 Task: Look for space in Fillmore, United States from 8th August, 2023 to 15th August, 2023 for 9 adults in price range Rs.10000 to Rs.14000. Place can be shared room with 5 bedrooms having 9 beds and 5 bathrooms. Property type can be house, flat, guest house. Amenities needed are: wifi, TV, free parkinig on premises, gym, breakfast. Booking option can be shelf check-in. Required host language is English.
Action: Mouse moved to (500, 110)
Screenshot: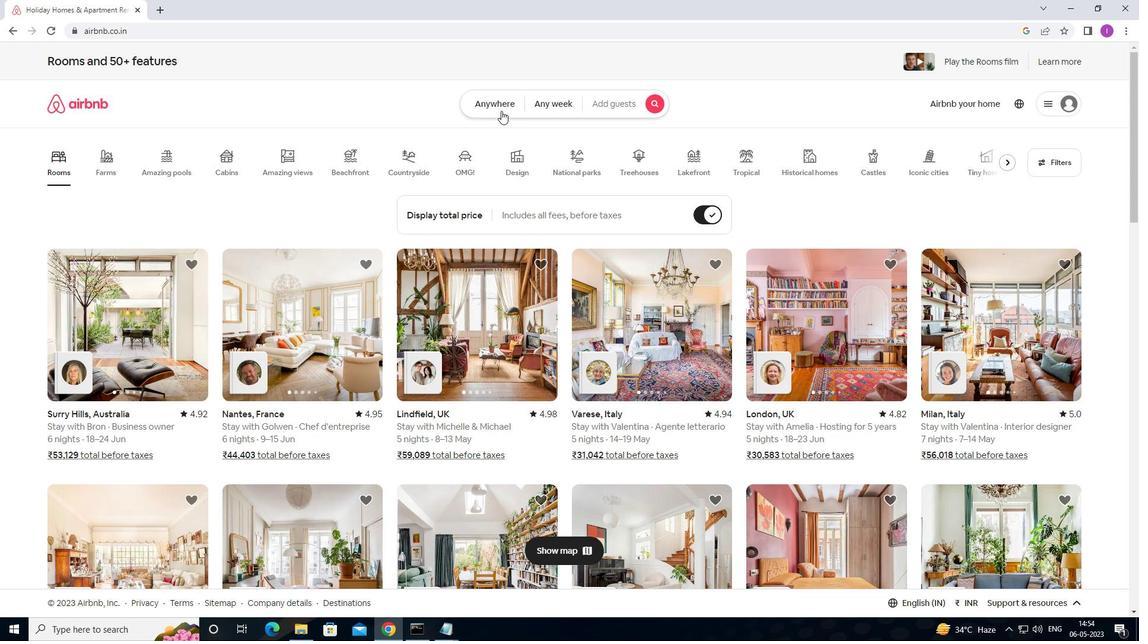 
Action: Mouse pressed left at (500, 110)
Screenshot: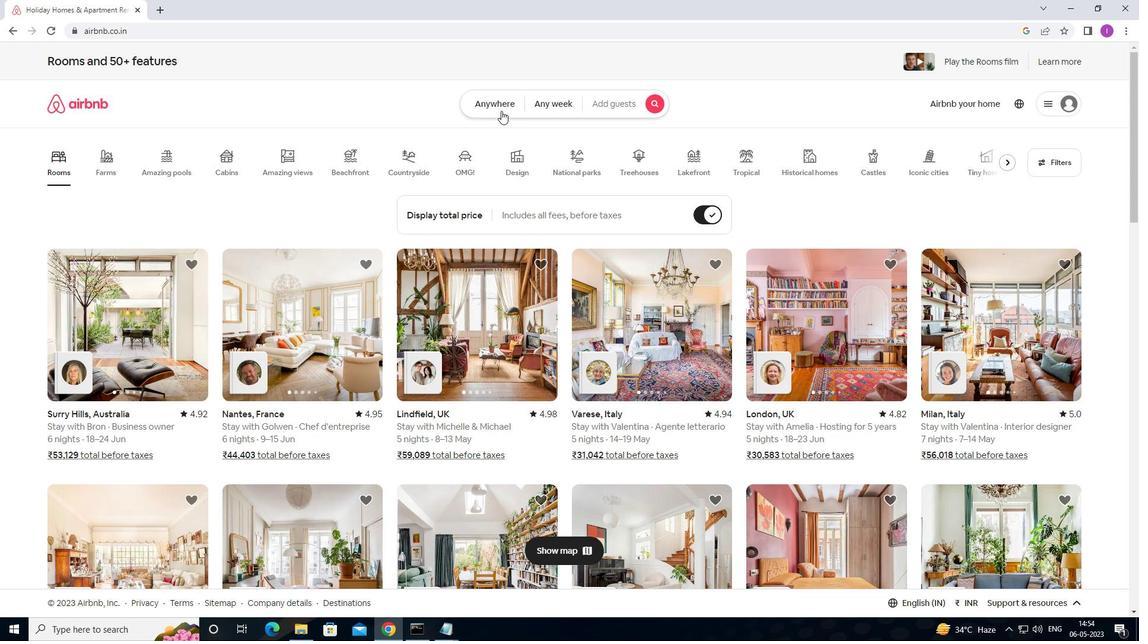 
Action: Mouse moved to (389, 156)
Screenshot: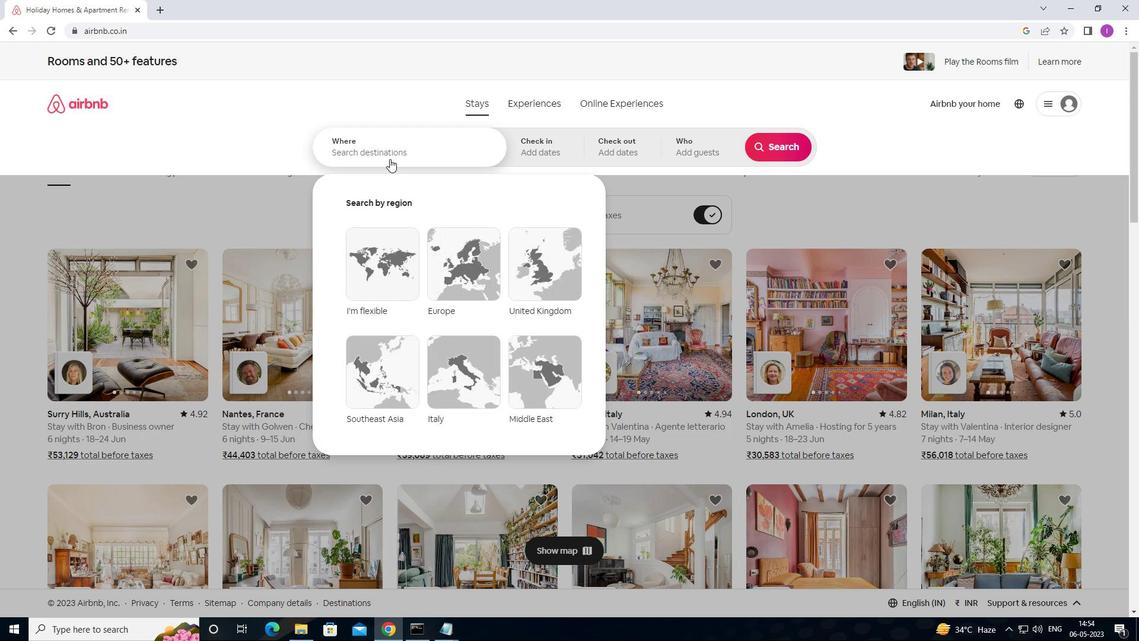 
Action: Mouse pressed left at (389, 156)
Screenshot: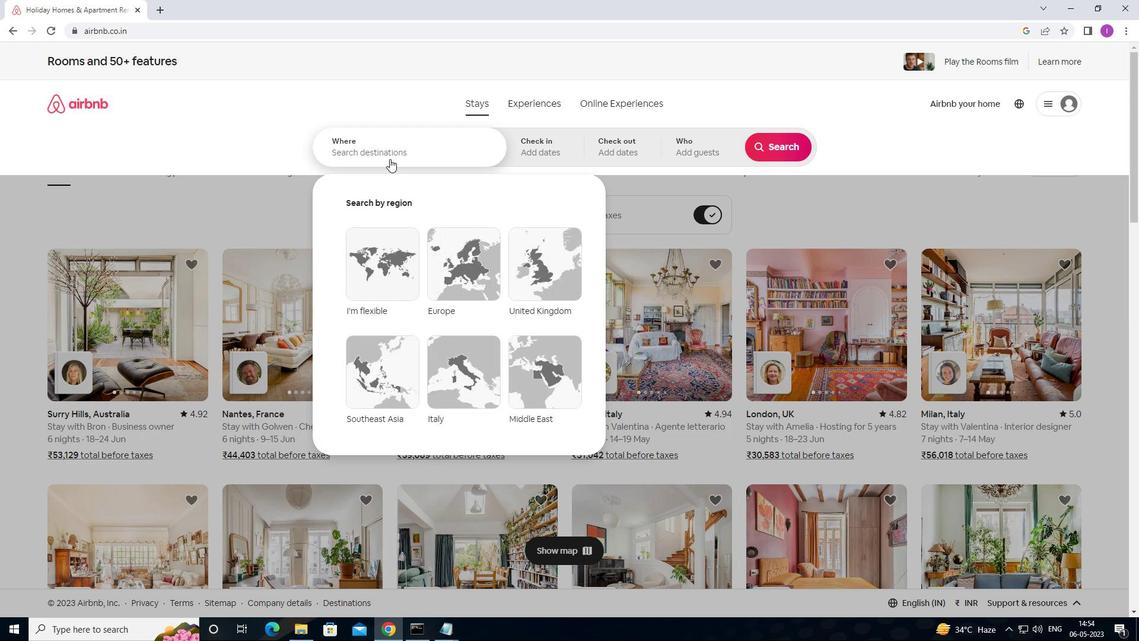 
Action: Mouse moved to (623, 124)
Screenshot: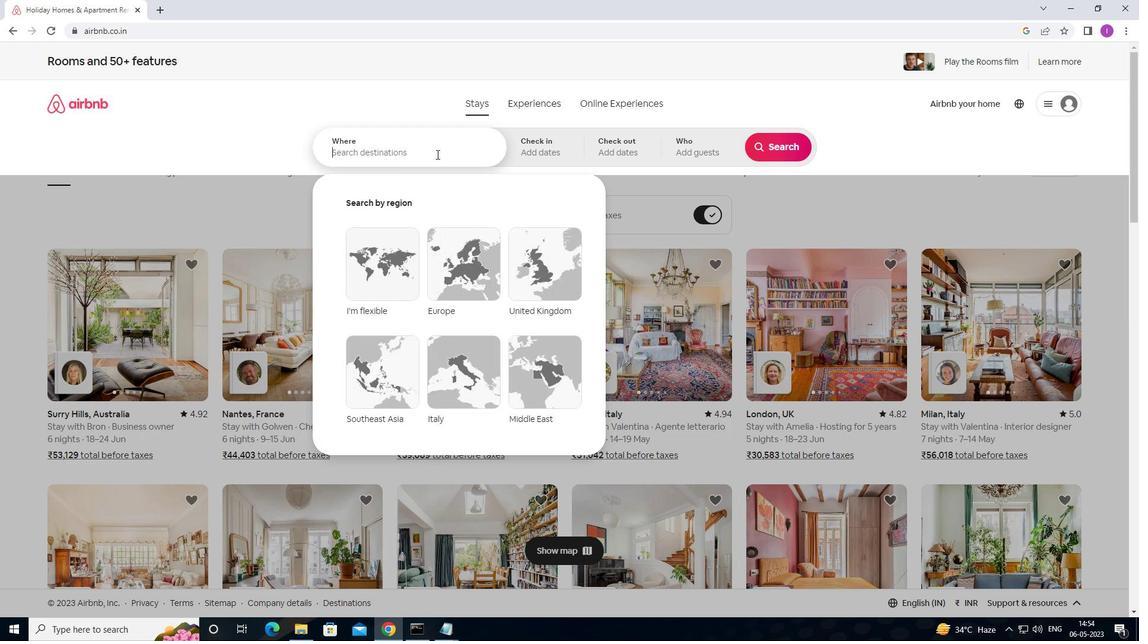 
Action: Key pressed <Key.shift><Key.shift><Key.shift><Key.shift><Key.shift><Key.shift><Key.shift><Key.shift><Key.shift><Key.shift><Key.shift>FILLMORE,<Key.shift>UNITED<Key.space>STATES
Screenshot: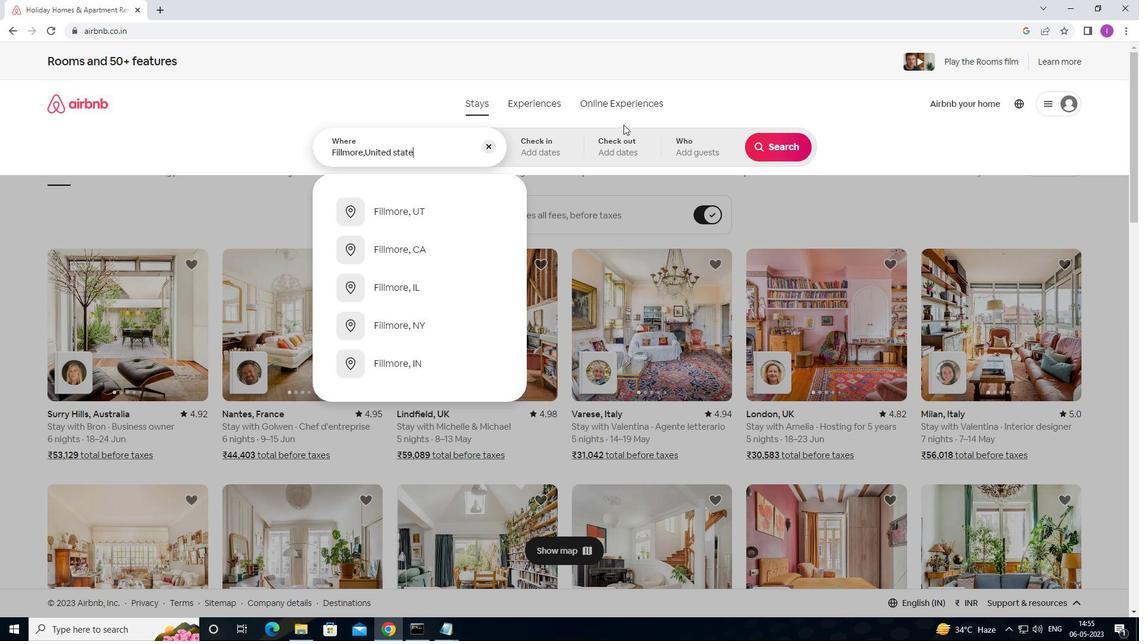 
Action: Mouse moved to (545, 151)
Screenshot: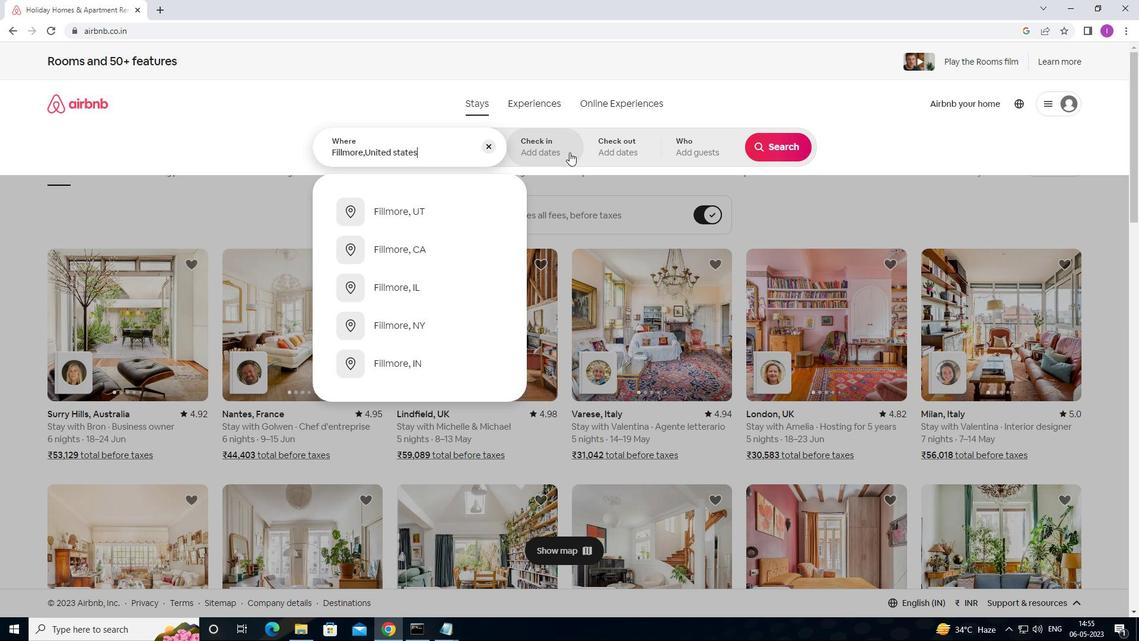 
Action: Mouse pressed left at (545, 151)
Screenshot: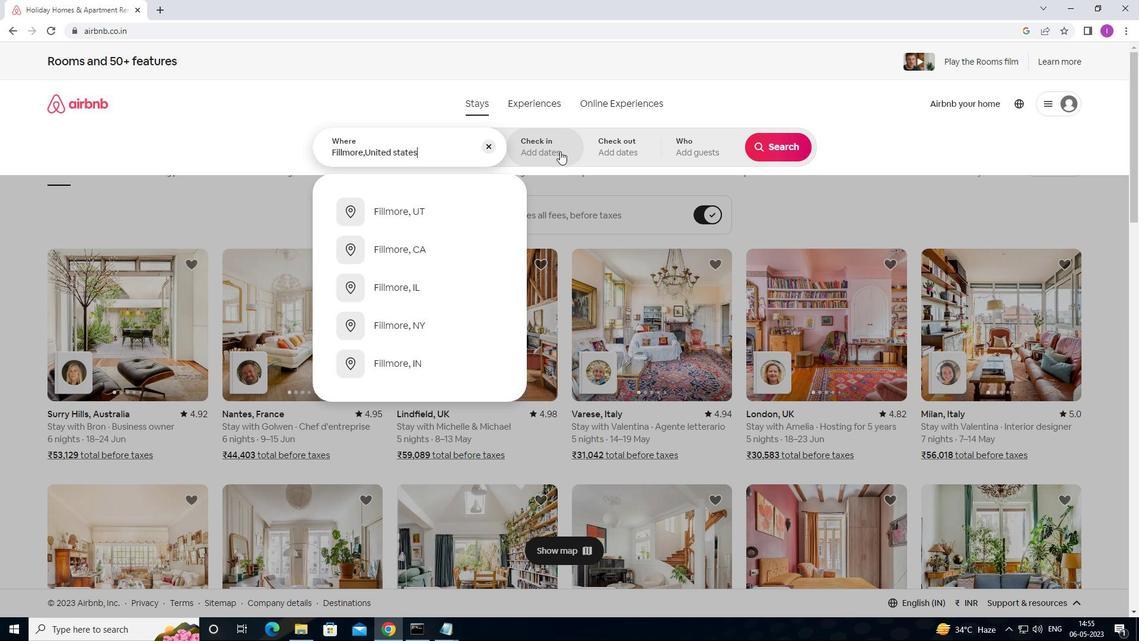 
Action: Mouse moved to (766, 245)
Screenshot: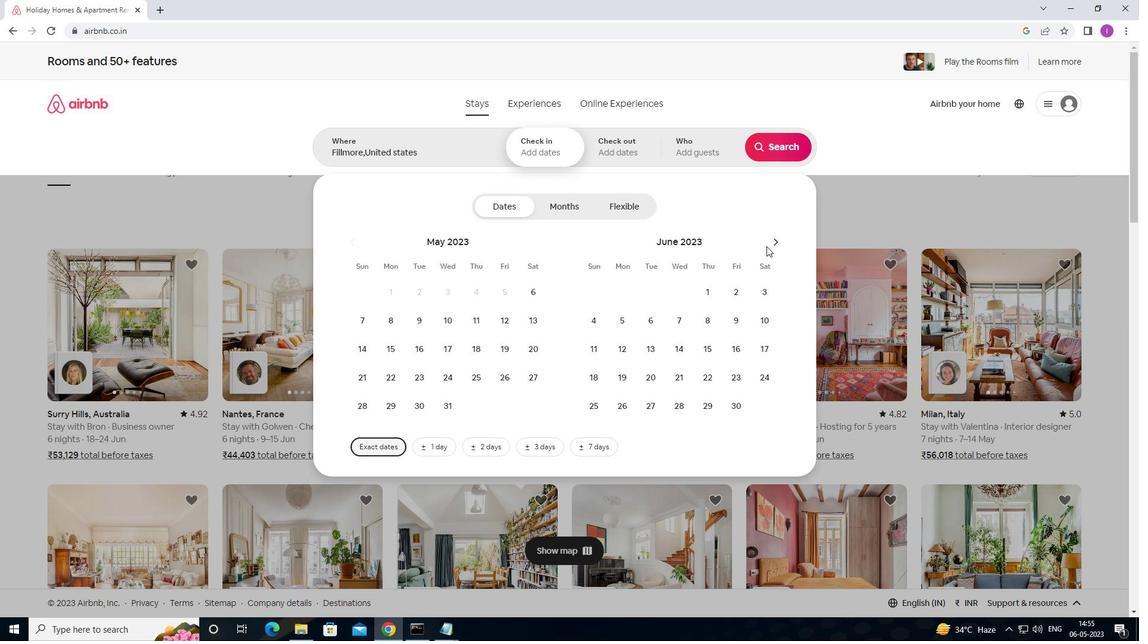 
Action: Mouse pressed left at (766, 245)
Screenshot: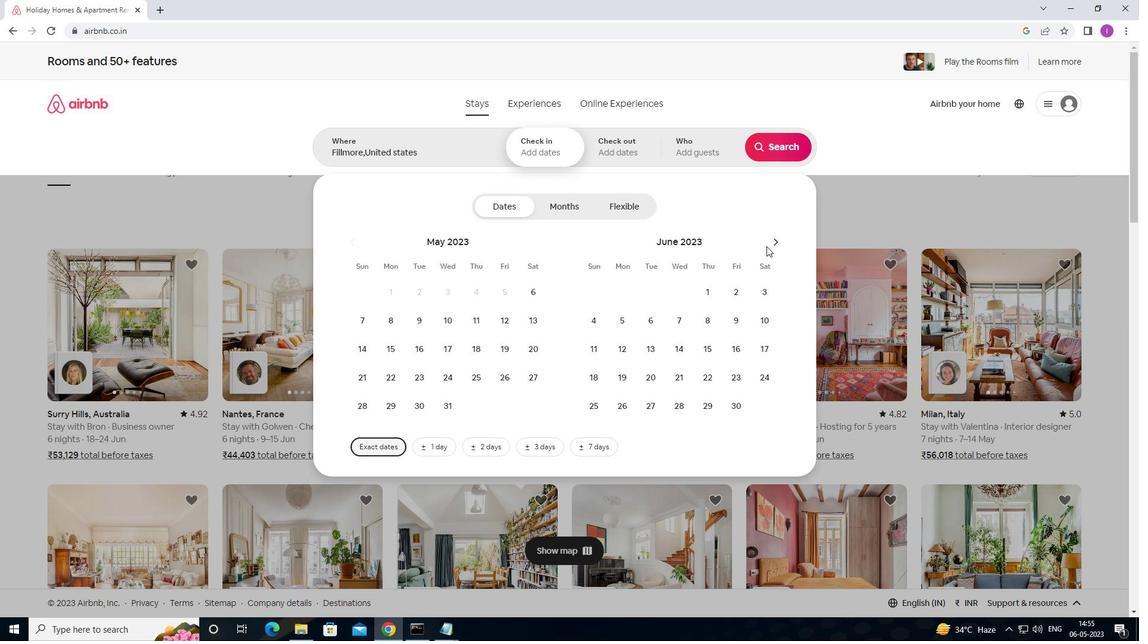
Action: Mouse moved to (769, 244)
Screenshot: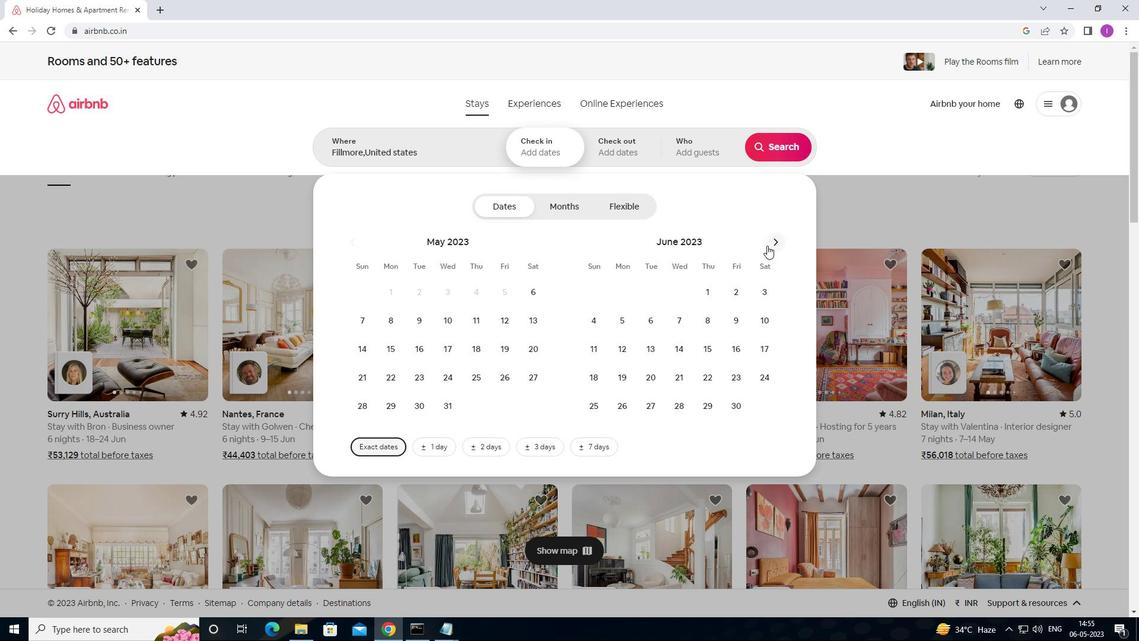 
Action: Mouse pressed left at (769, 244)
Screenshot: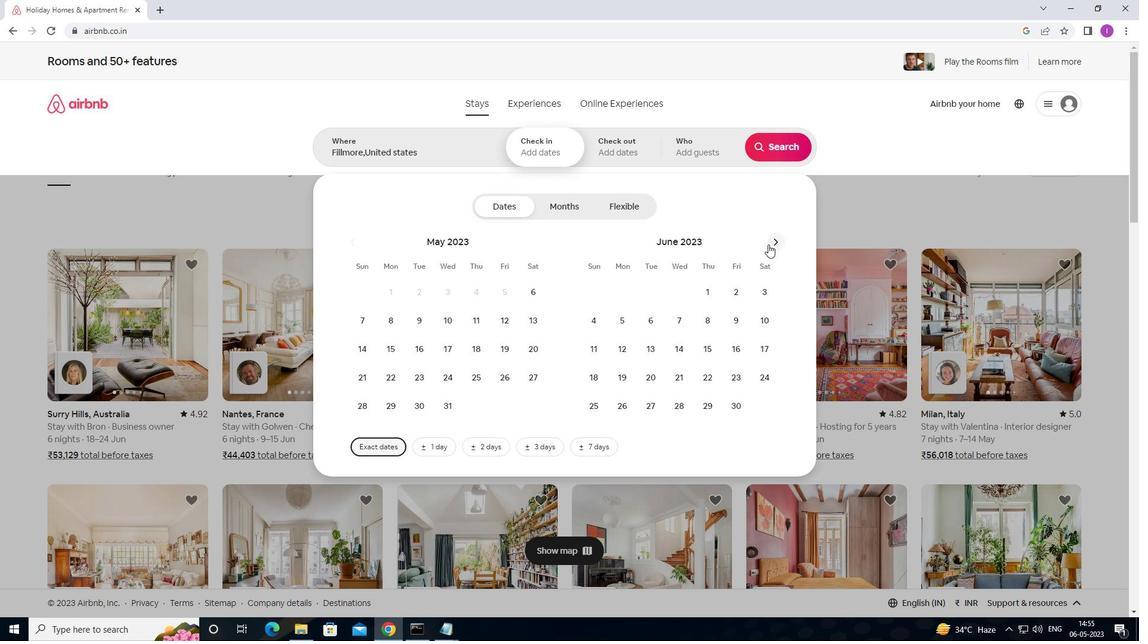 
Action: Mouse moved to (765, 239)
Screenshot: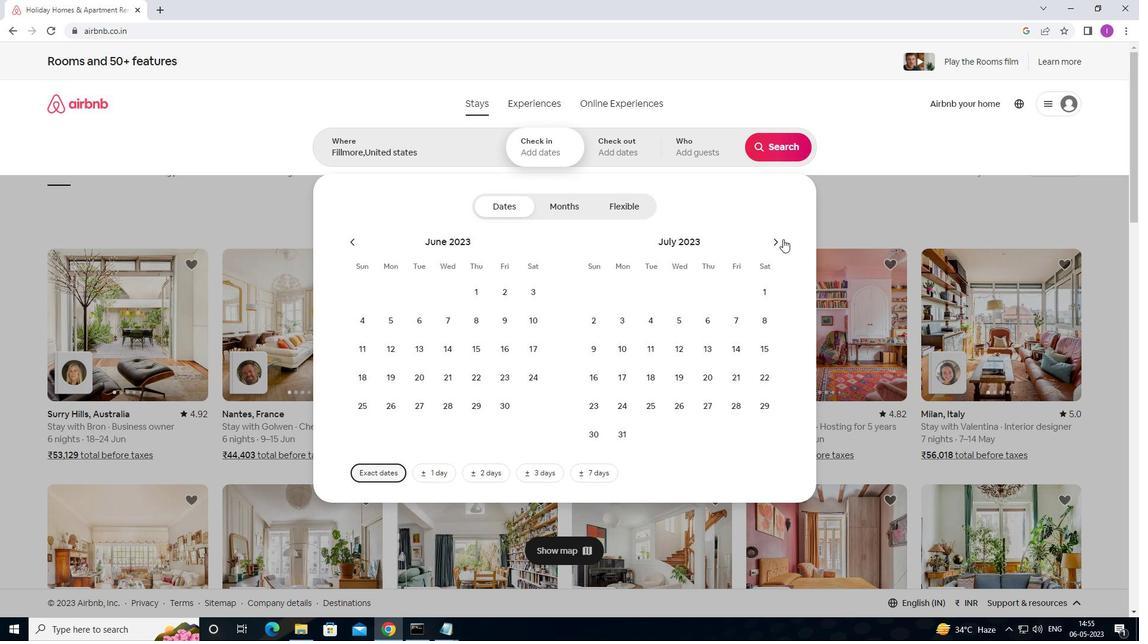 
Action: Mouse pressed left at (765, 239)
Screenshot: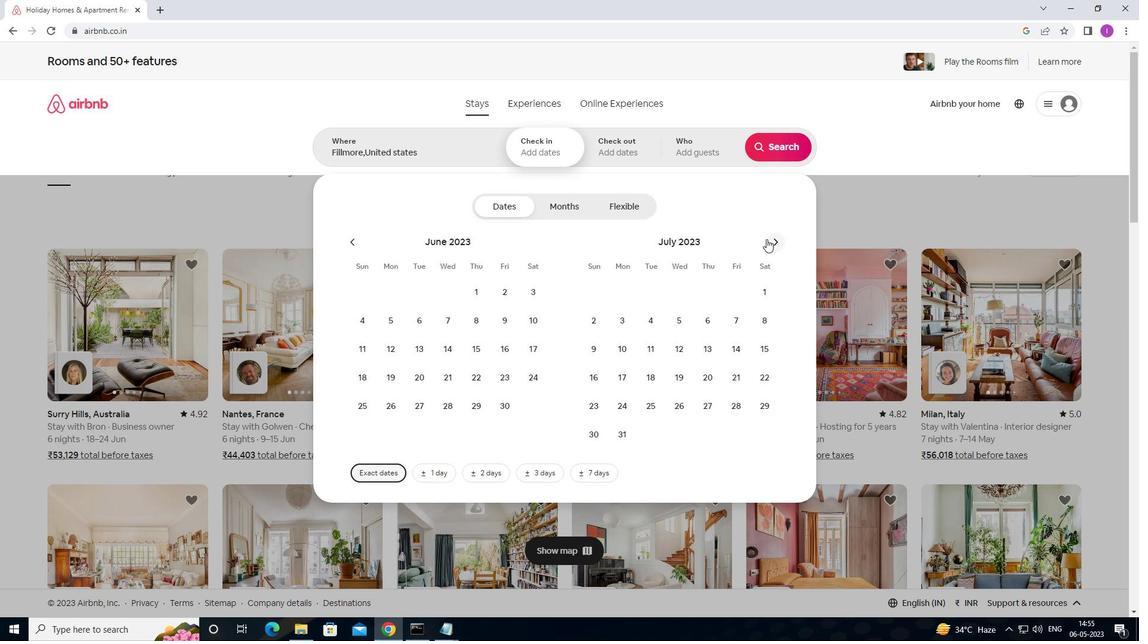 
Action: Mouse moved to (777, 240)
Screenshot: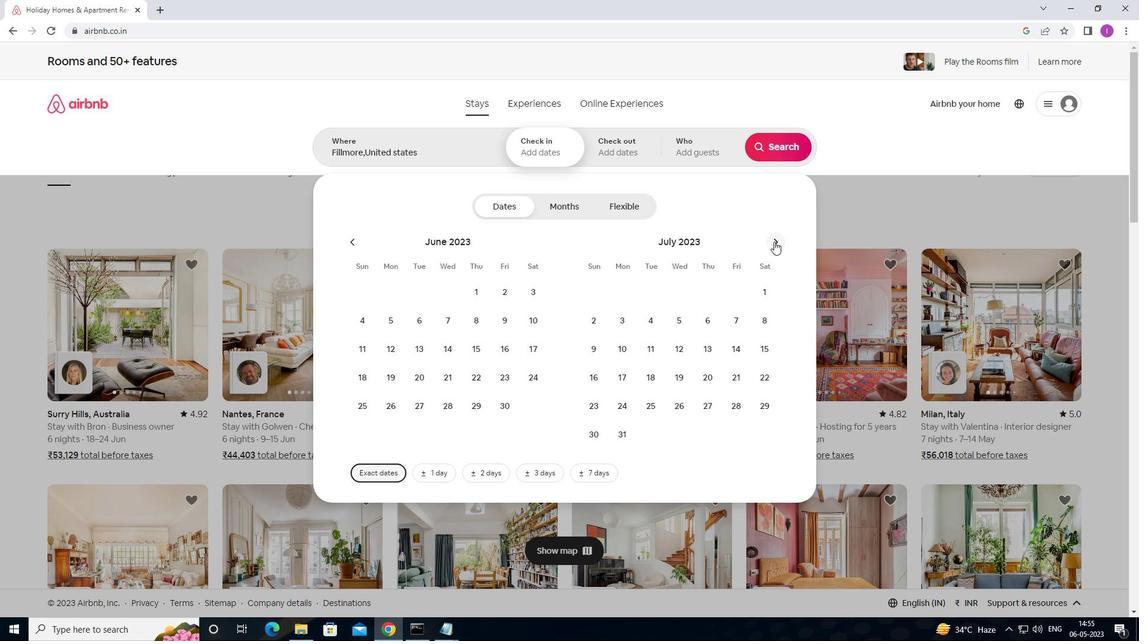
Action: Mouse pressed left at (777, 240)
Screenshot: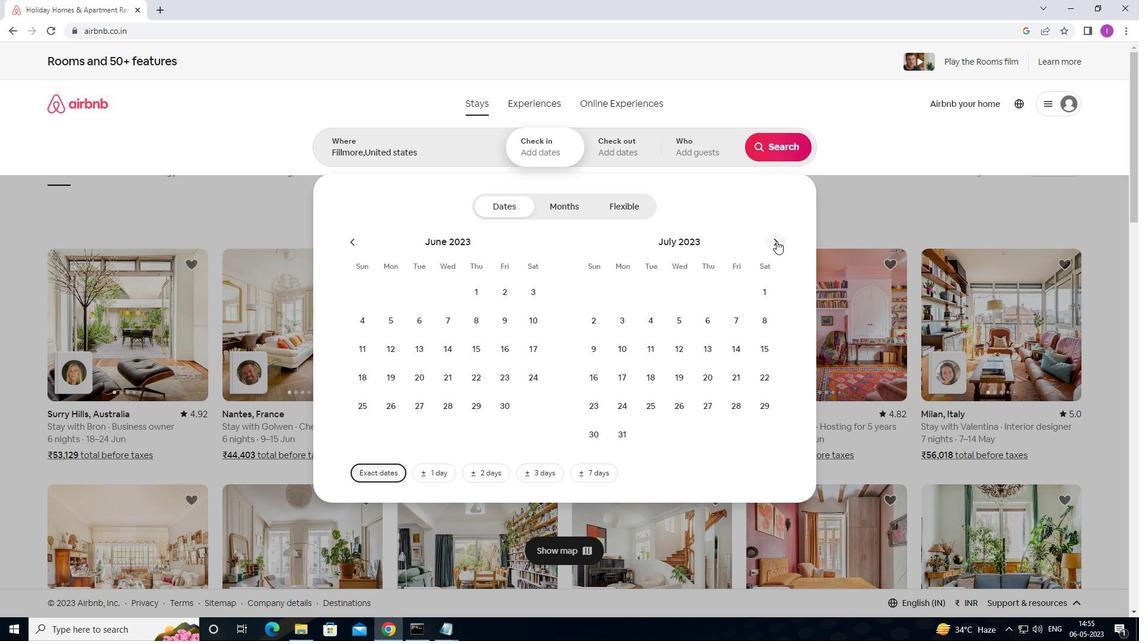 
Action: Mouse moved to (649, 324)
Screenshot: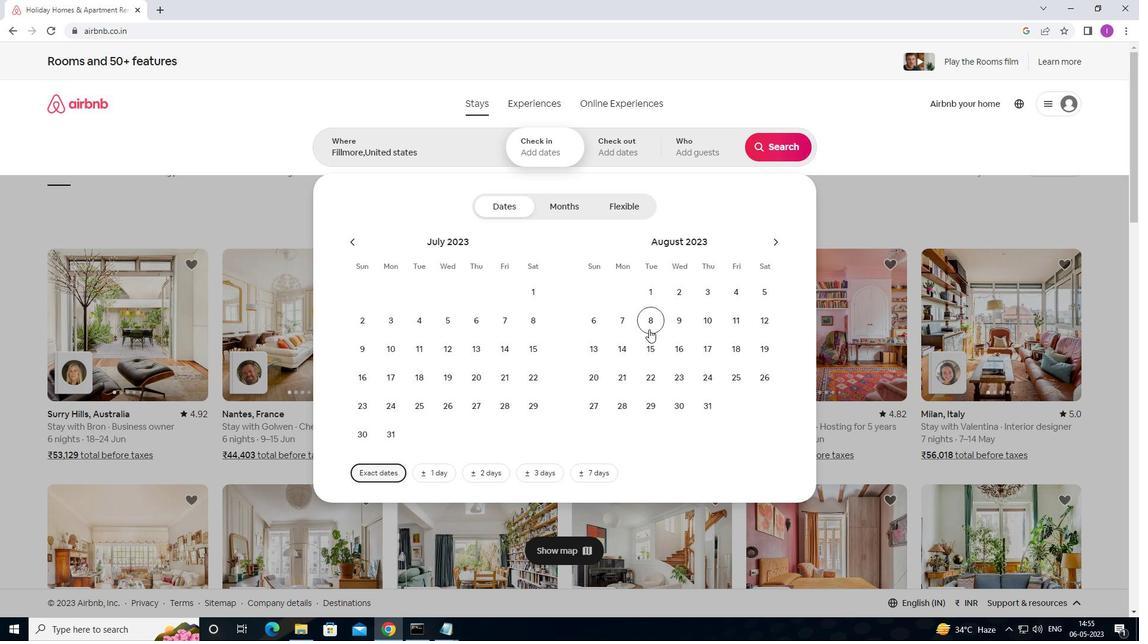 
Action: Mouse pressed left at (649, 324)
Screenshot: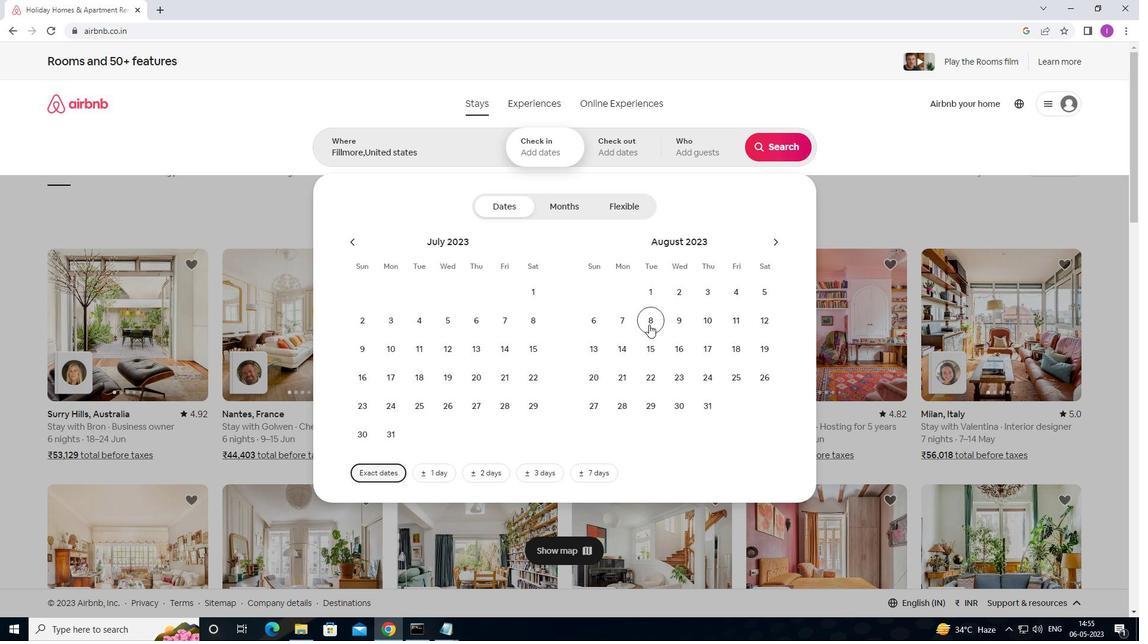 
Action: Mouse moved to (651, 354)
Screenshot: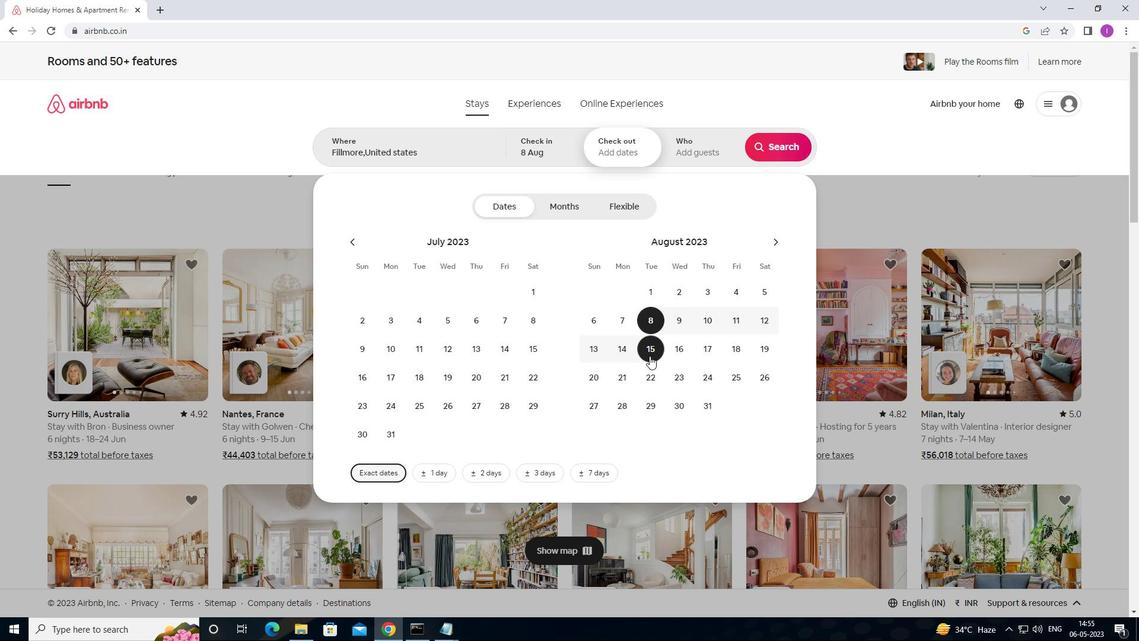 
Action: Mouse pressed left at (651, 354)
Screenshot: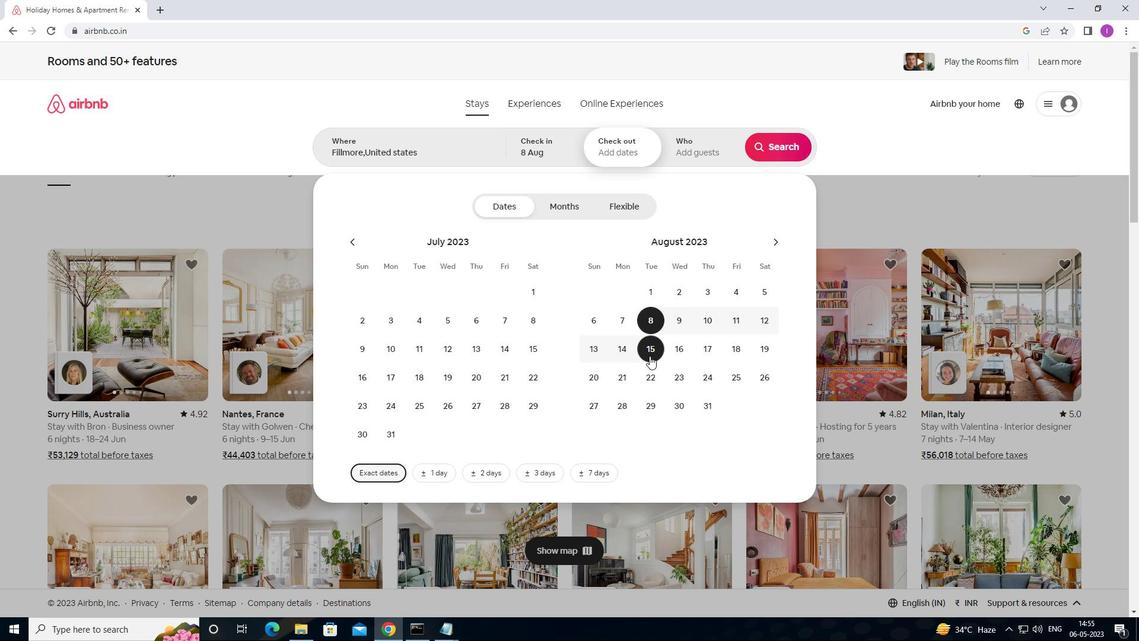 
Action: Mouse moved to (695, 153)
Screenshot: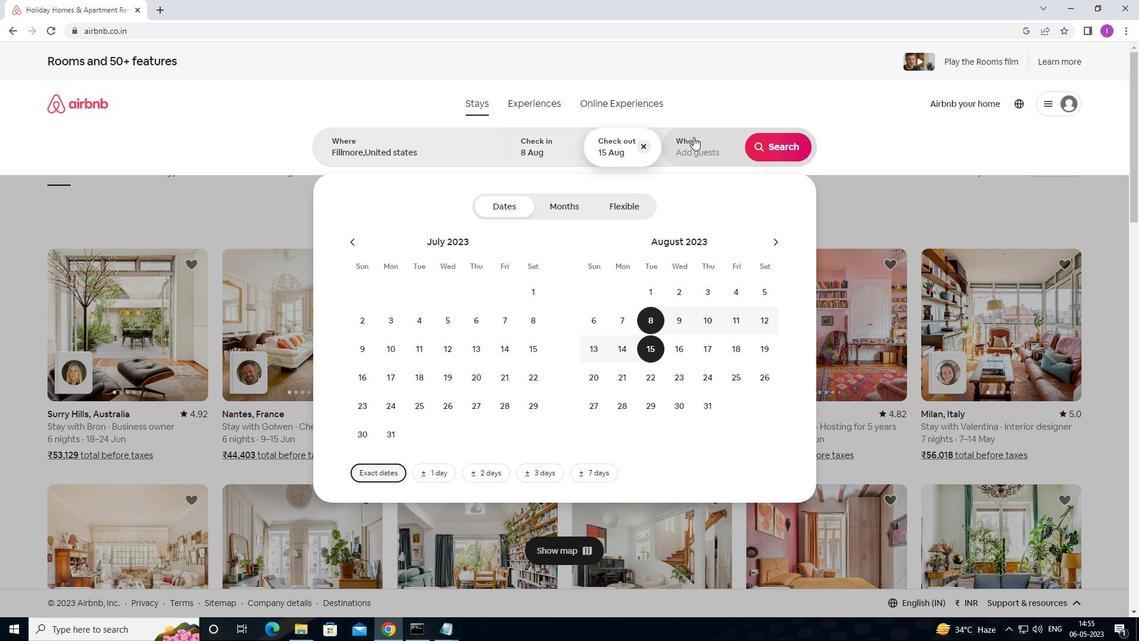 
Action: Mouse pressed left at (695, 153)
Screenshot: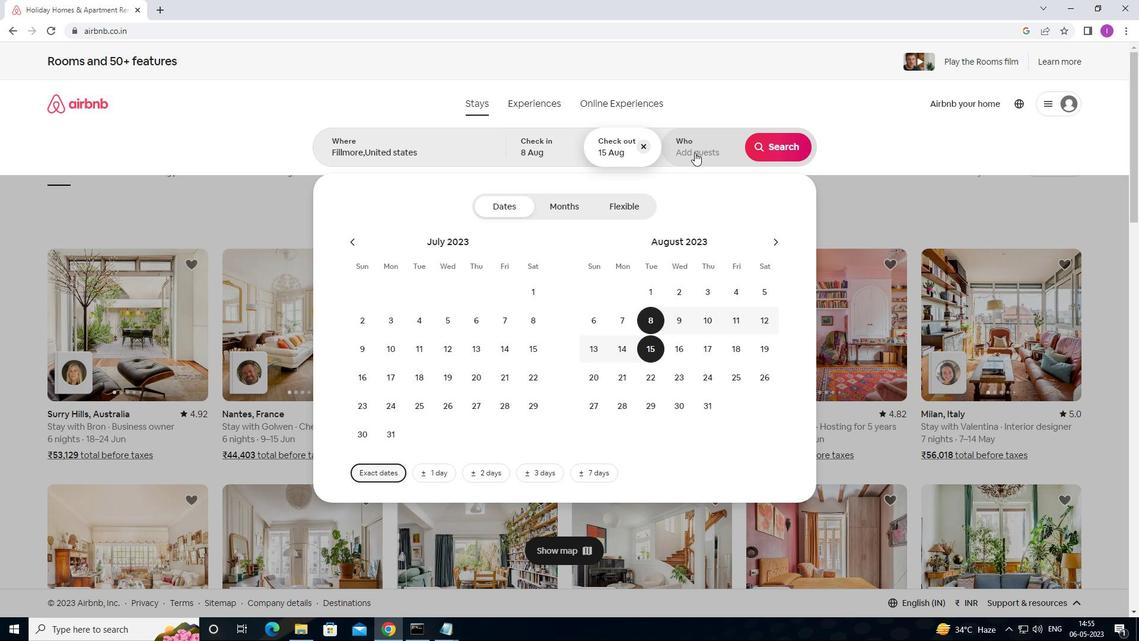 
Action: Mouse moved to (781, 208)
Screenshot: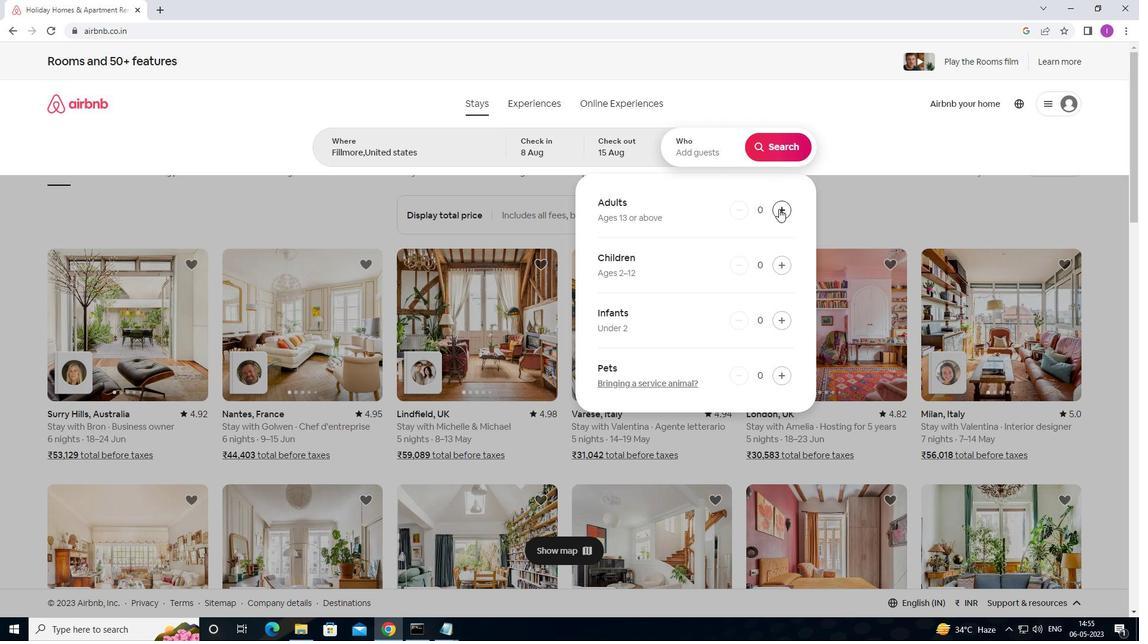 
Action: Mouse pressed left at (781, 208)
Screenshot: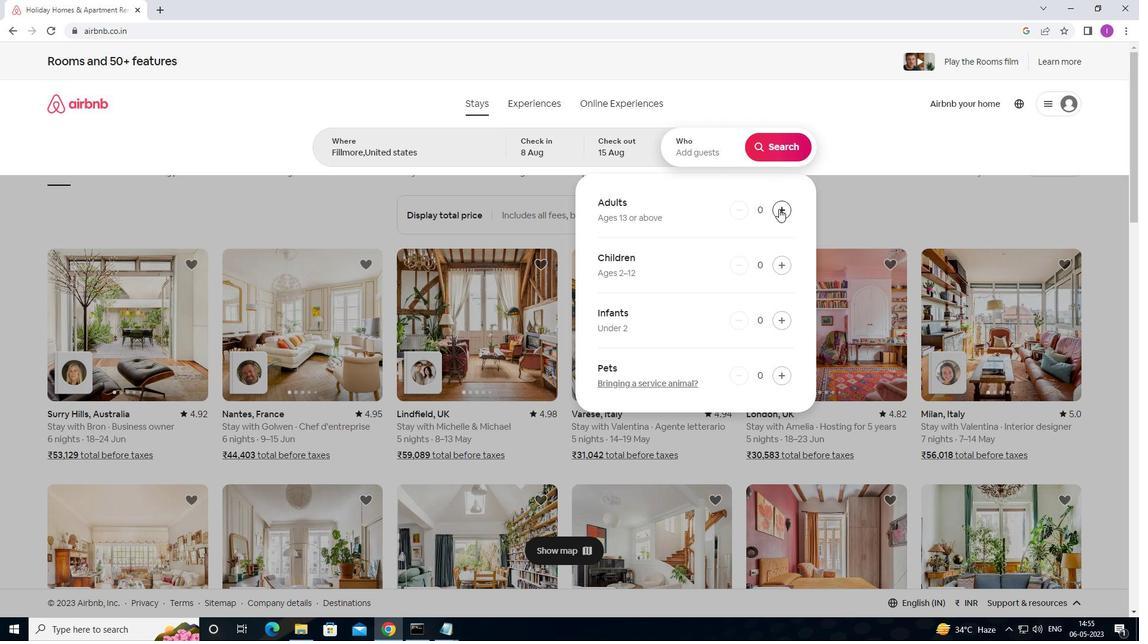 
Action: Mouse pressed left at (781, 208)
Screenshot: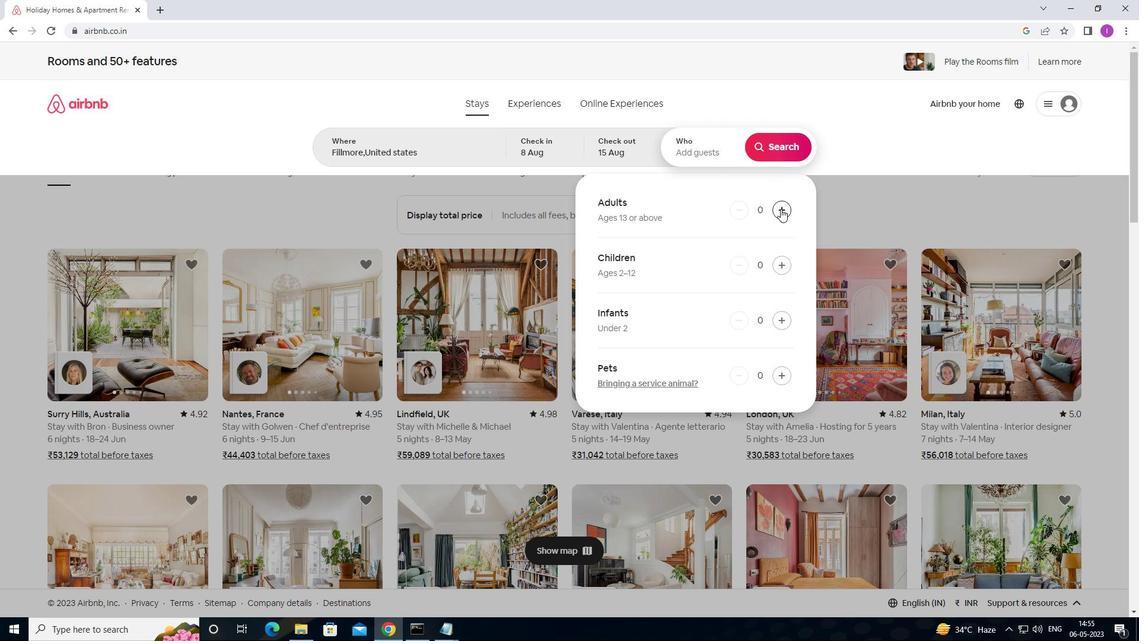 
Action: Mouse pressed left at (781, 208)
Screenshot: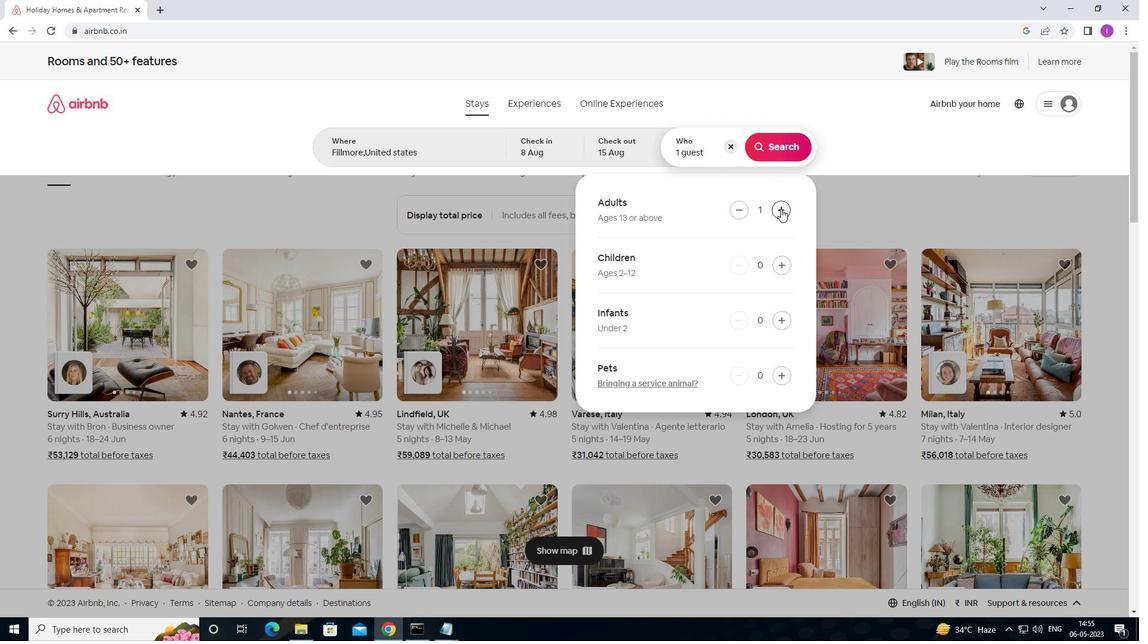
Action: Mouse pressed left at (781, 208)
Screenshot: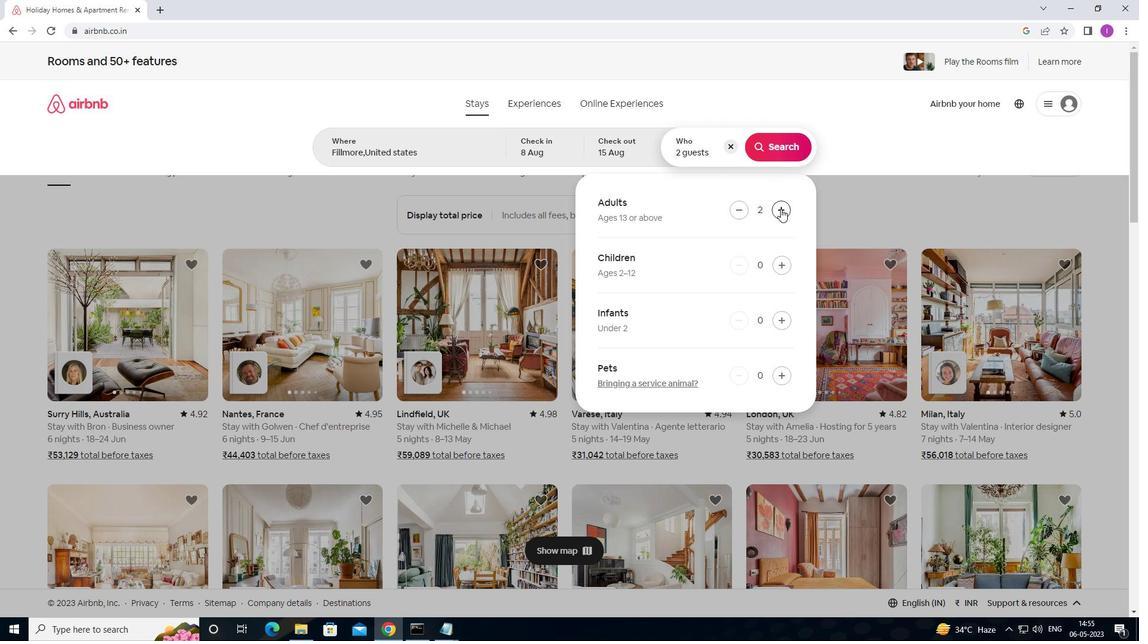 
Action: Mouse moved to (782, 207)
Screenshot: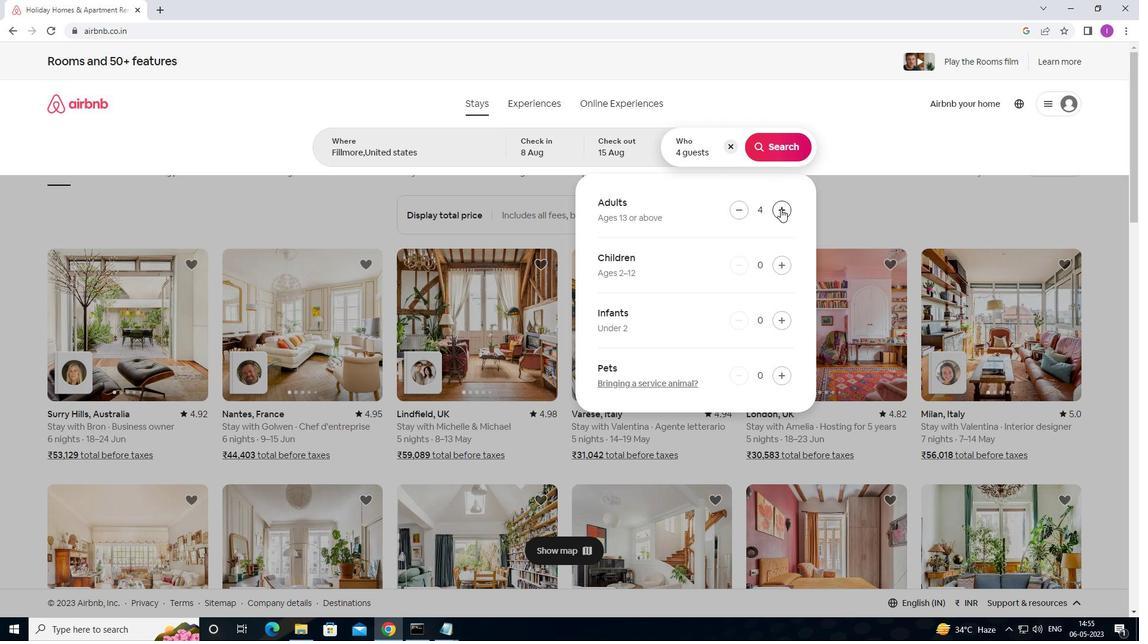 
Action: Mouse pressed left at (782, 207)
Screenshot: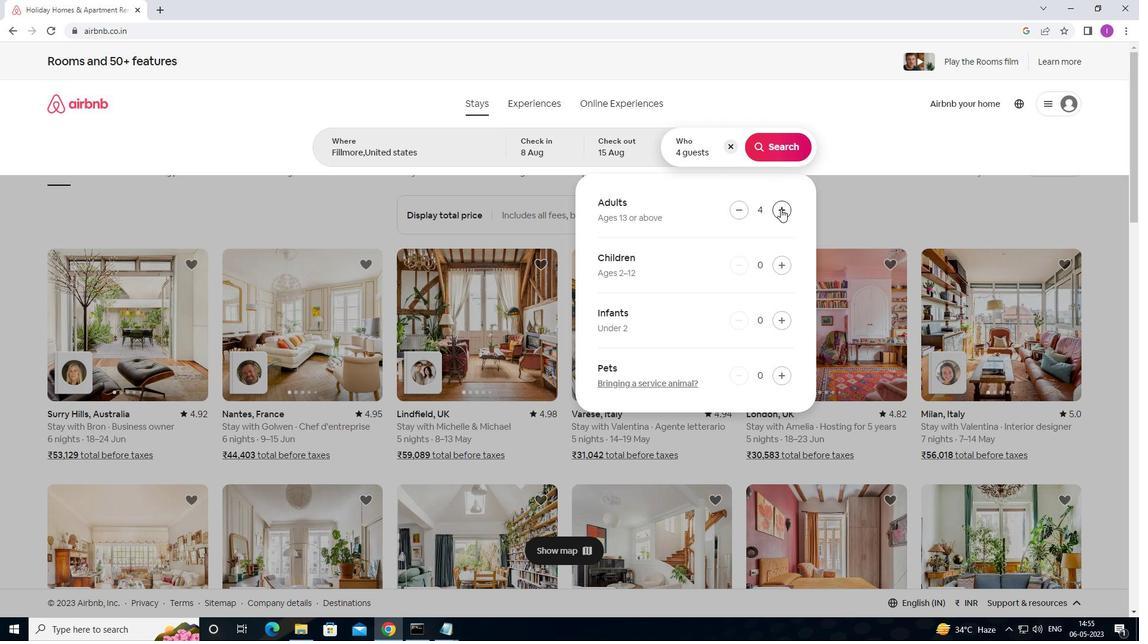
Action: Mouse pressed left at (782, 207)
Screenshot: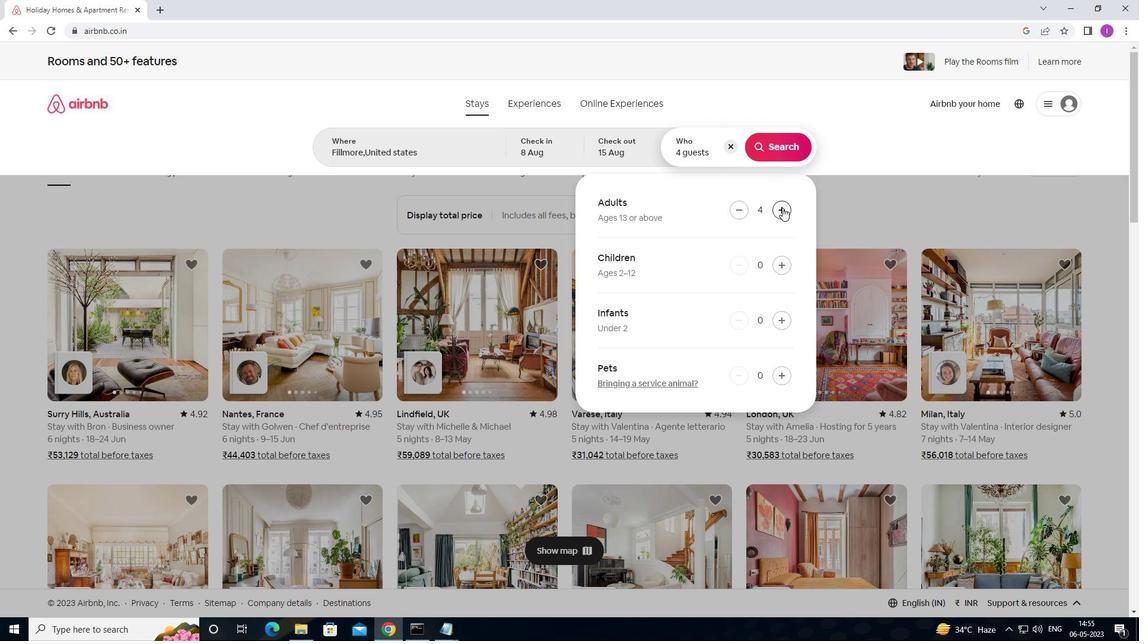 
Action: Mouse pressed left at (782, 207)
Screenshot: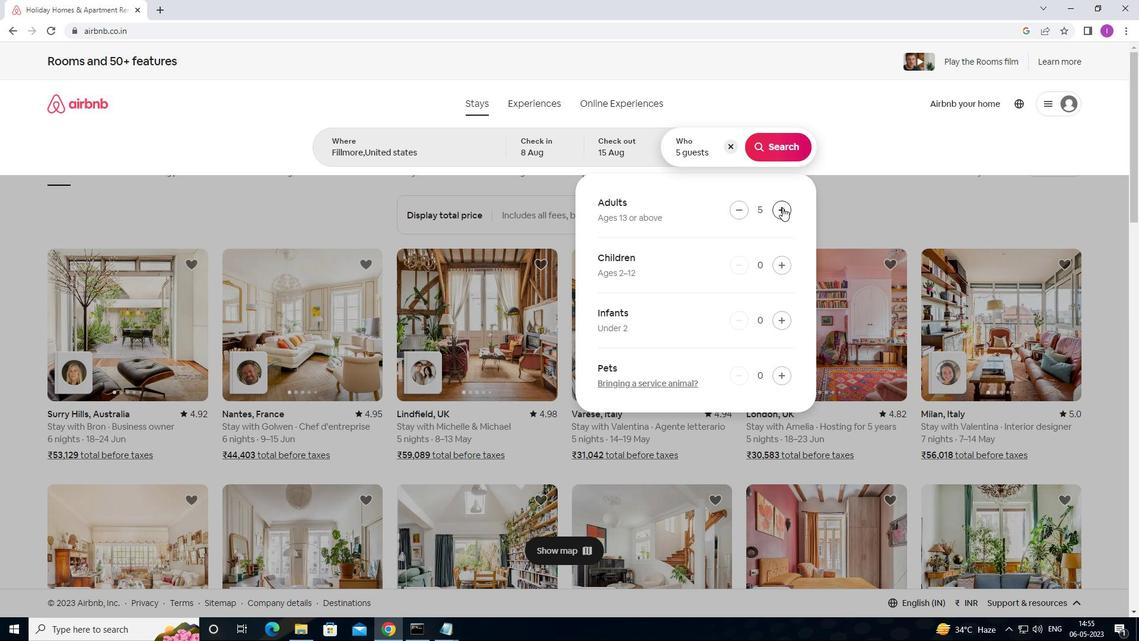 
Action: Mouse pressed left at (782, 207)
Screenshot: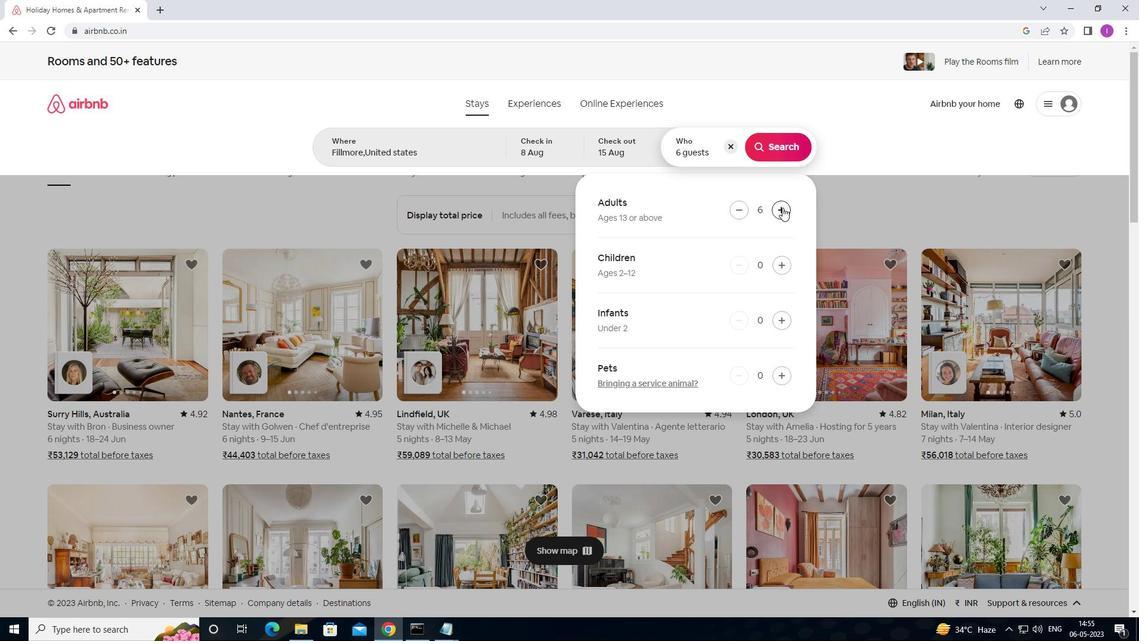 
Action: Mouse moved to (782, 205)
Screenshot: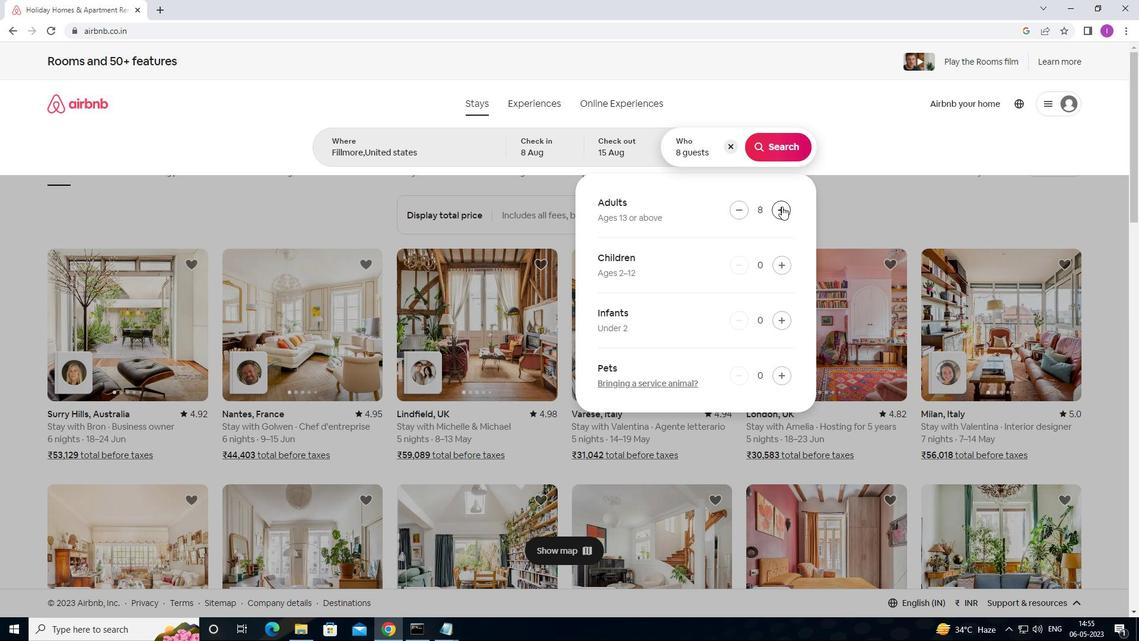 
Action: Mouse pressed left at (782, 205)
Screenshot: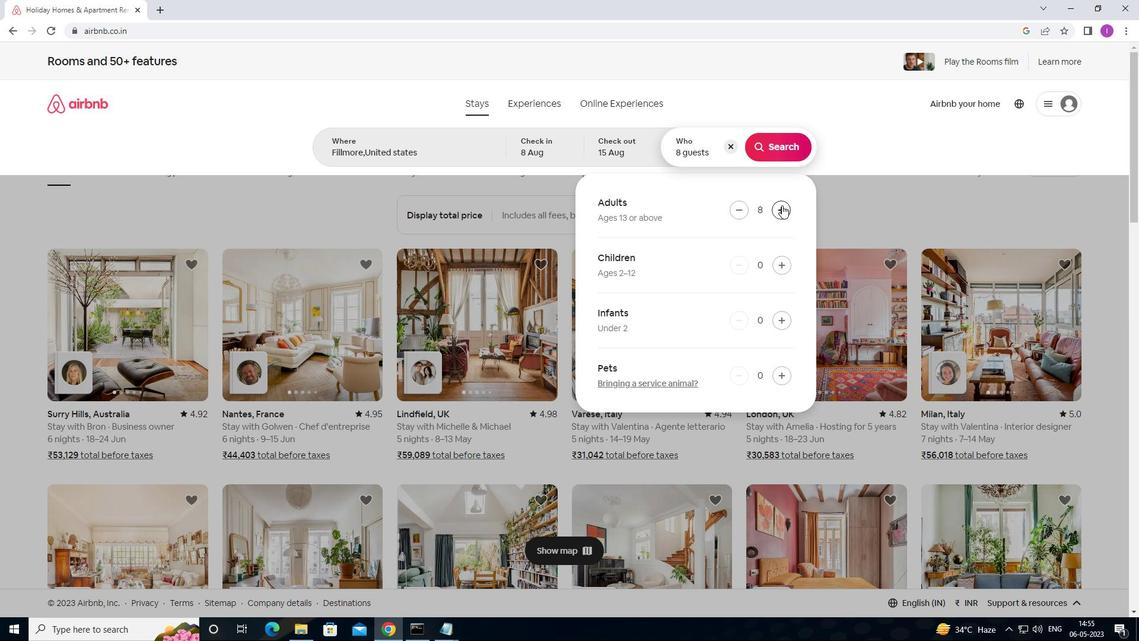 
Action: Mouse moved to (779, 156)
Screenshot: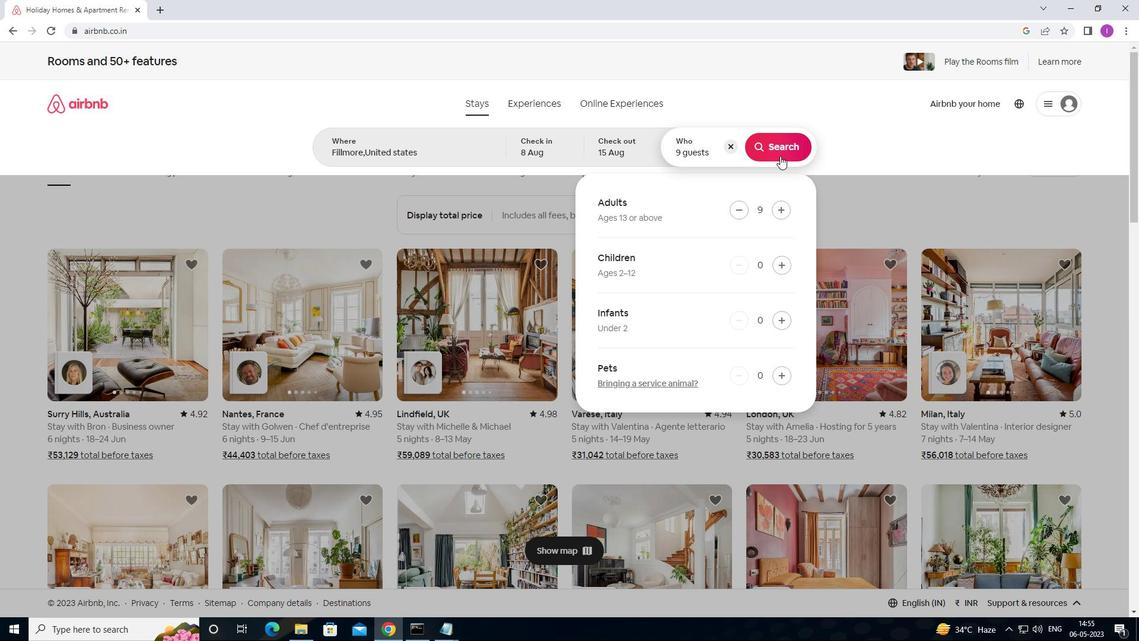 
Action: Mouse pressed left at (779, 156)
Screenshot: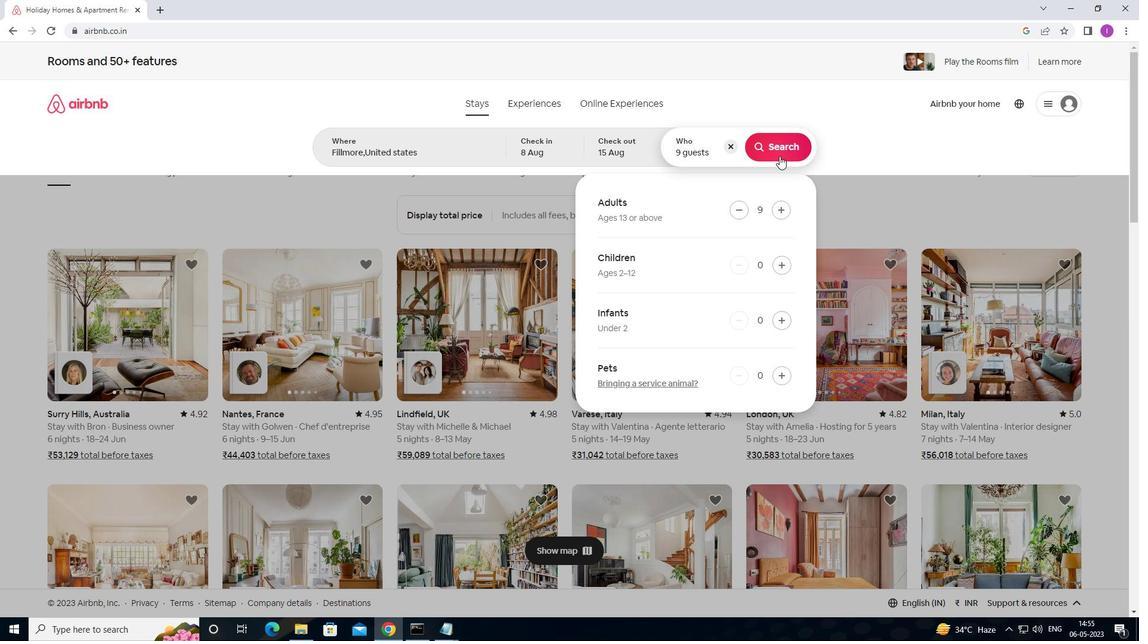 
Action: Mouse moved to (1083, 112)
Screenshot: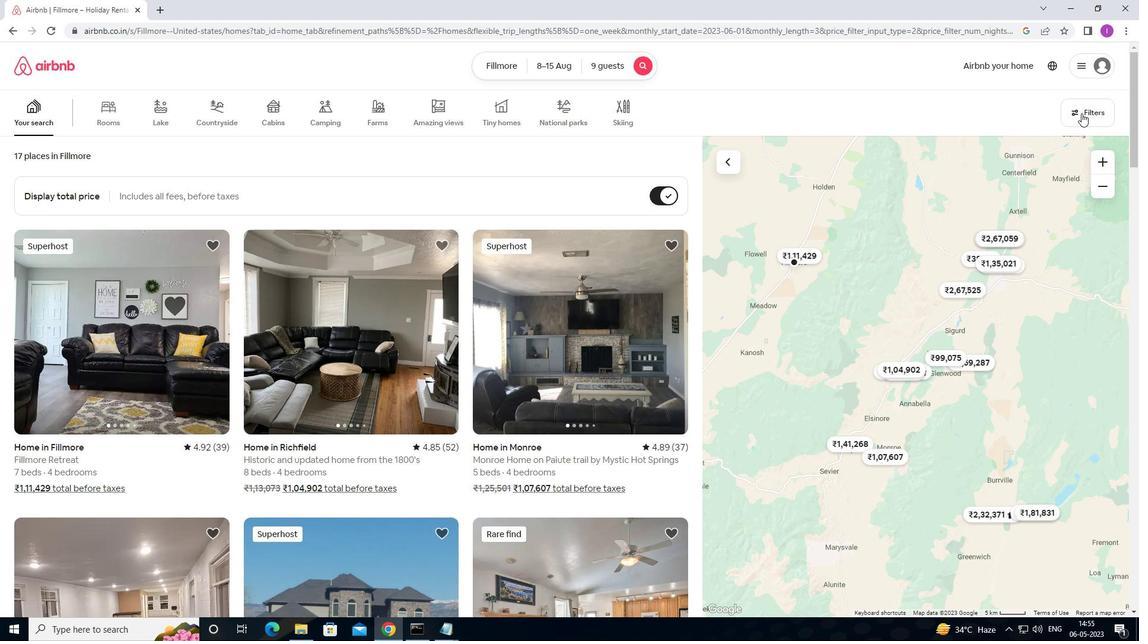 
Action: Mouse pressed left at (1083, 112)
Screenshot: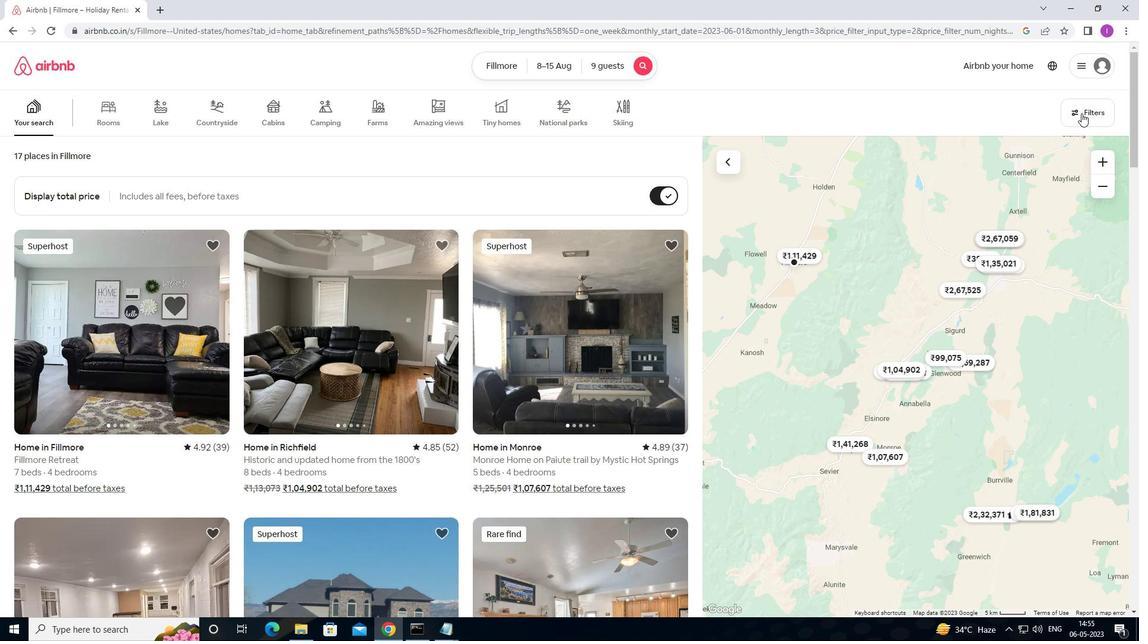 
Action: Mouse moved to (425, 404)
Screenshot: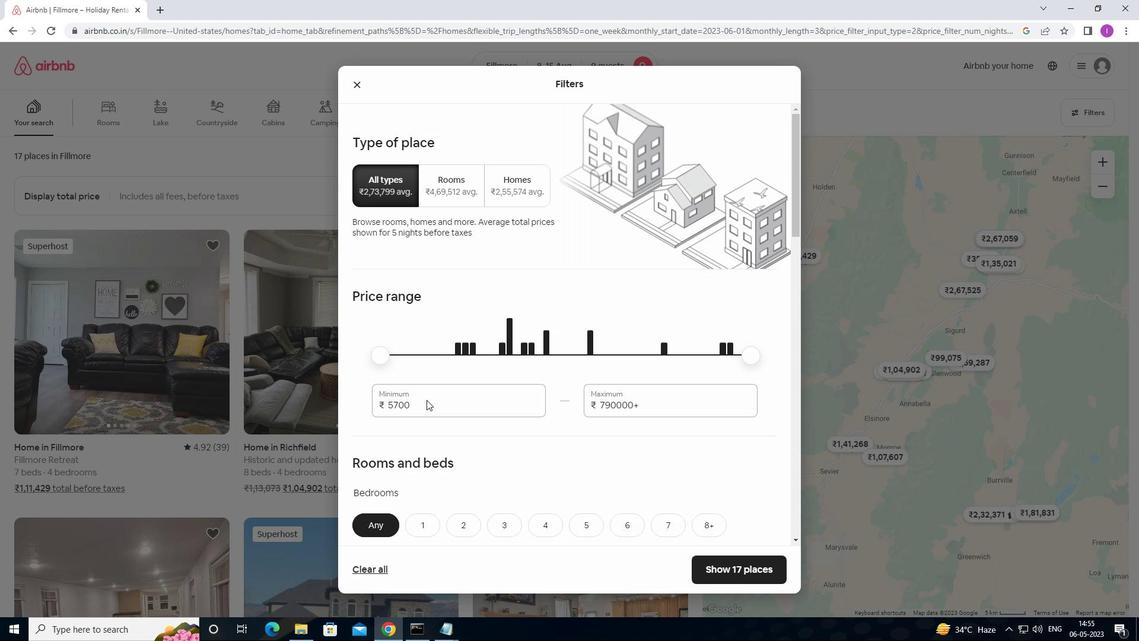 
Action: Mouse pressed left at (425, 404)
Screenshot: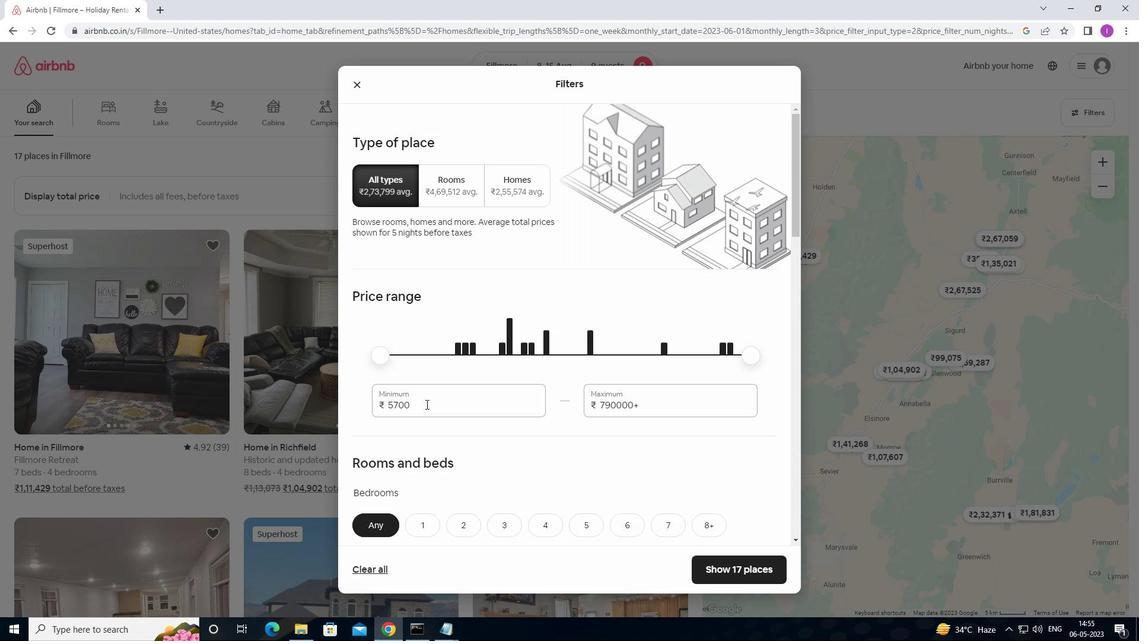 
Action: Mouse moved to (579, 387)
Screenshot: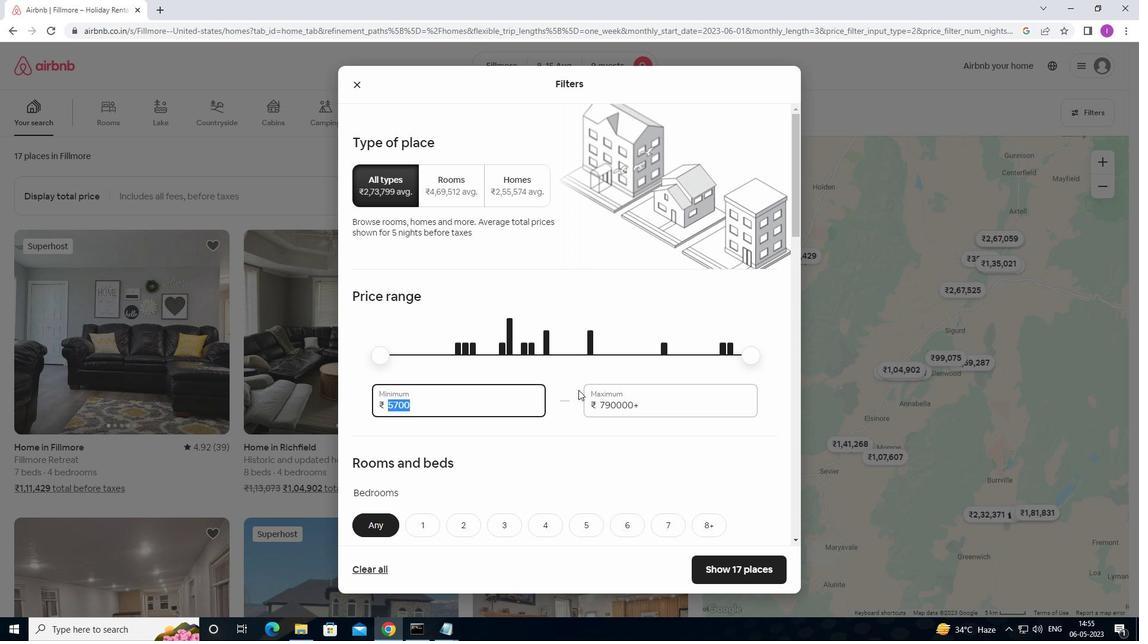 
Action: Key pressed 1
Screenshot: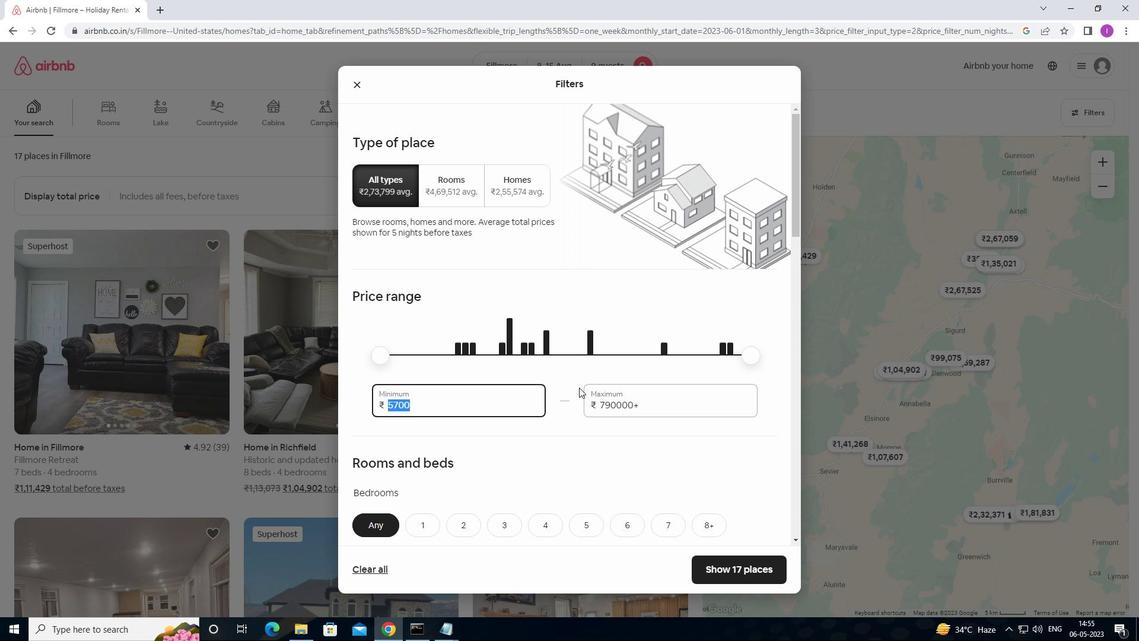 
Action: Mouse moved to (583, 382)
Screenshot: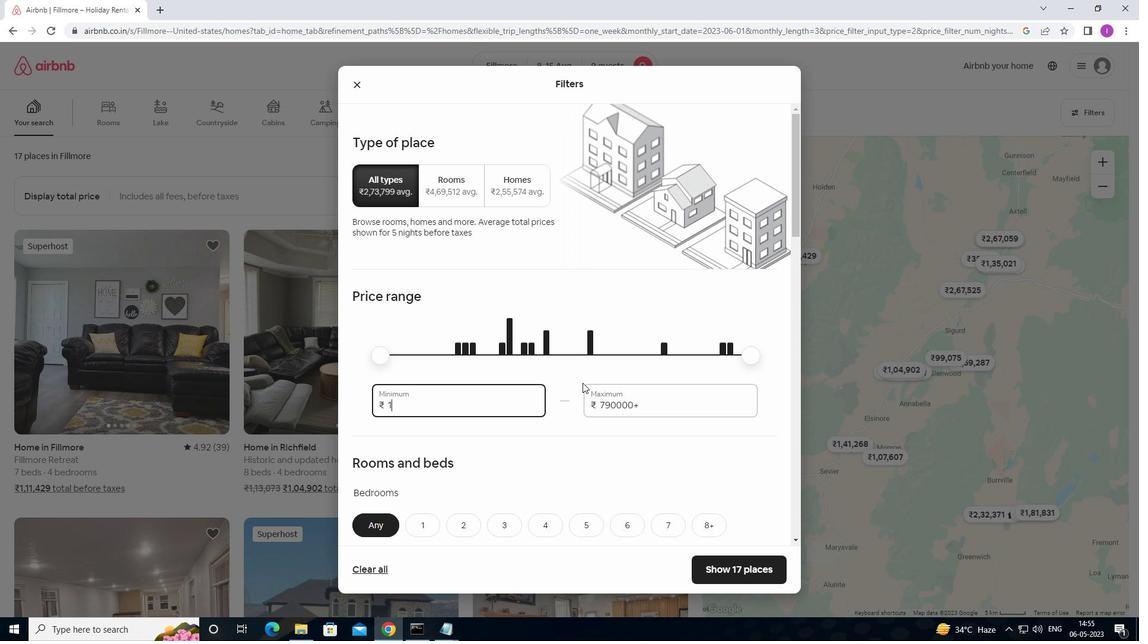 
Action: Key pressed 00
Screenshot: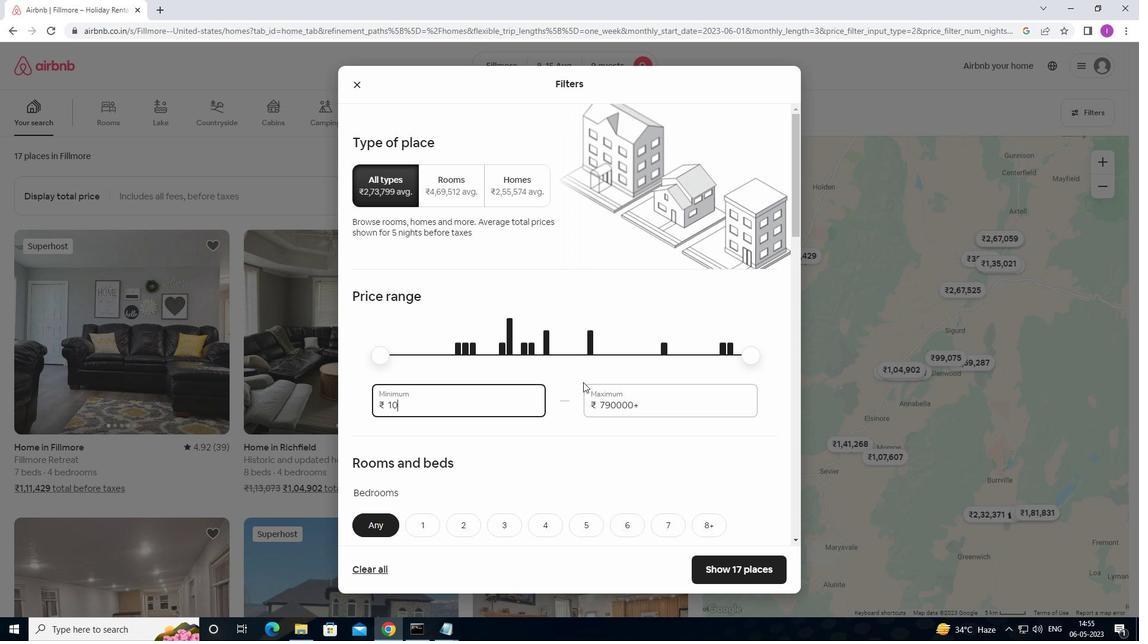
Action: Mouse moved to (584, 381)
Screenshot: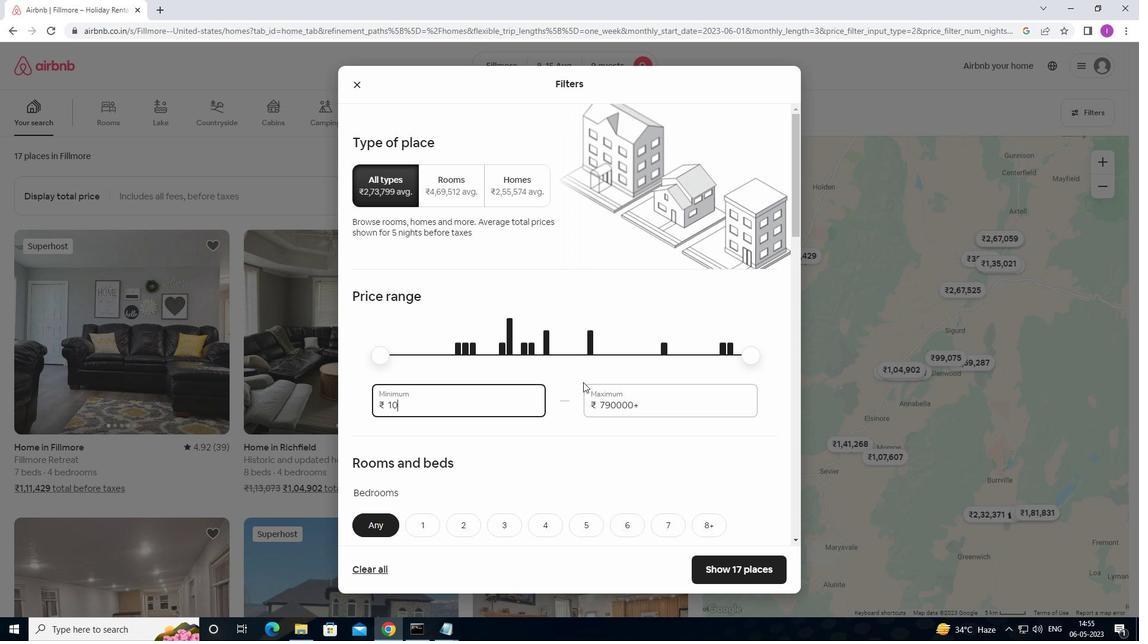 
Action: Key pressed 0
Screenshot: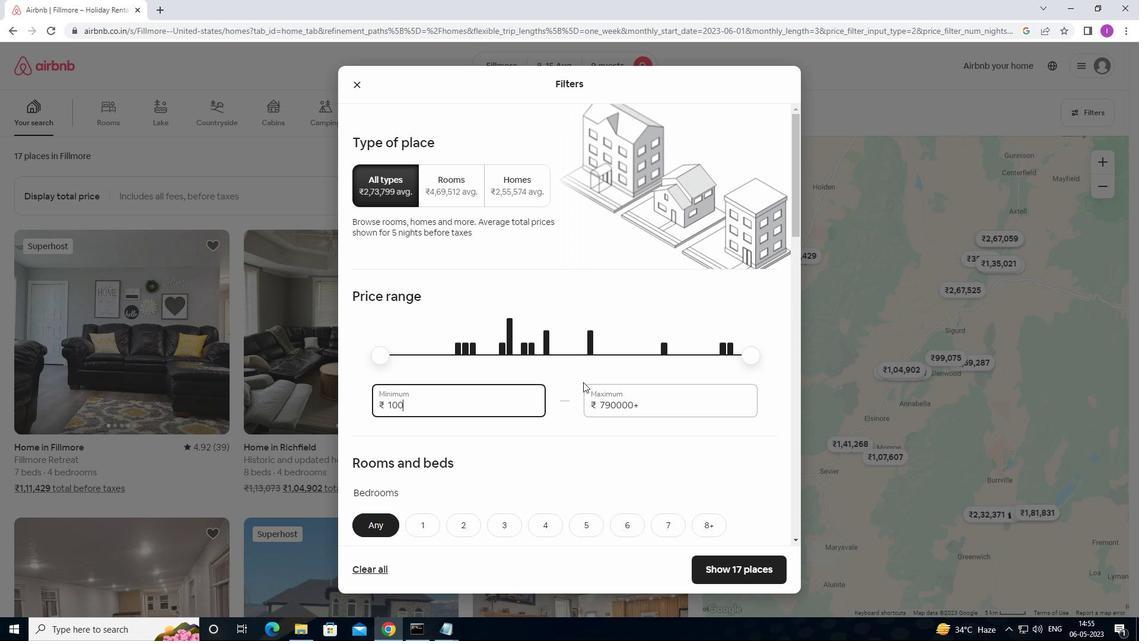 
Action: Mouse moved to (635, 394)
Screenshot: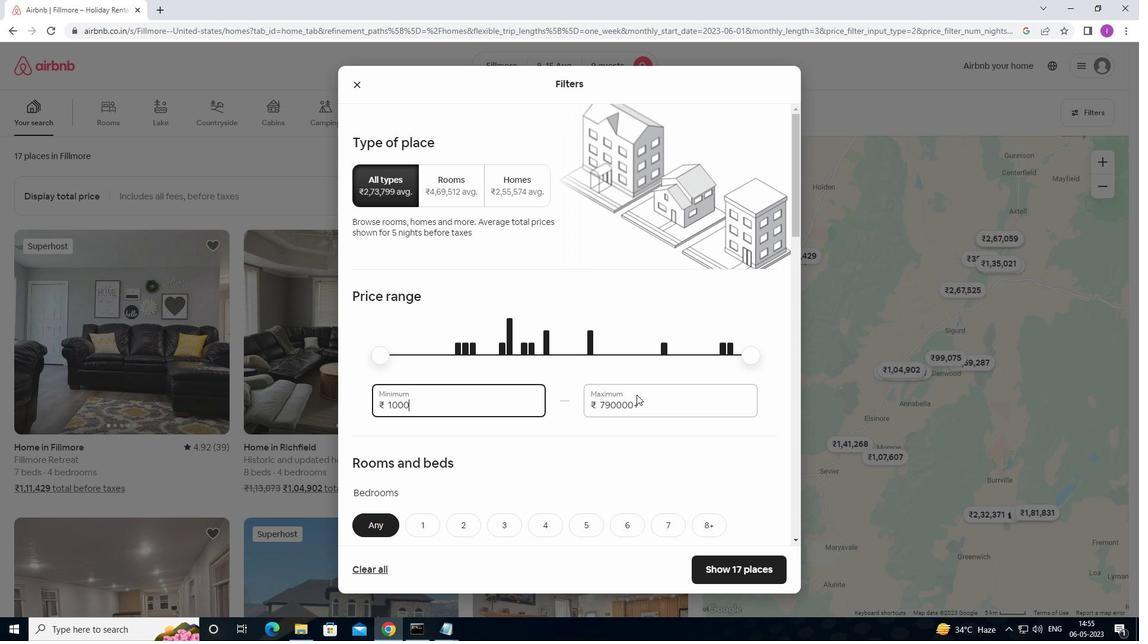 
Action: Key pressed 0
Screenshot: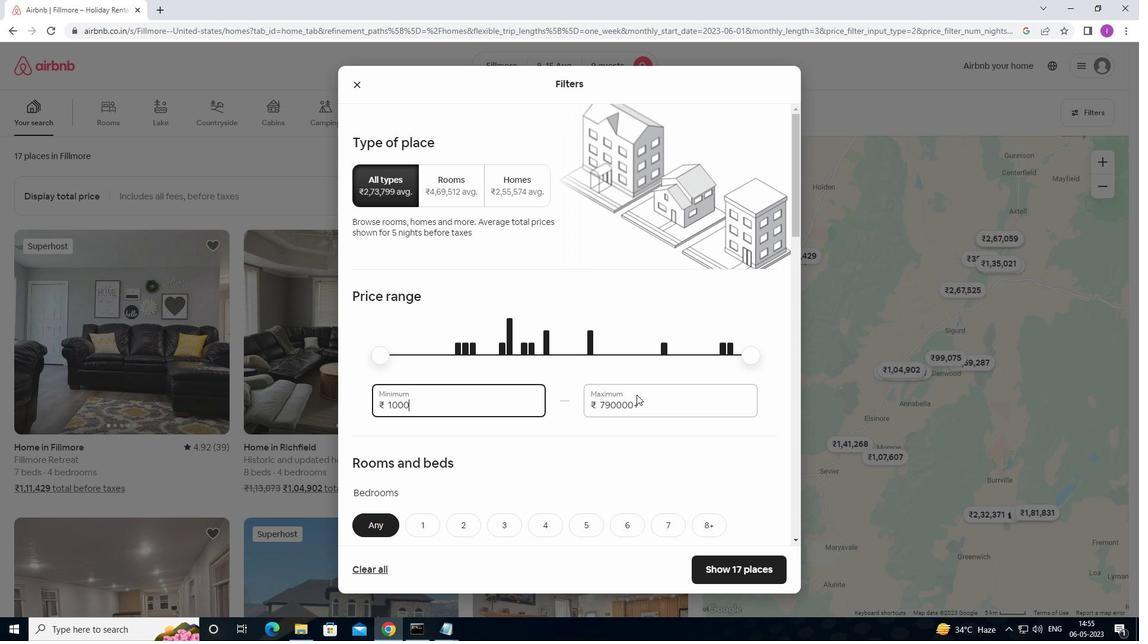 
Action: Mouse moved to (654, 404)
Screenshot: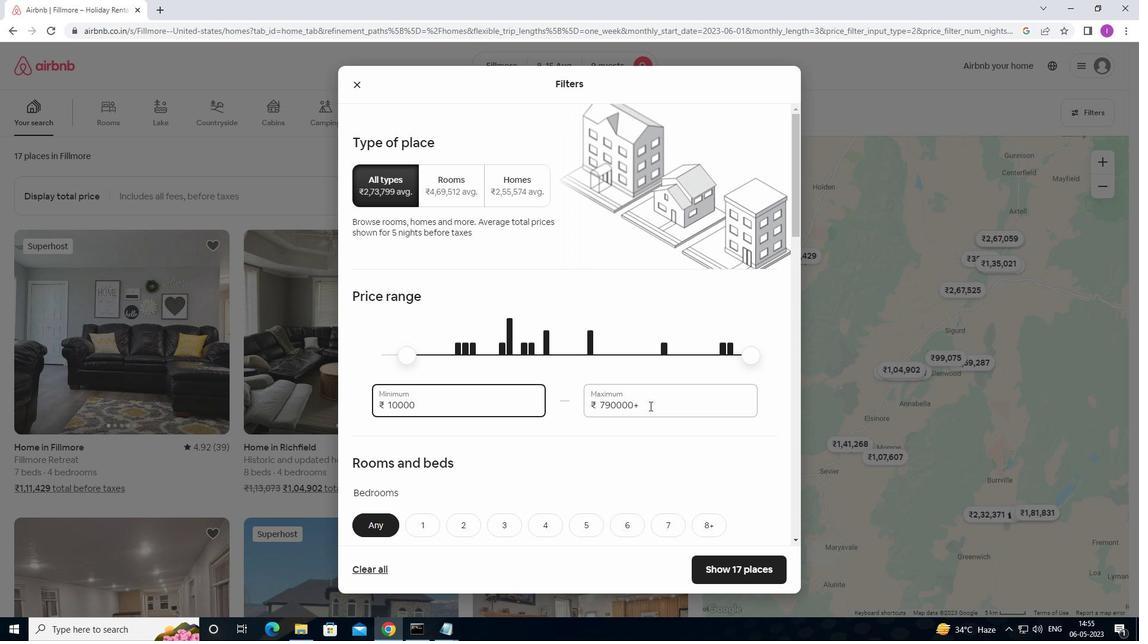 
Action: Mouse pressed left at (654, 404)
Screenshot: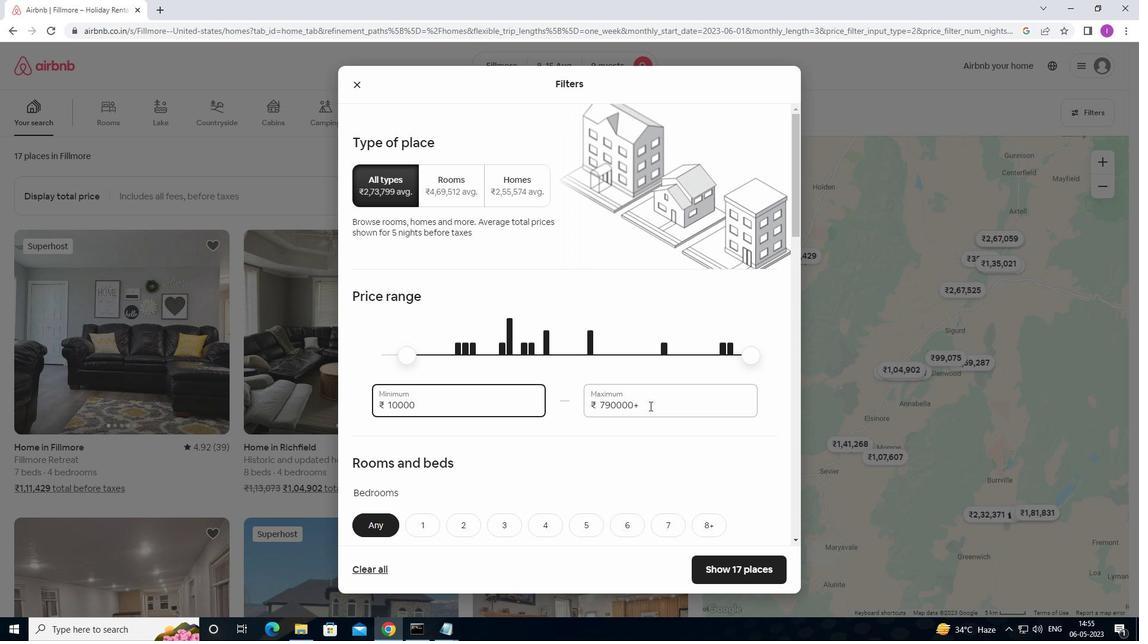 
Action: Mouse moved to (585, 399)
Screenshot: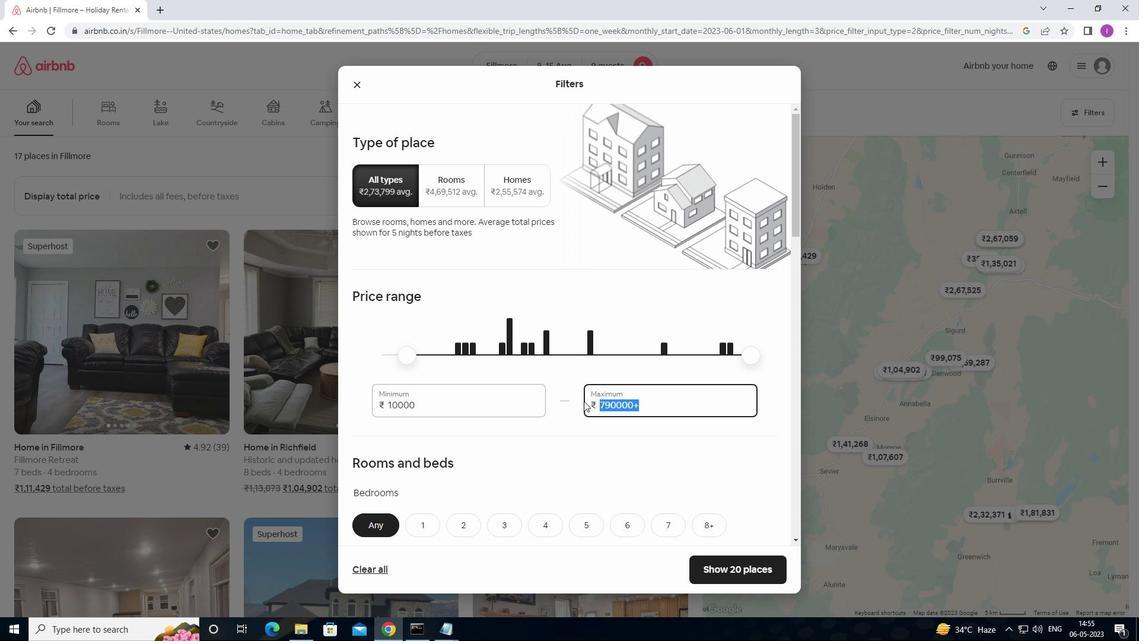 
Action: Key pressed 1
Screenshot: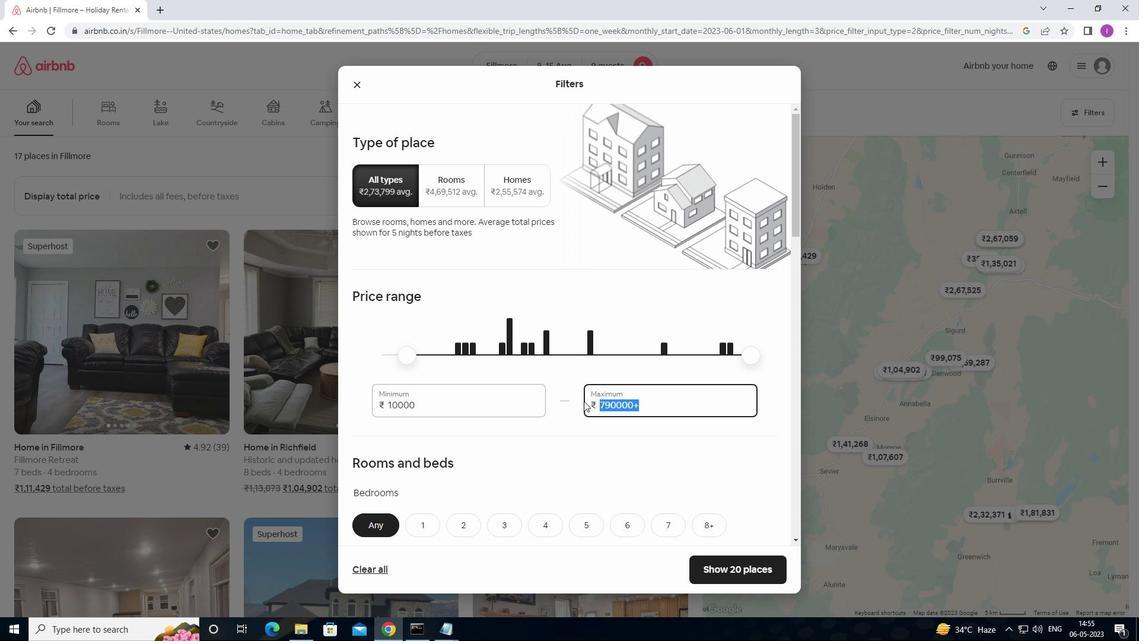 
Action: Mouse moved to (586, 398)
Screenshot: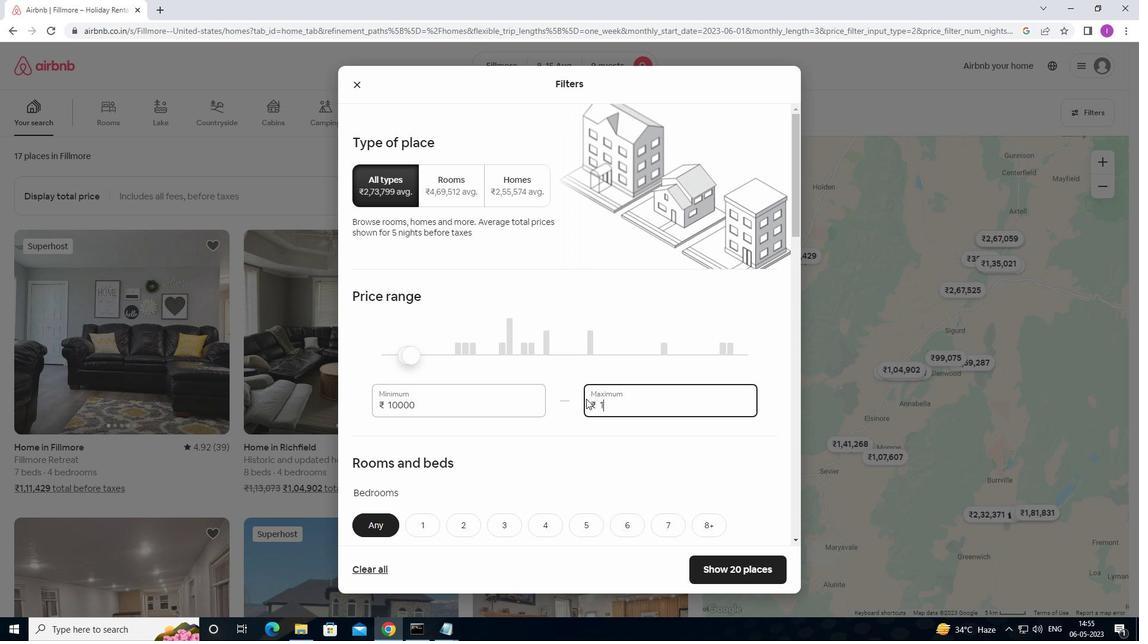 
Action: Key pressed 4
Screenshot: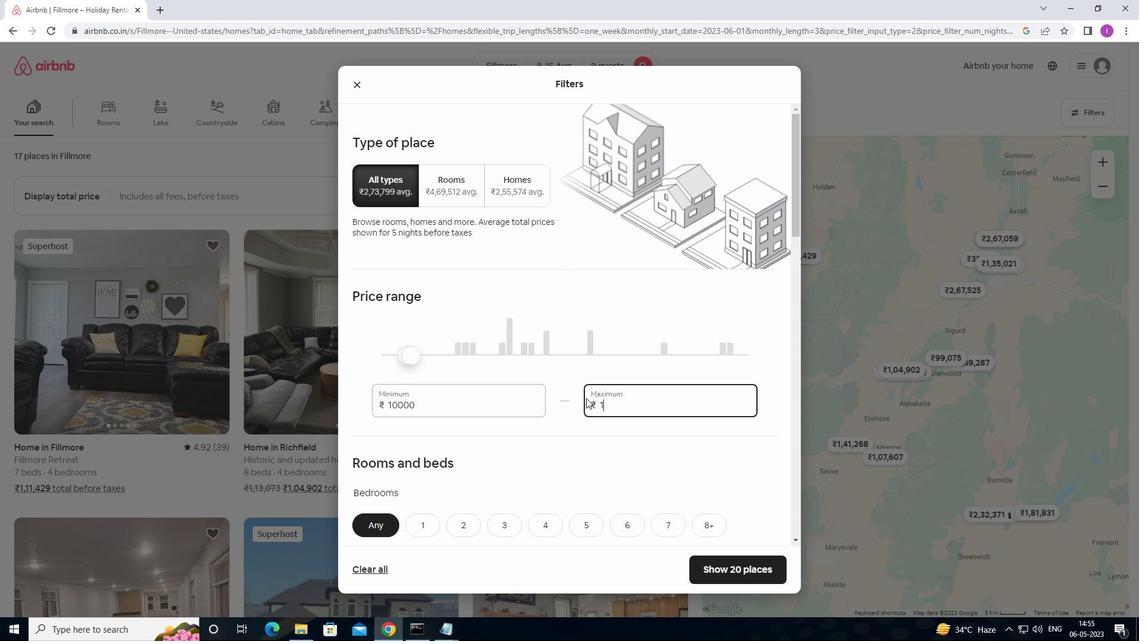 
Action: Mouse moved to (585, 395)
Screenshot: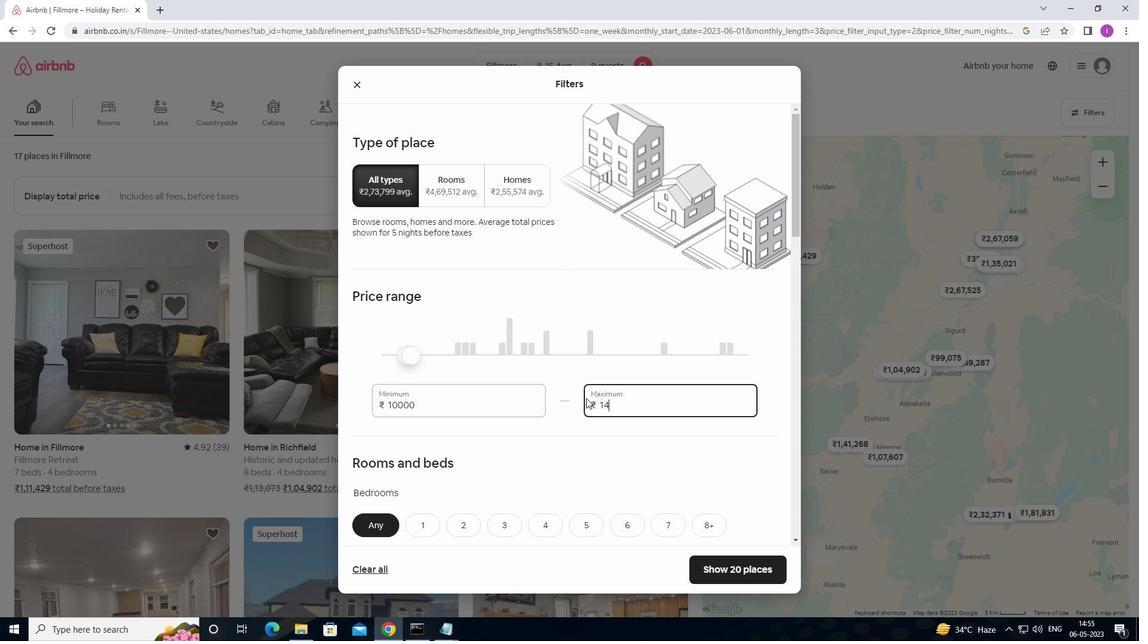 
Action: Key pressed 00
Screenshot: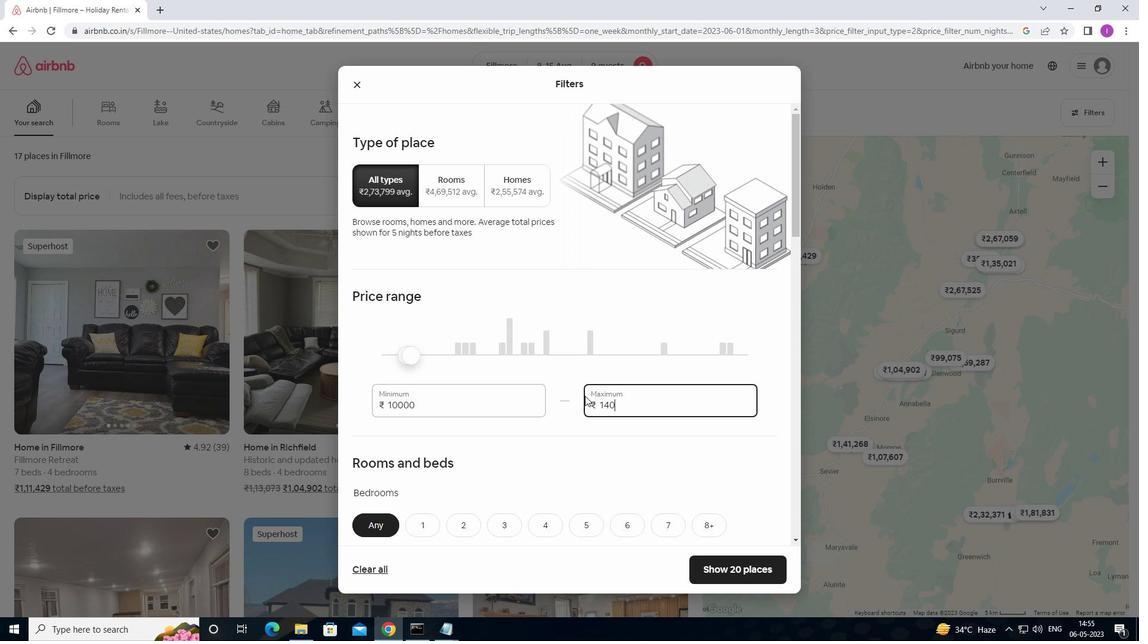 
Action: Mouse moved to (587, 394)
Screenshot: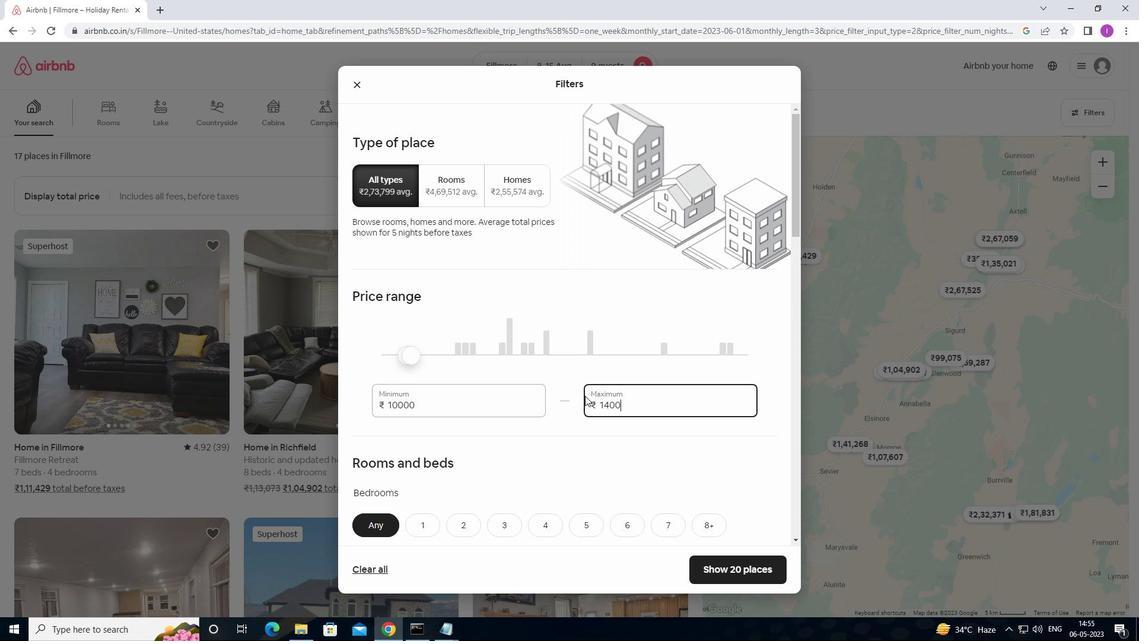 
Action: Key pressed 0
Screenshot: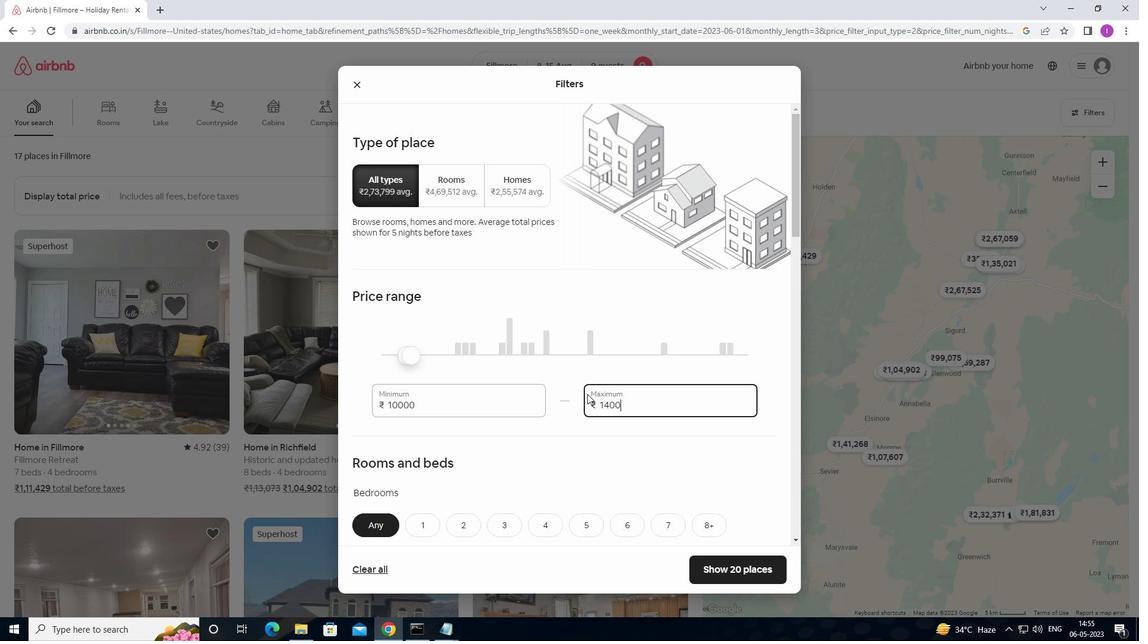 
Action: Mouse moved to (614, 492)
Screenshot: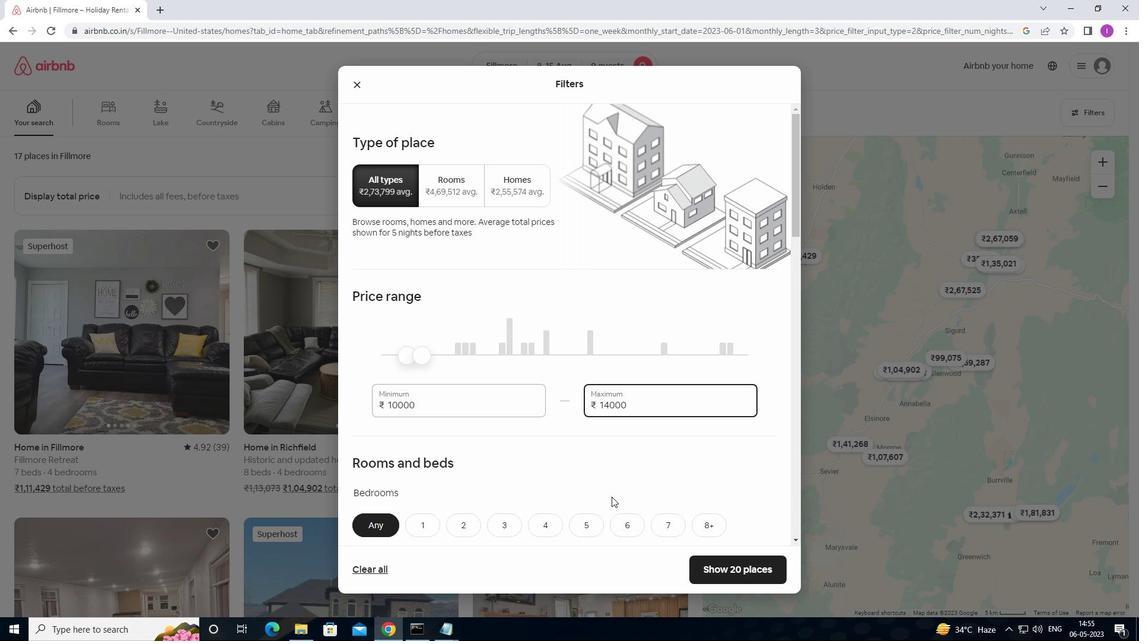 
Action: Mouse scrolled (614, 491) with delta (0, 0)
Screenshot: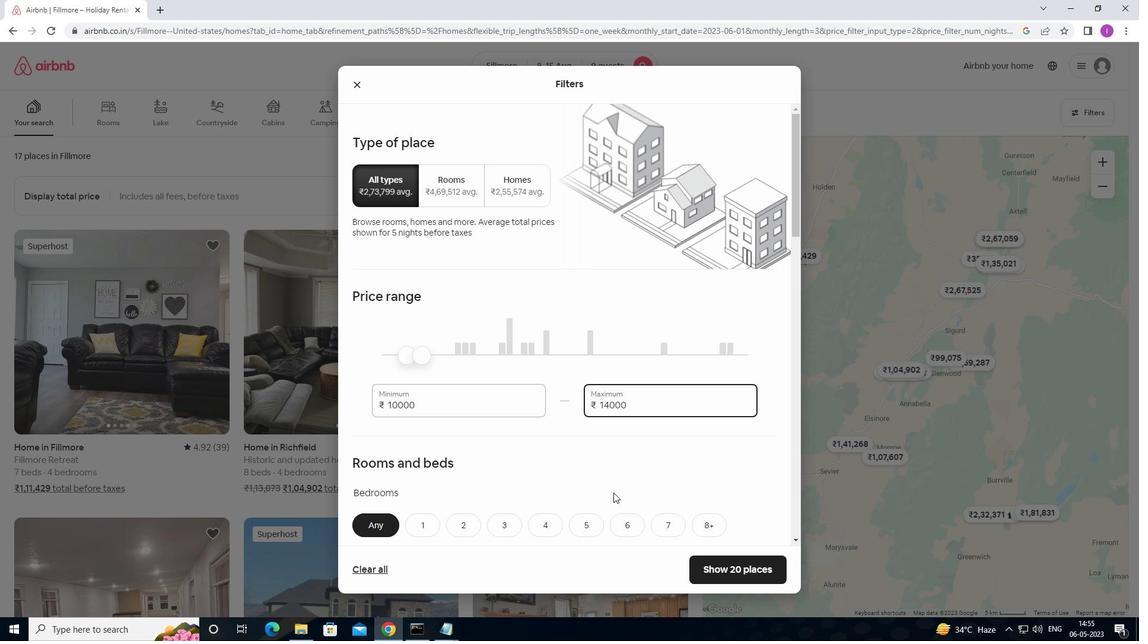 
Action: Mouse moved to (617, 489)
Screenshot: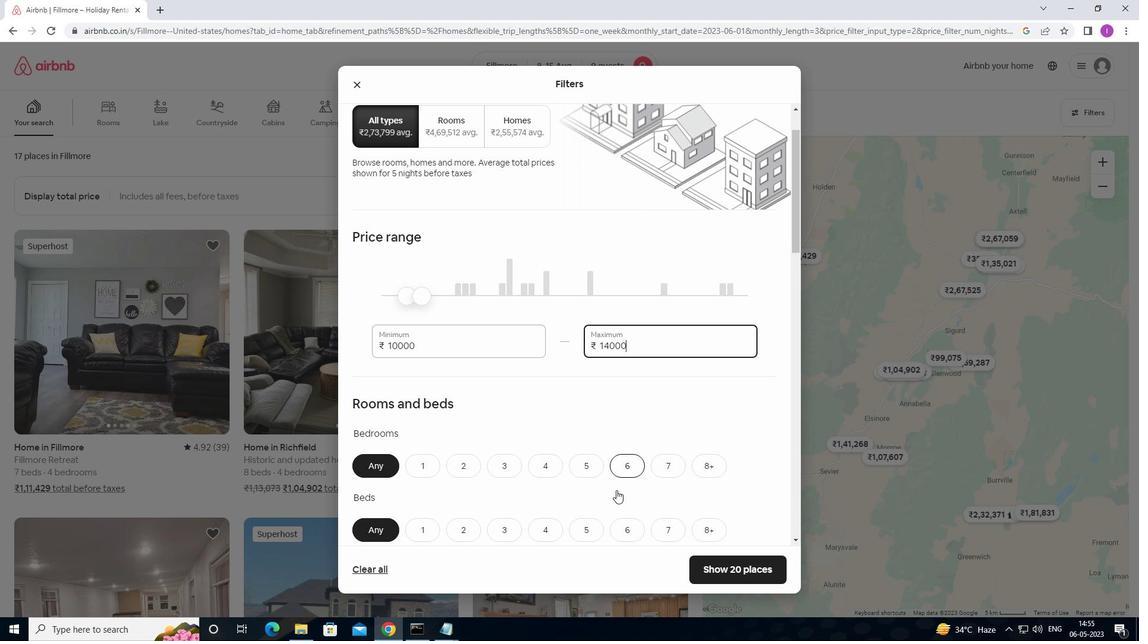 
Action: Mouse scrolled (617, 489) with delta (0, 0)
Screenshot: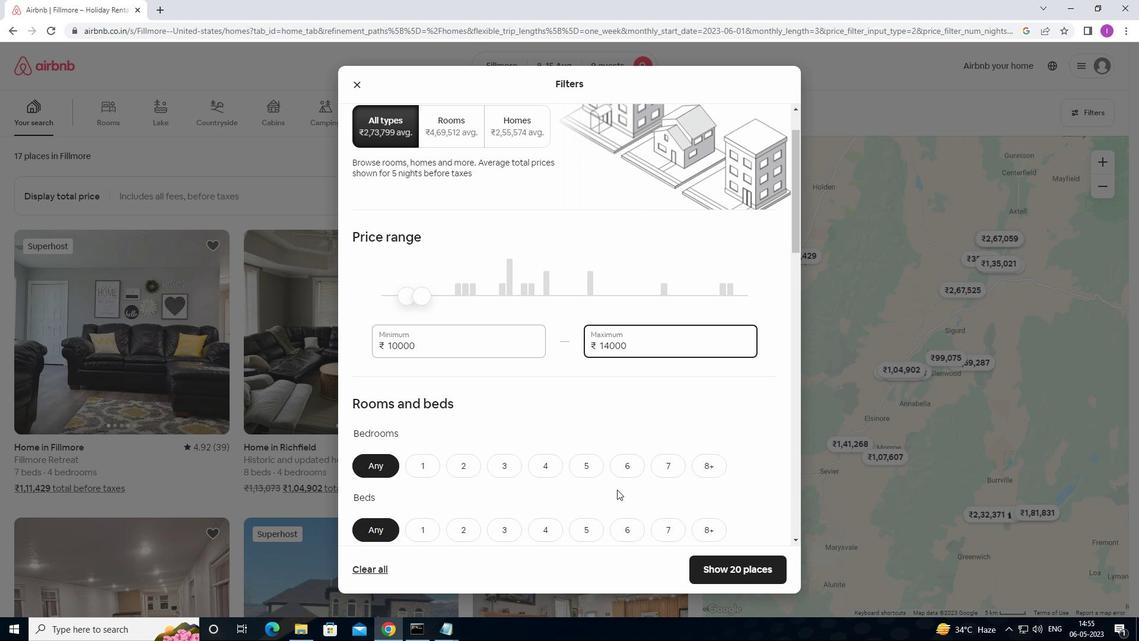 
Action: Mouse moved to (639, 477)
Screenshot: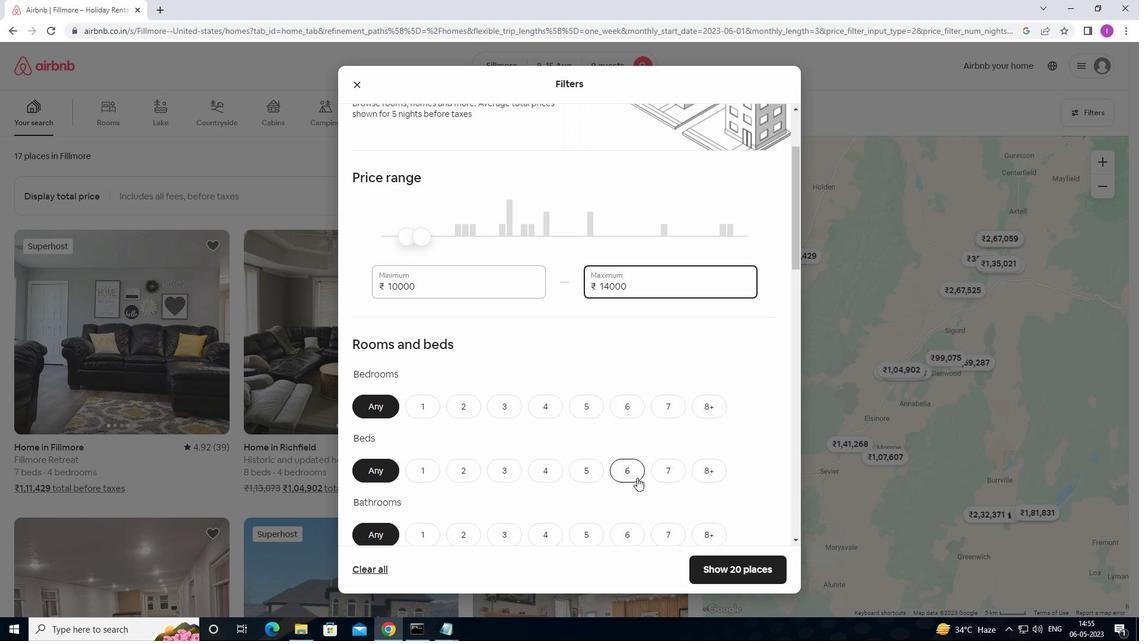 
Action: Mouse scrolled (639, 477) with delta (0, 0)
Screenshot: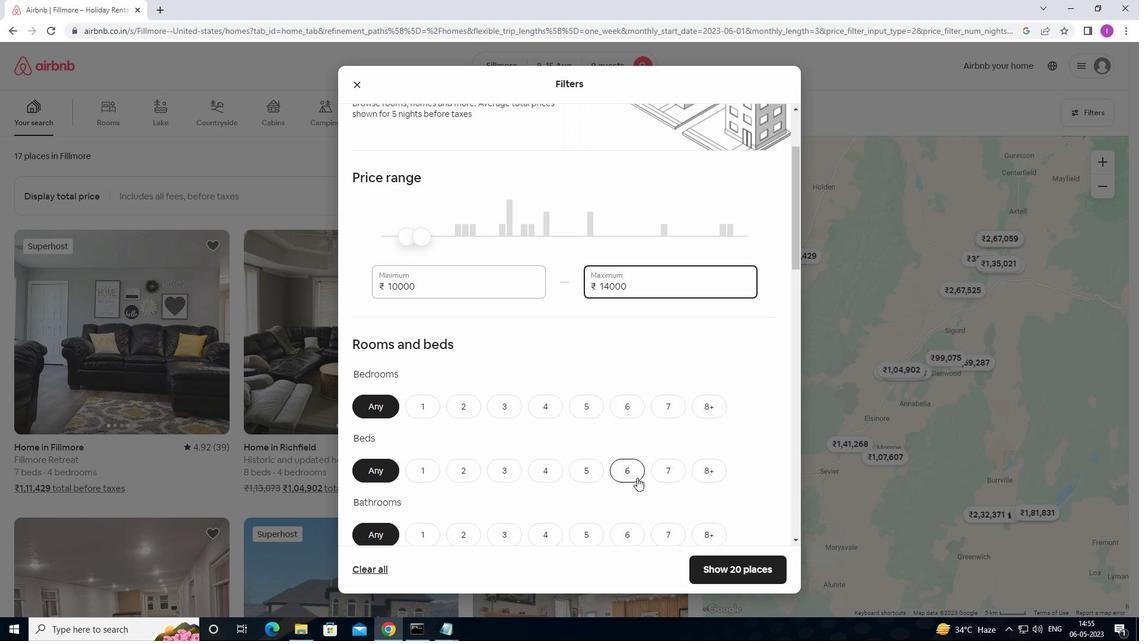 
Action: Mouse moved to (588, 349)
Screenshot: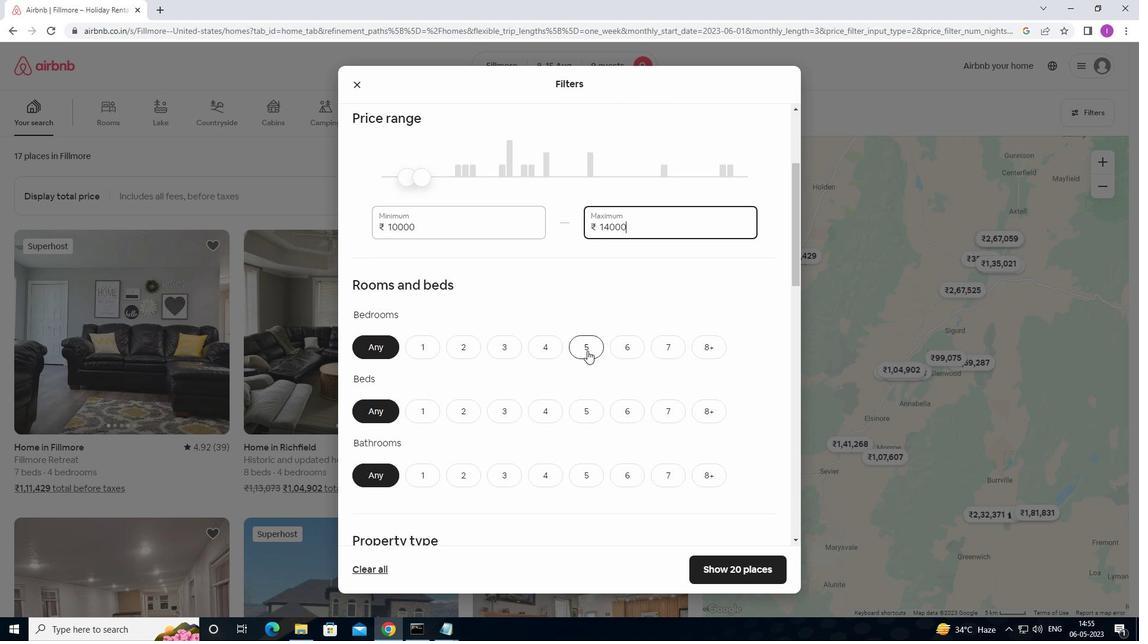 
Action: Mouse pressed left at (588, 349)
Screenshot: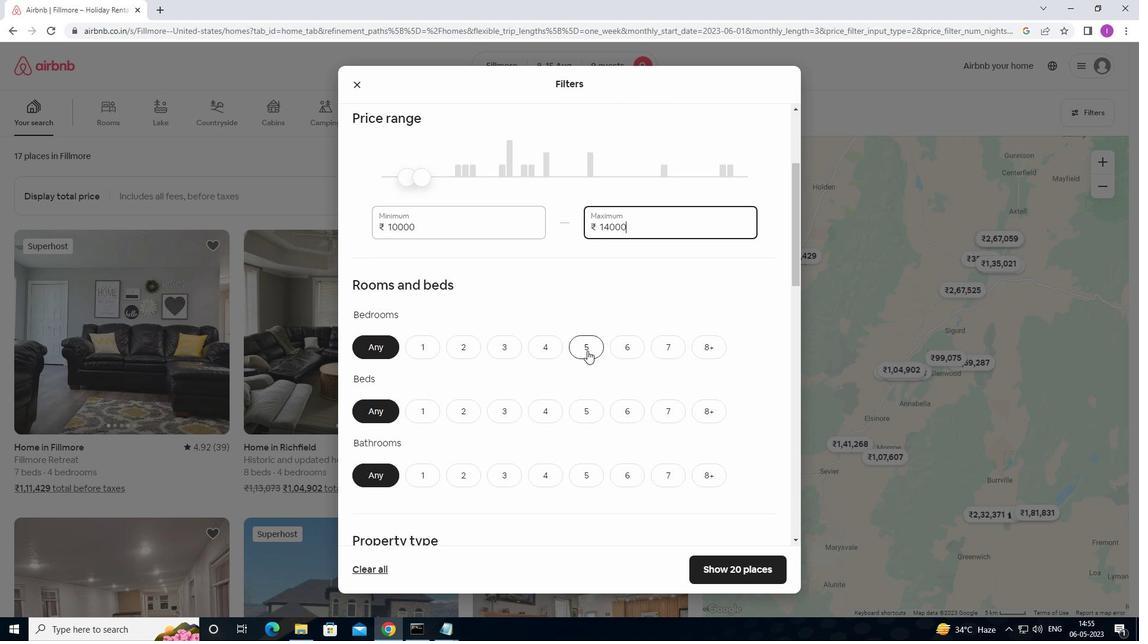 
Action: Mouse moved to (724, 412)
Screenshot: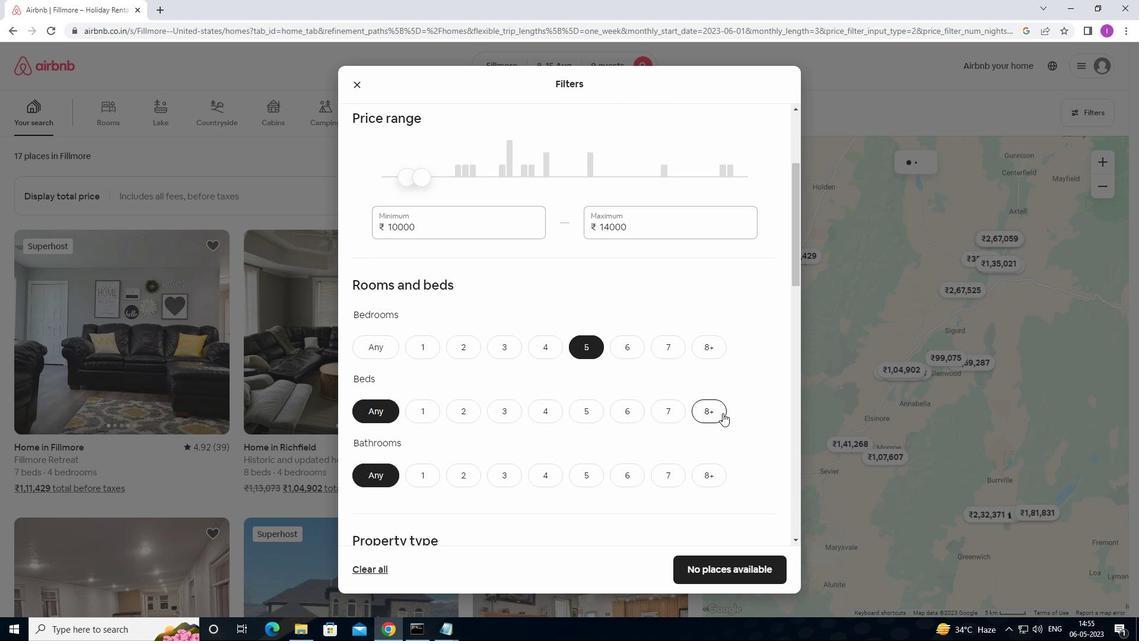 
Action: Mouse pressed left at (724, 412)
Screenshot: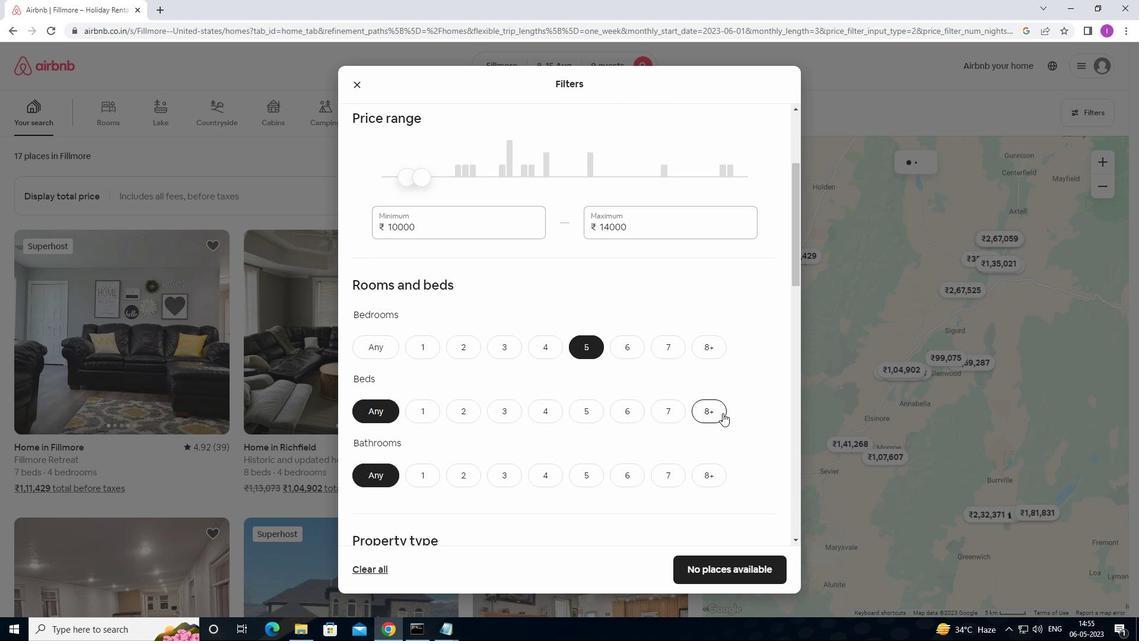 
Action: Mouse moved to (585, 480)
Screenshot: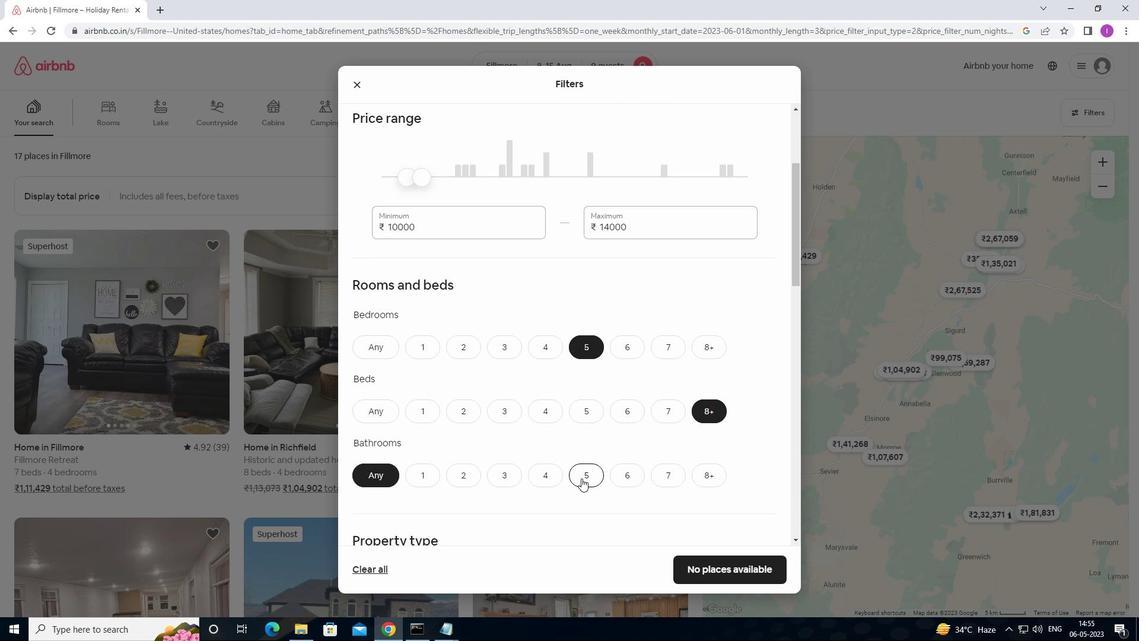 
Action: Mouse pressed left at (585, 480)
Screenshot: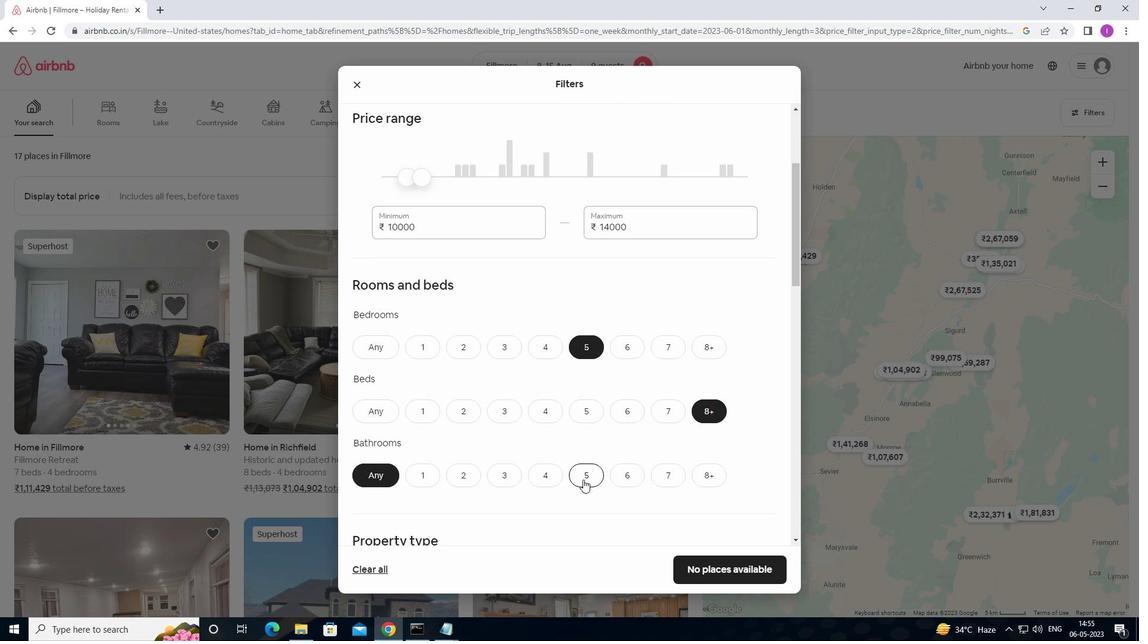 
Action: Mouse moved to (613, 439)
Screenshot: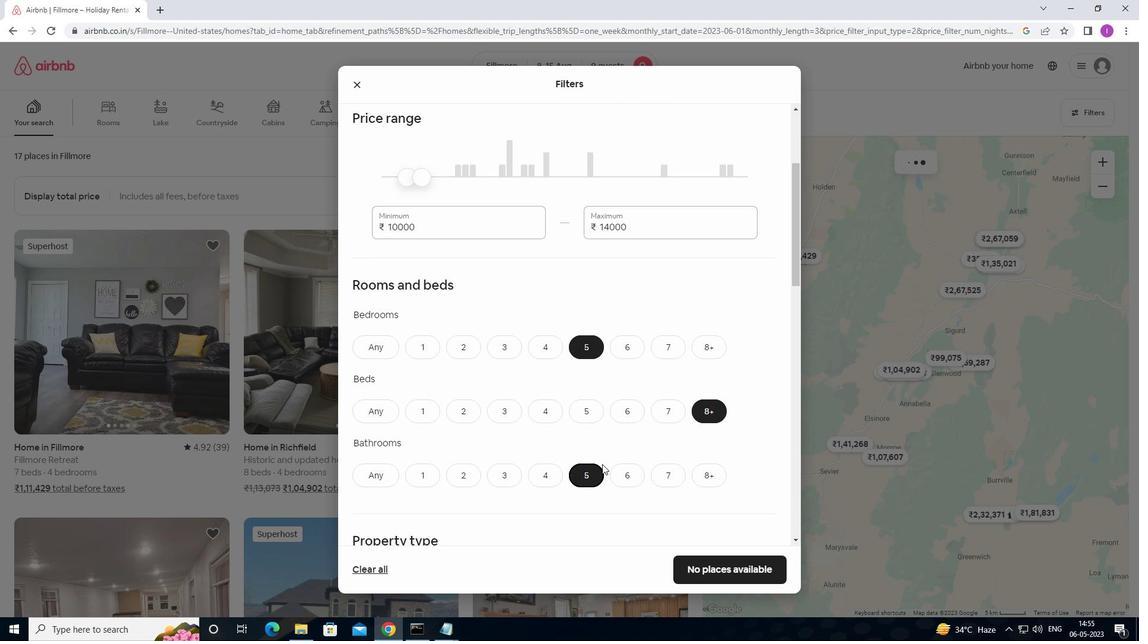 
Action: Mouse scrolled (613, 439) with delta (0, 0)
Screenshot: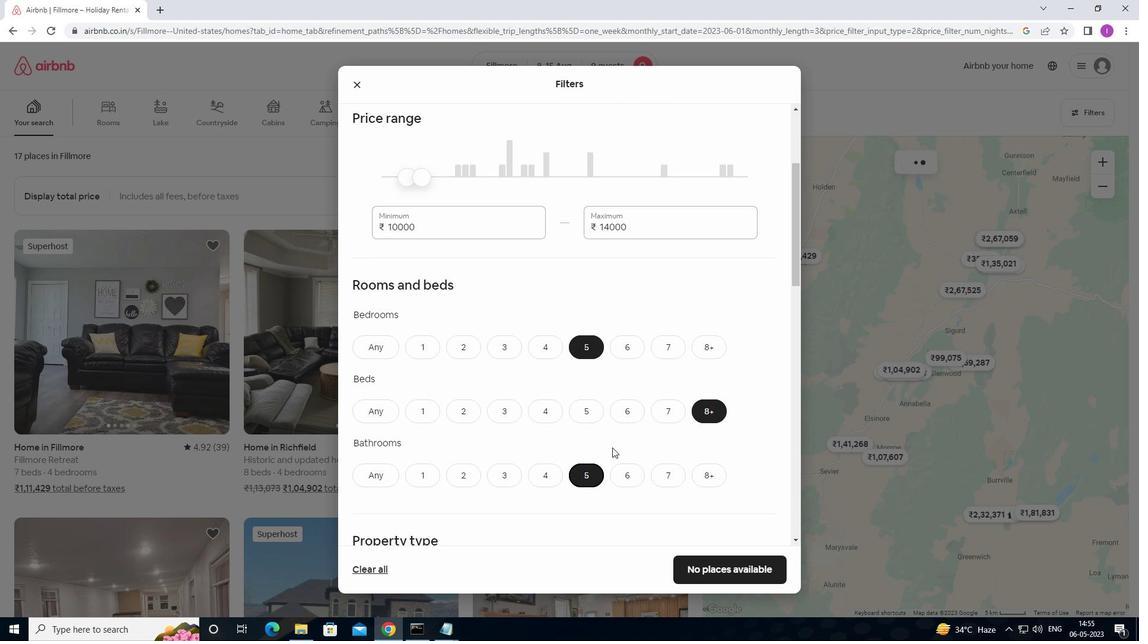 
Action: Mouse scrolled (613, 439) with delta (0, 0)
Screenshot: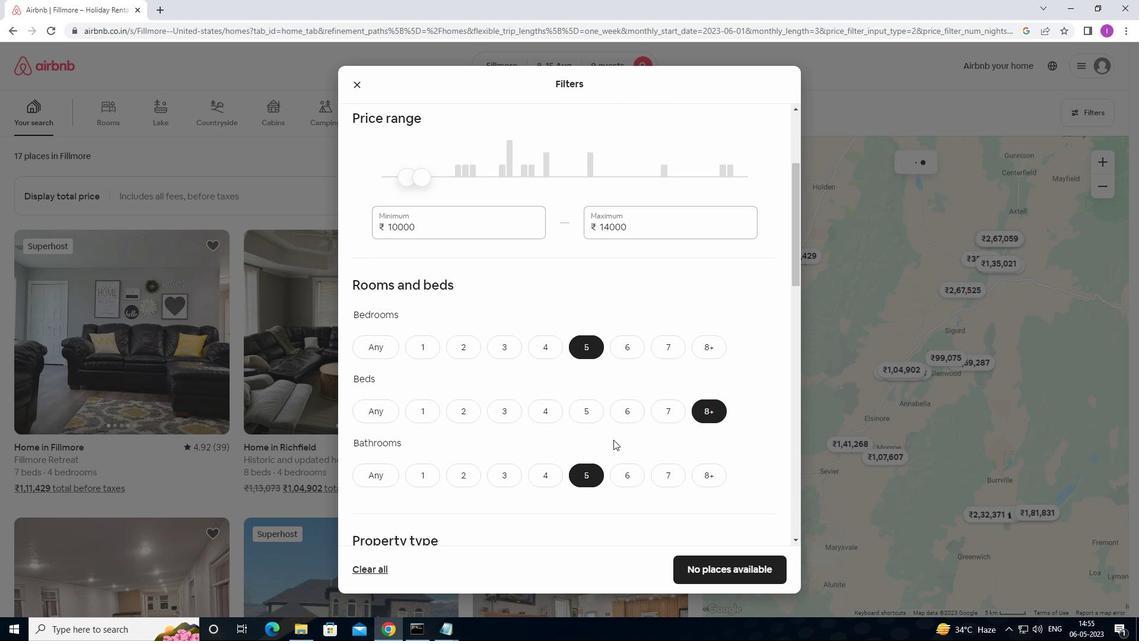 
Action: Mouse scrolled (613, 439) with delta (0, 0)
Screenshot: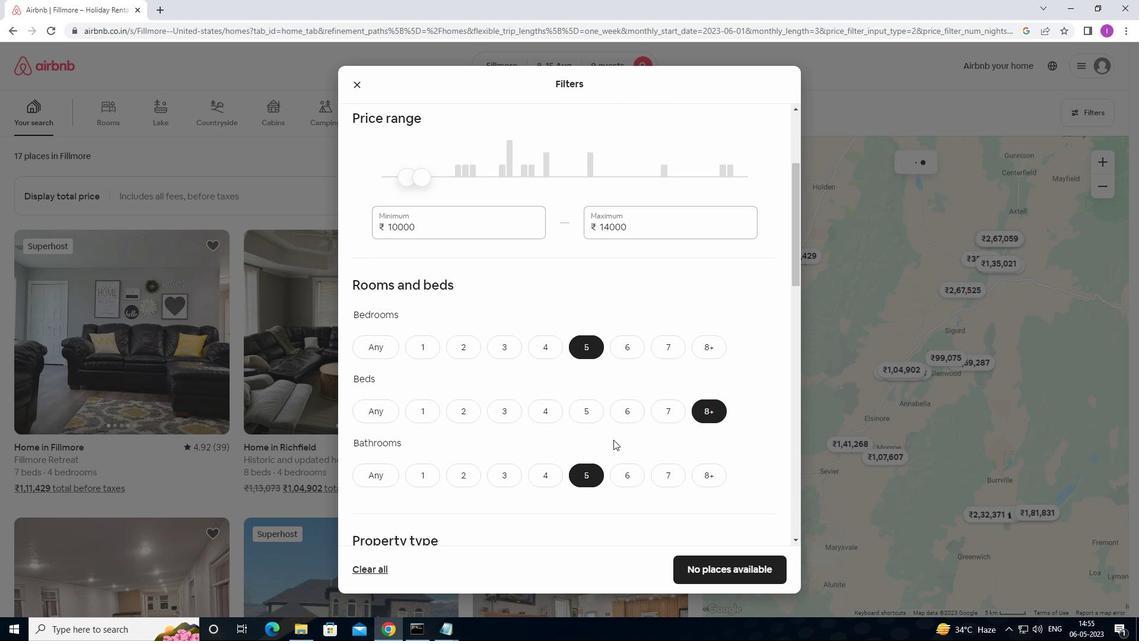 
Action: Mouse moved to (614, 439)
Screenshot: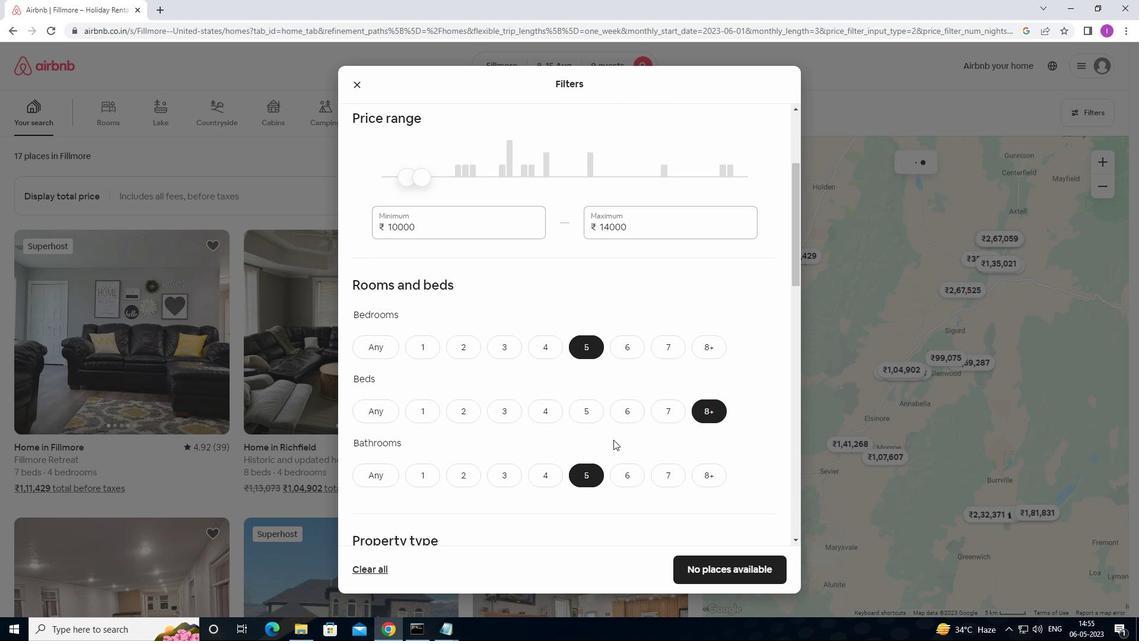 
Action: Mouse scrolled (614, 439) with delta (0, 0)
Screenshot: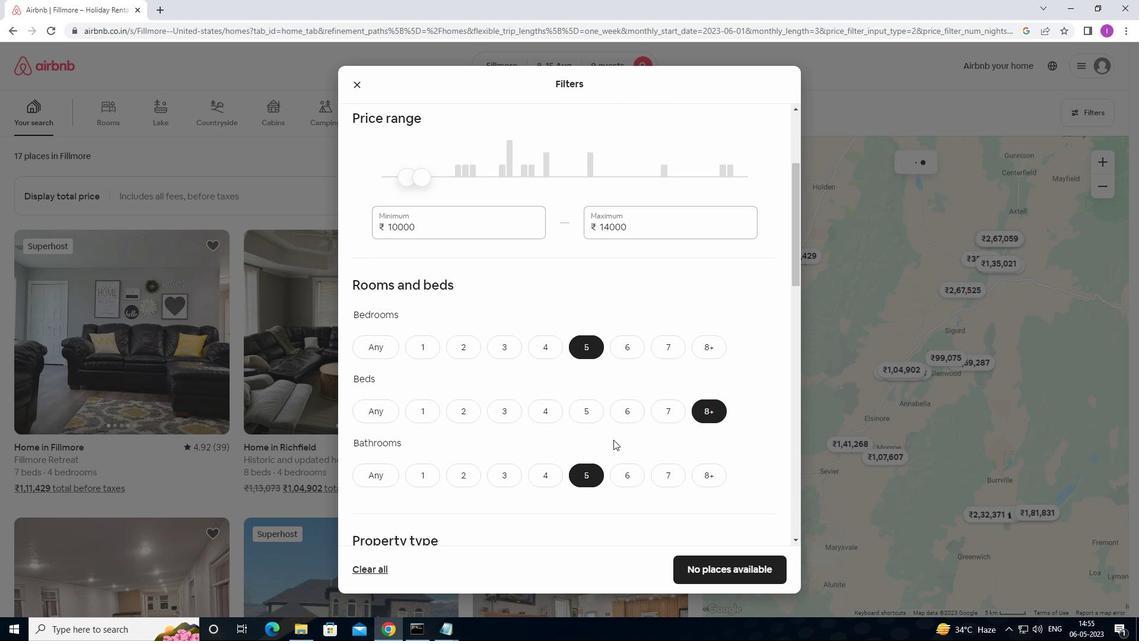 
Action: Mouse scrolled (614, 439) with delta (0, 0)
Screenshot: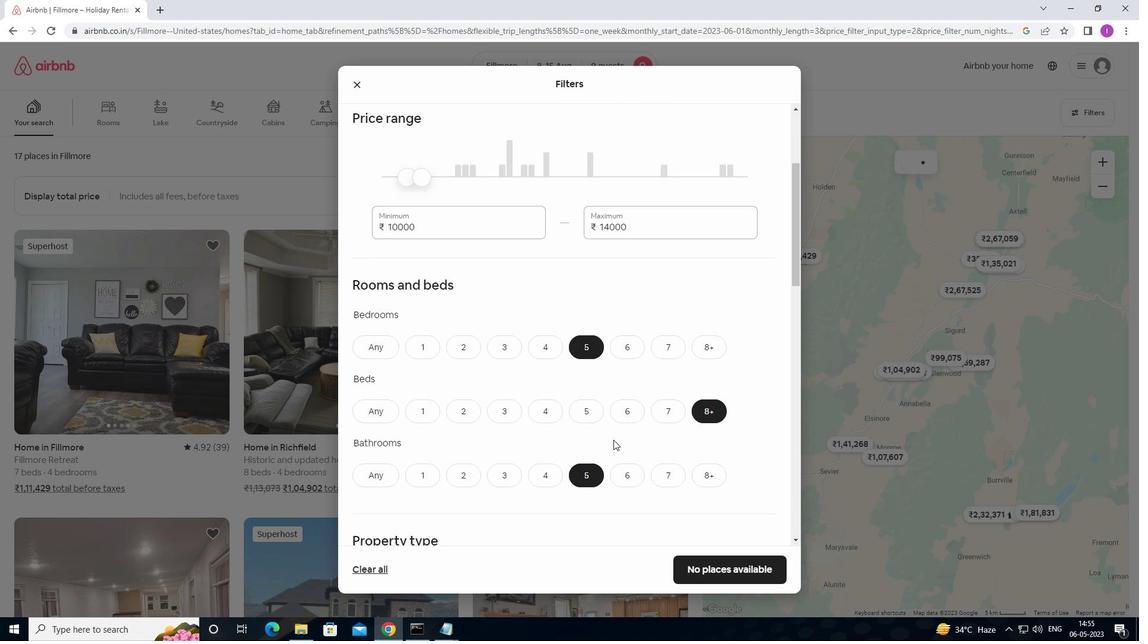 
Action: Mouse moved to (425, 332)
Screenshot: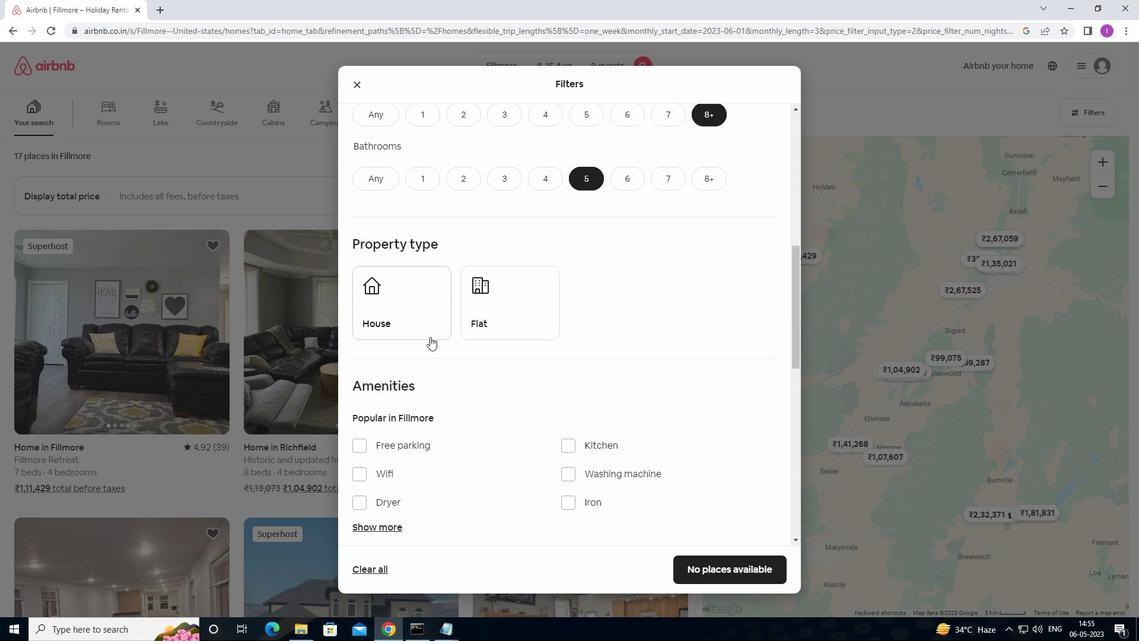 
Action: Mouse pressed left at (425, 332)
Screenshot: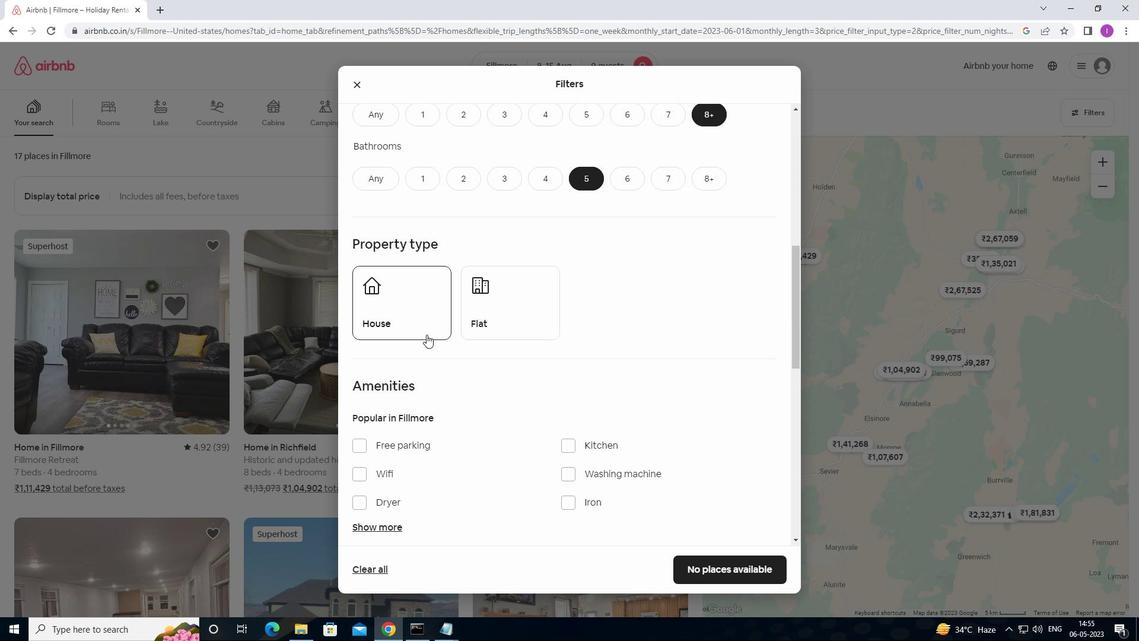 
Action: Mouse moved to (502, 324)
Screenshot: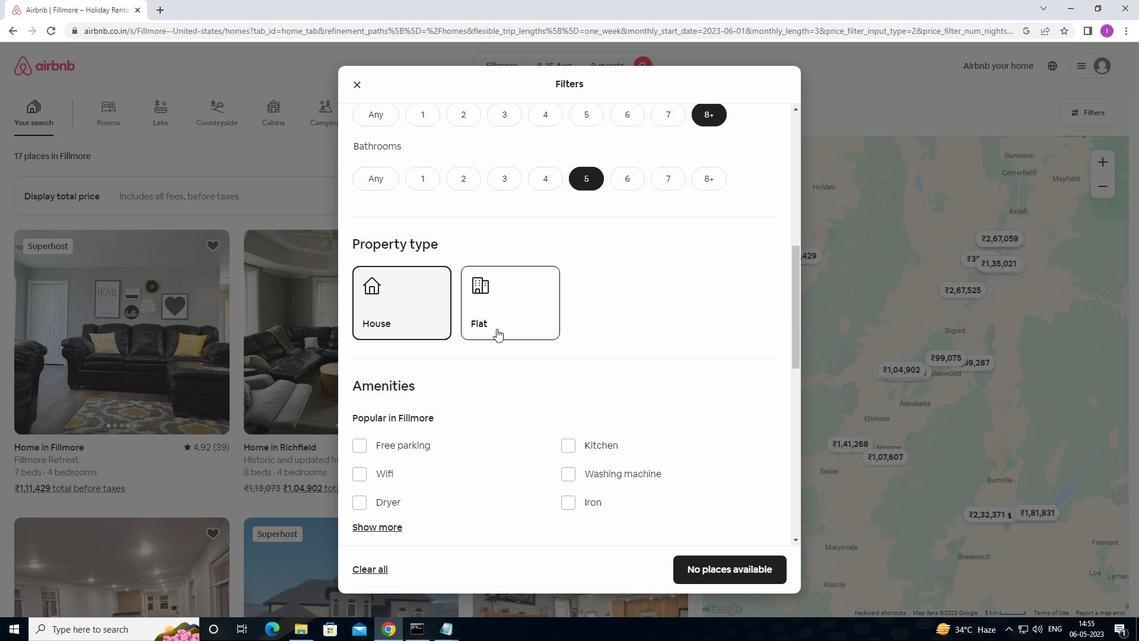 
Action: Mouse pressed left at (502, 324)
Screenshot: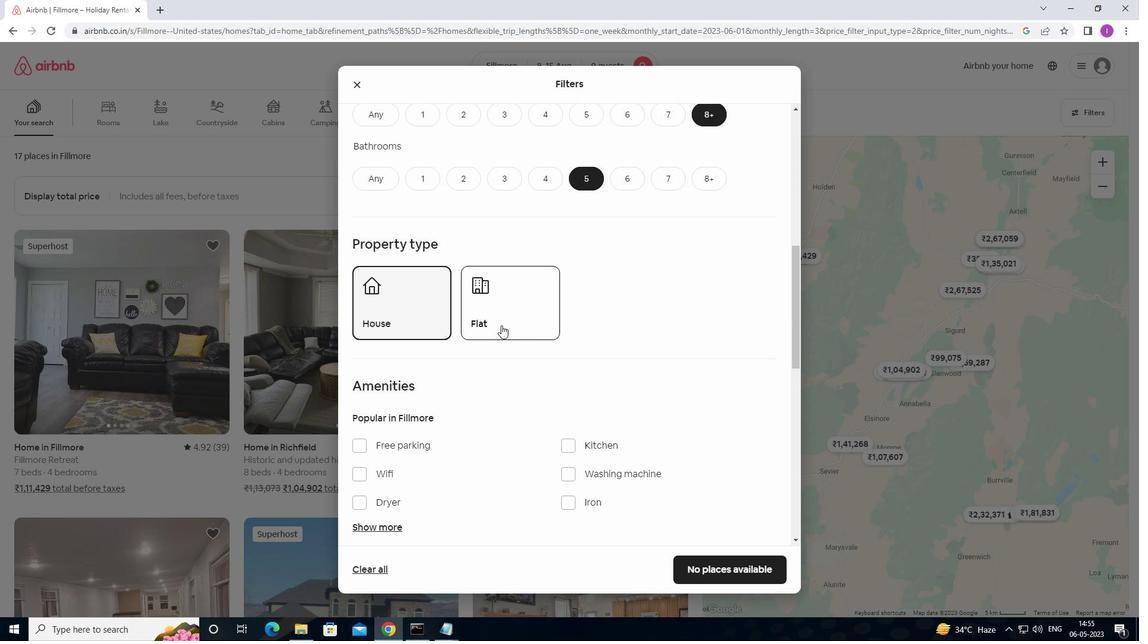 
Action: Mouse moved to (492, 373)
Screenshot: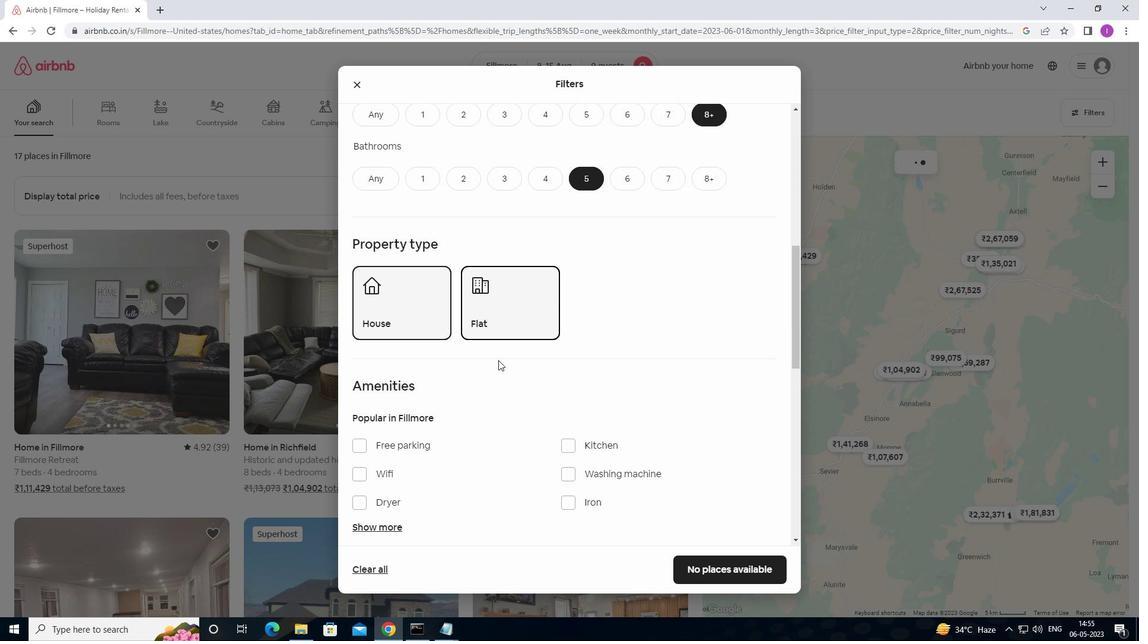 
Action: Mouse scrolled (492, 373) with delta (0, 0)
Screenshot: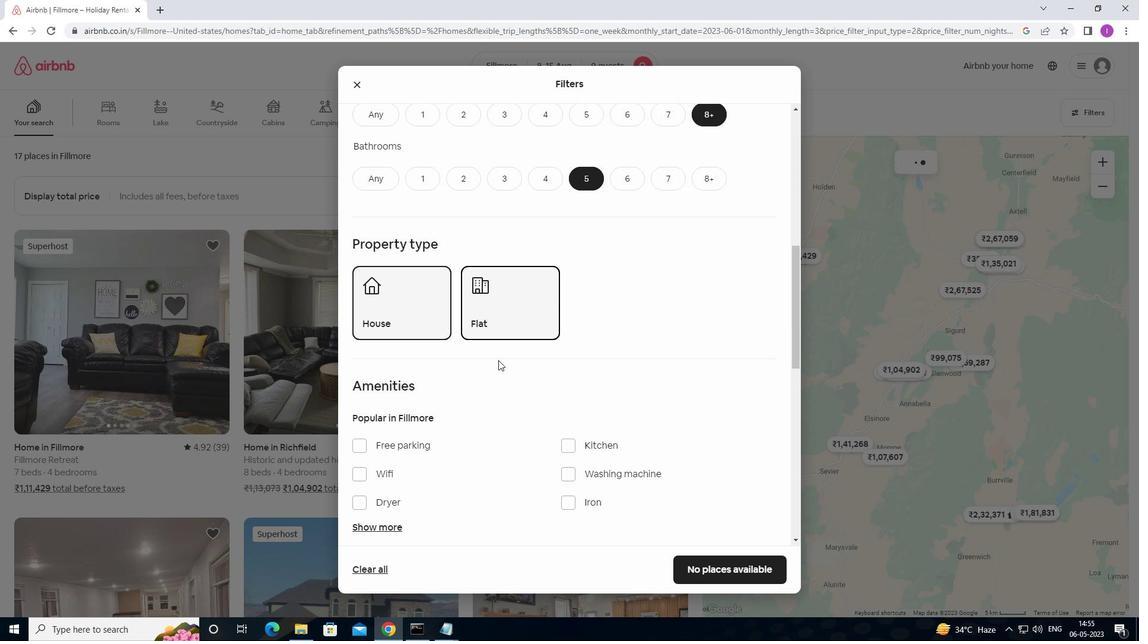 
Action: Mouse moved to (492, 377)
Screenshot: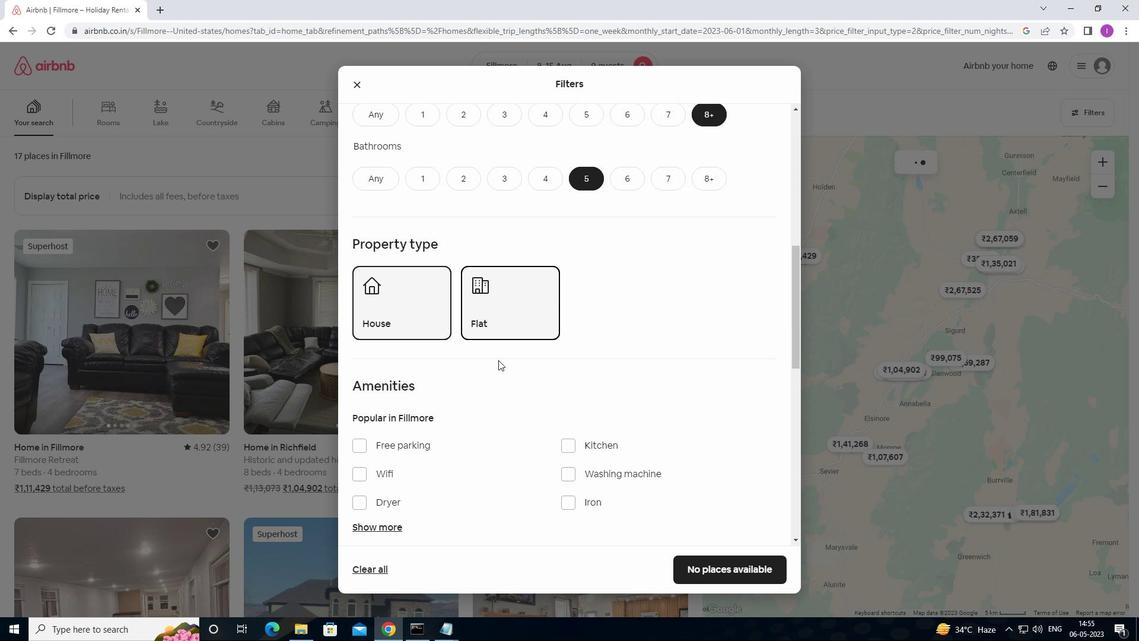 
Action: Mouse scrolled (492, 376) with delta (0, 0)
Screenshot: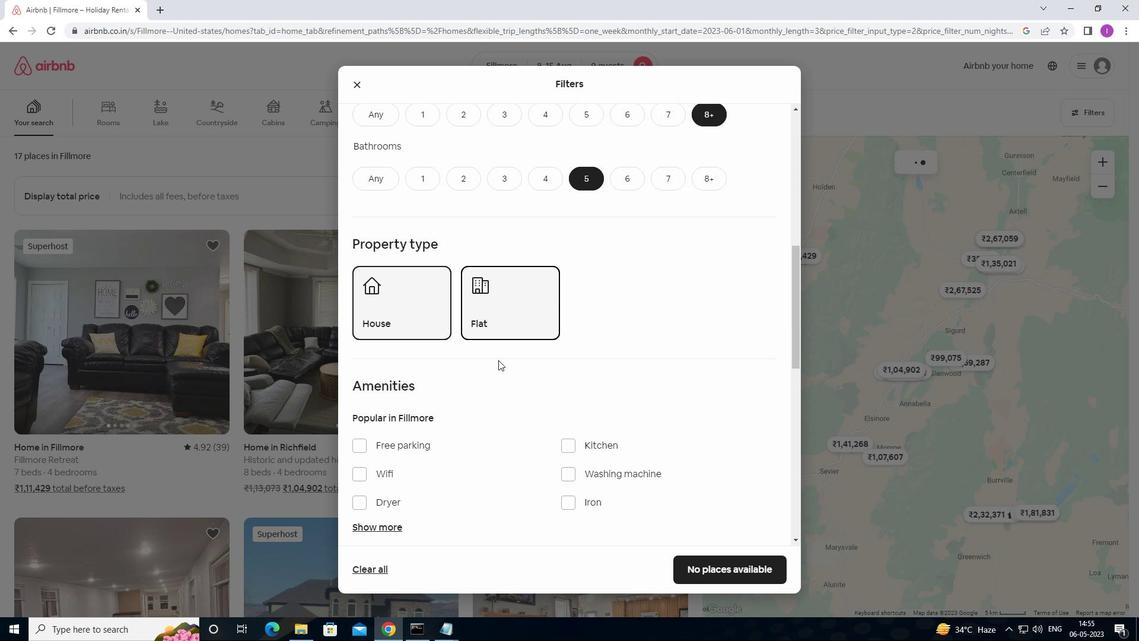 
Action: Mouse scrolled (492, 376) with delta (0, 0)
Screenshot: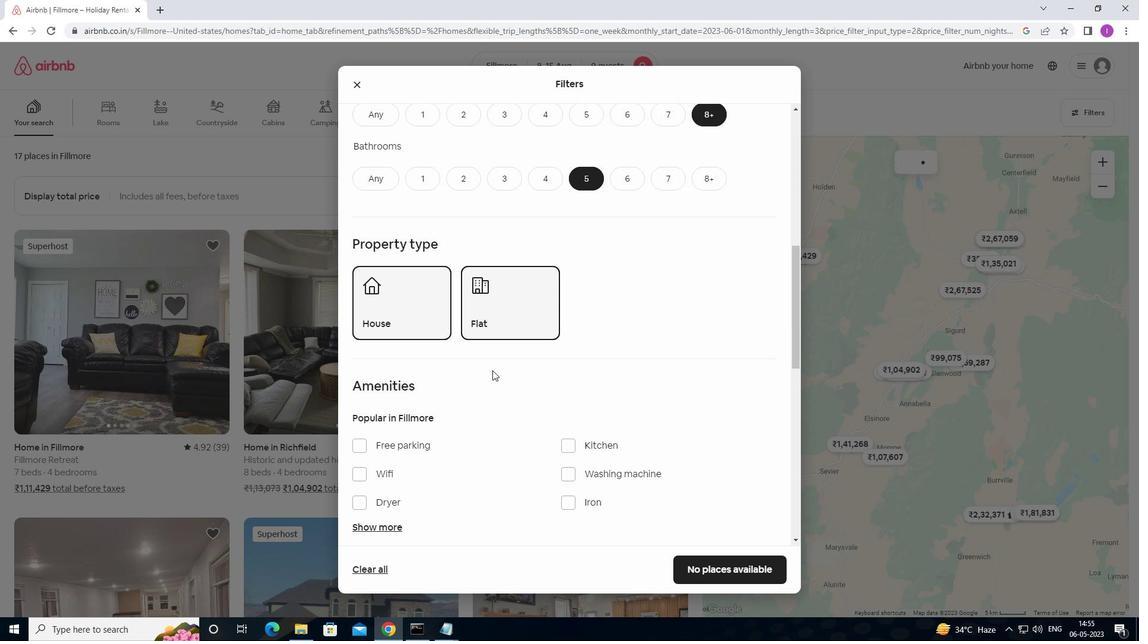 
Action: Mouse moved to (357, 265)
Screenshot: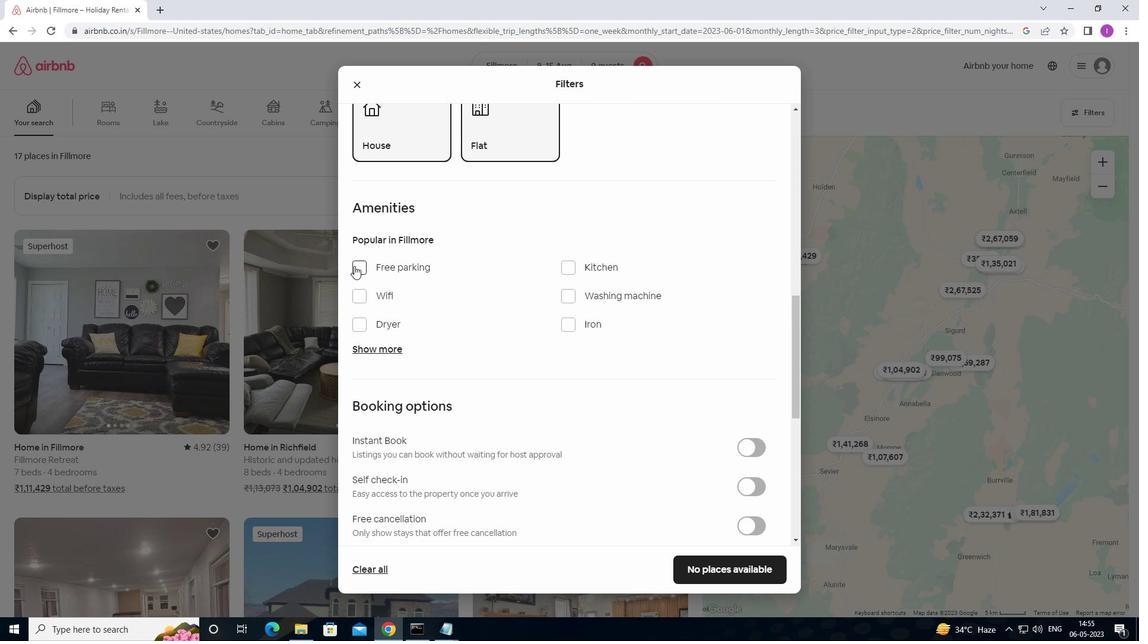 
Action: Mouse pressed left at (357, 265)
Screenshot: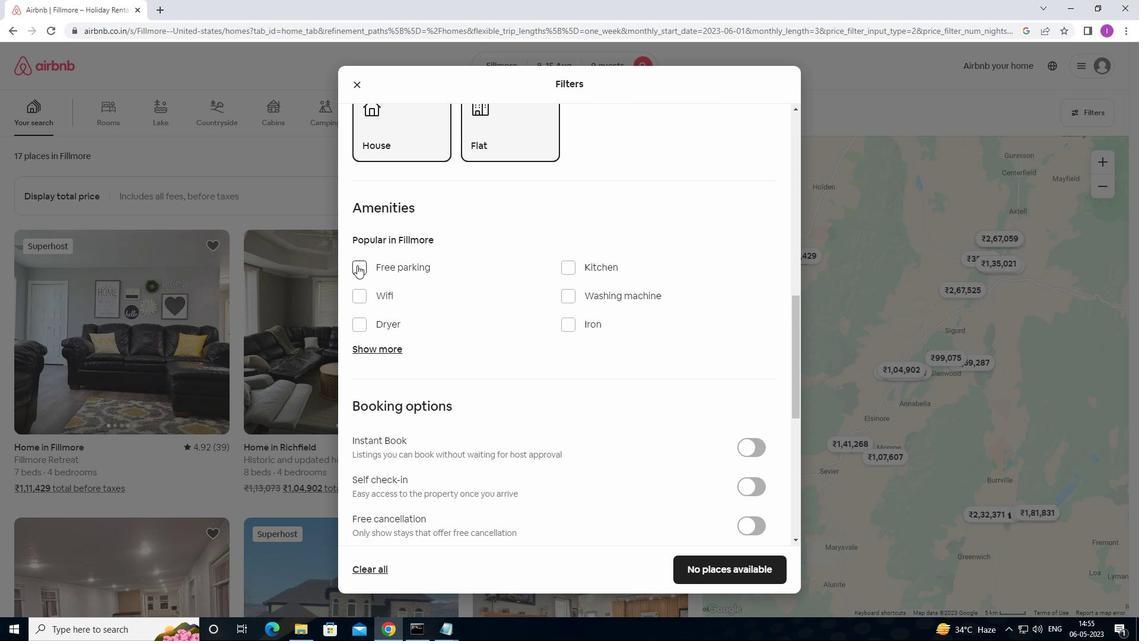 
Action: Mouse moved to (357, 291)
Screenshot: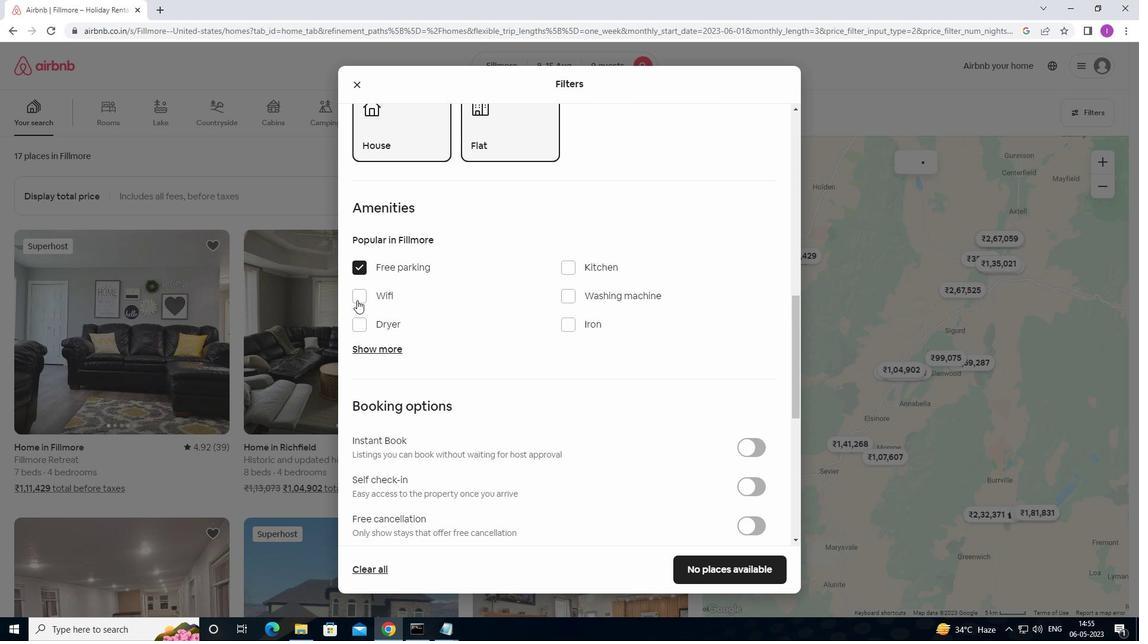 
Action: Mouse pressed left at (357, 291)
Screenshot: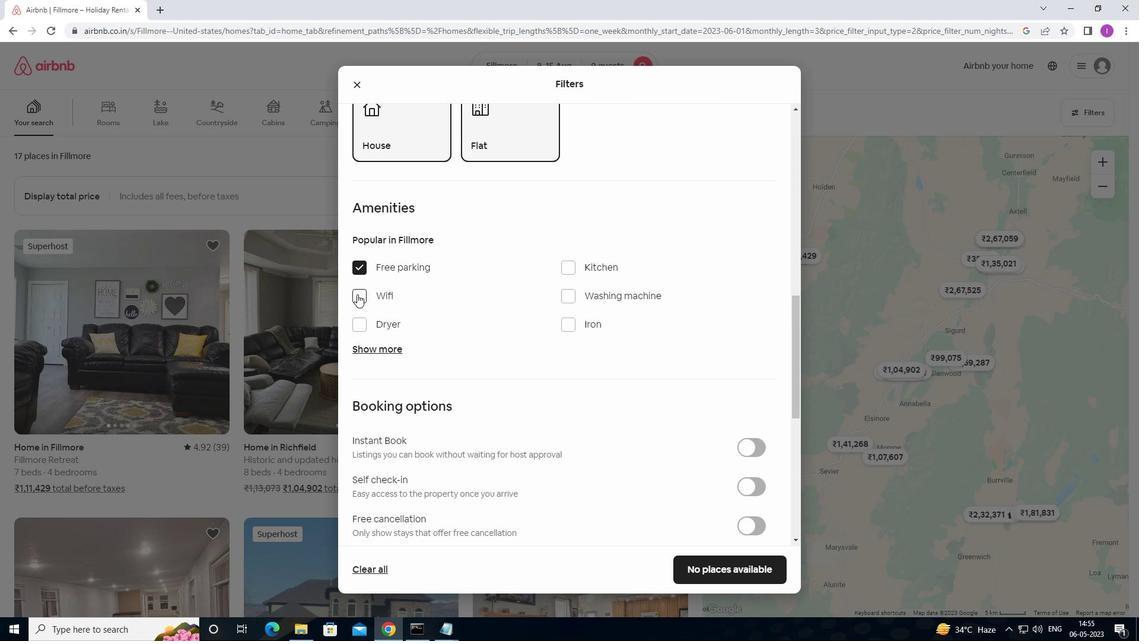 
Action: Mouse moved to (396, 341)
Screenshot: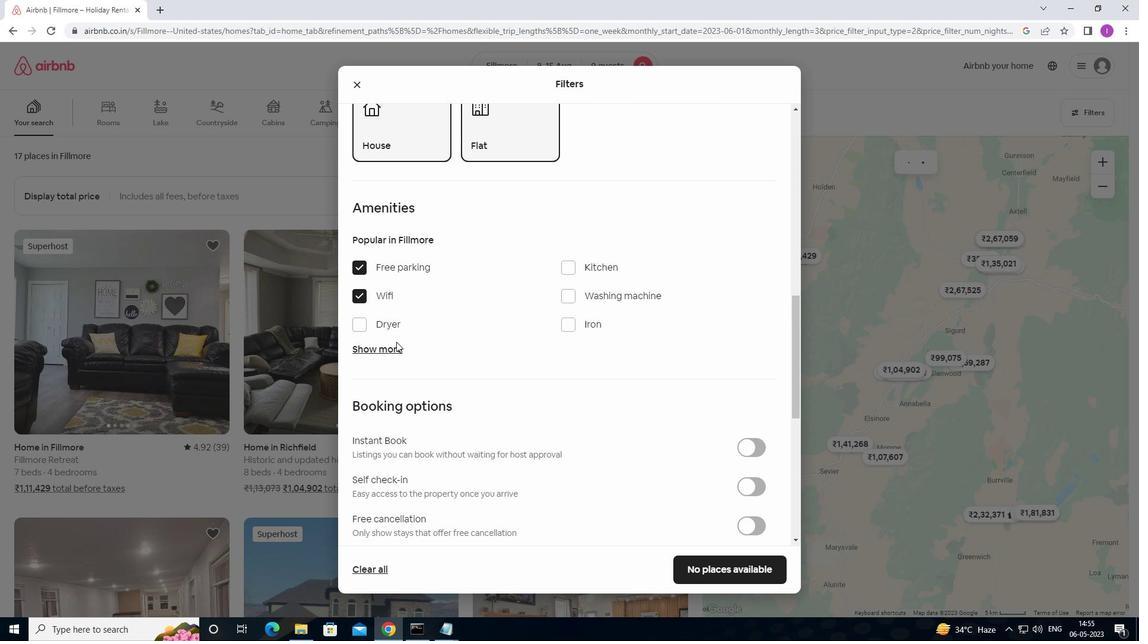 
Action: Mouse pressed left at (396, 341)
Screenshot: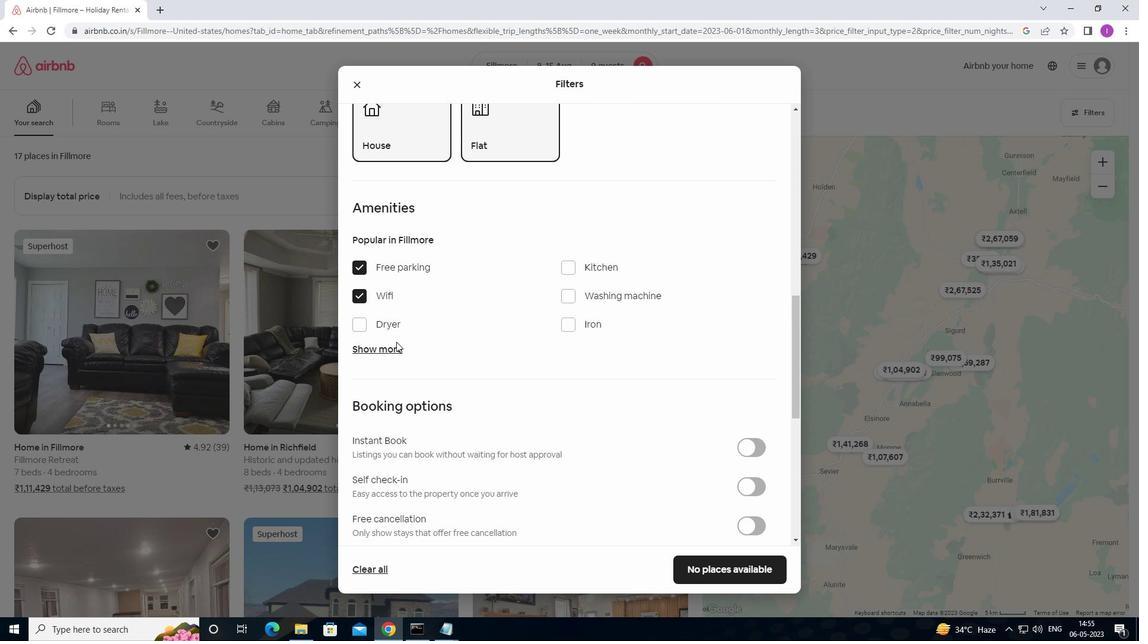 
Action: Mouse moved to (403, 344)
Screenshot: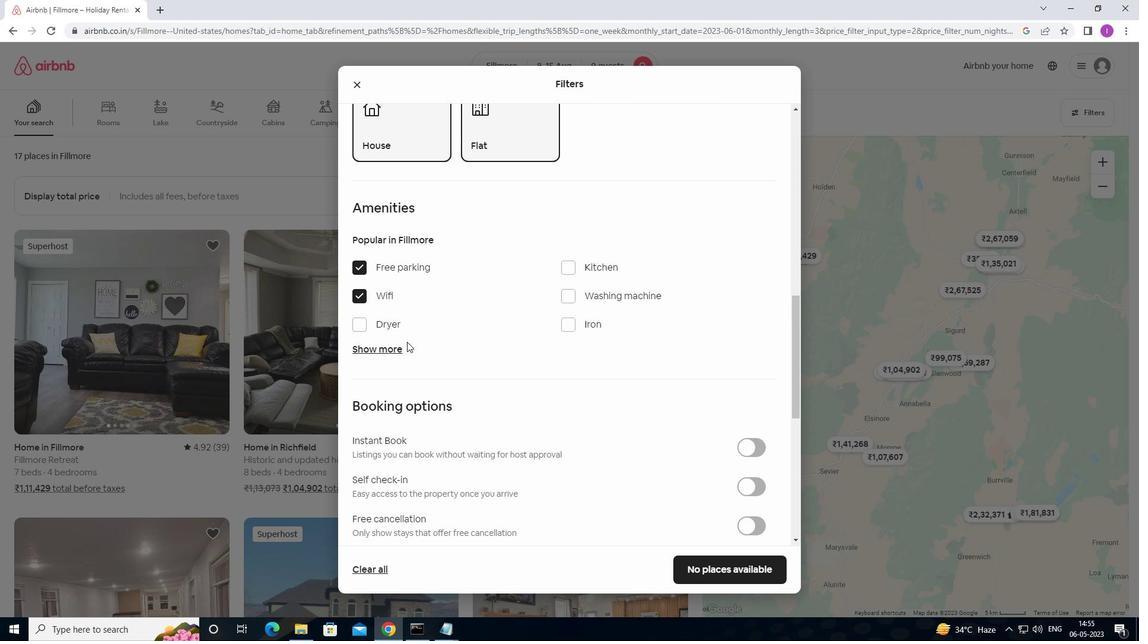
Action: Mouse pressed left at (403, 344)
Screenshot: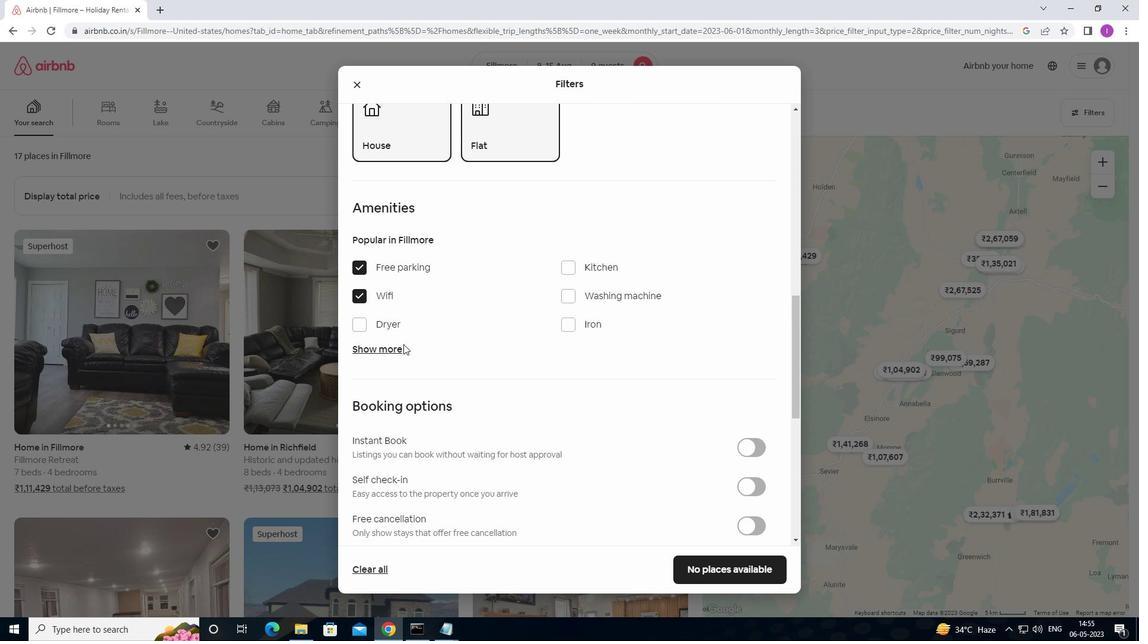 
Action: Mouse moved to (400, 350)
Screenshot: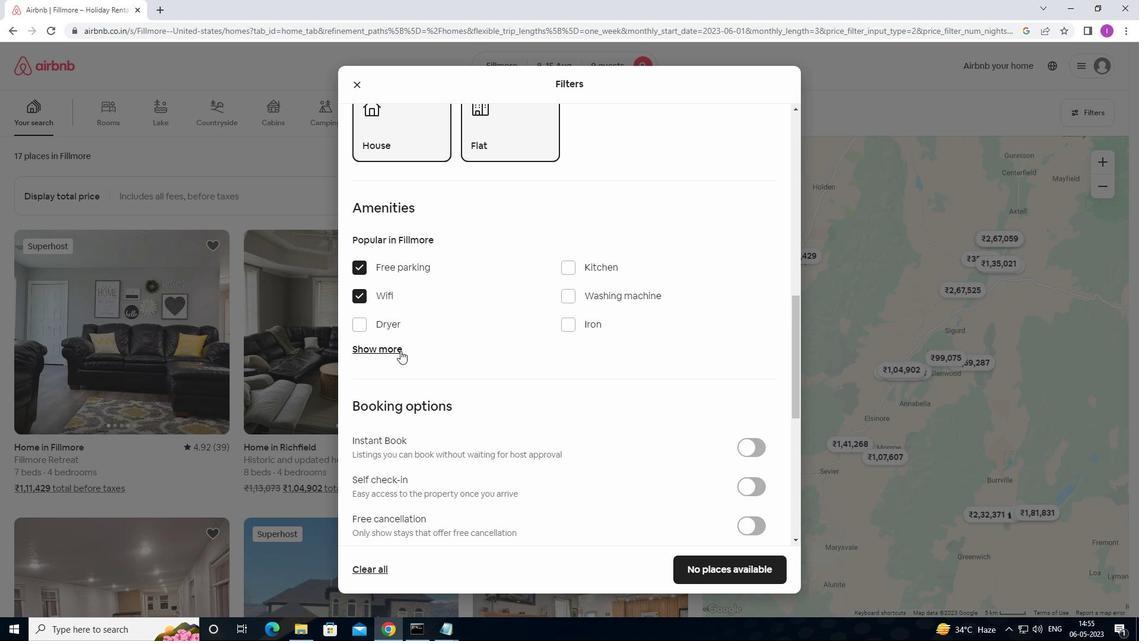 
Action: Mouse pressed left at (400, 350)
Screenshot: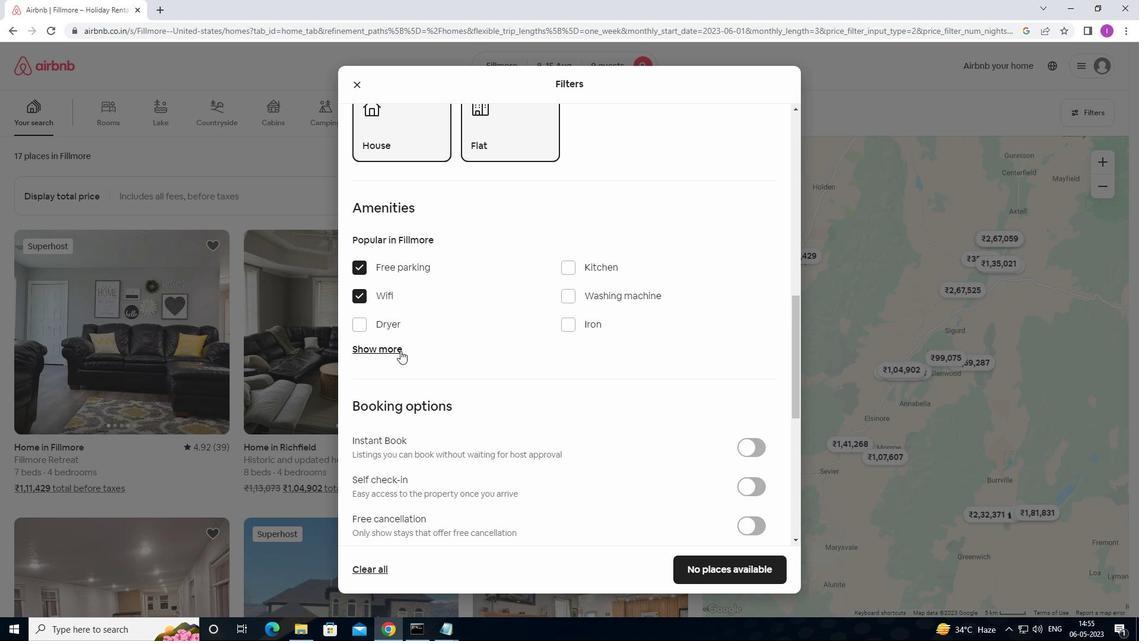 
Action: Mouse moved to (578, 416)
Screenshot: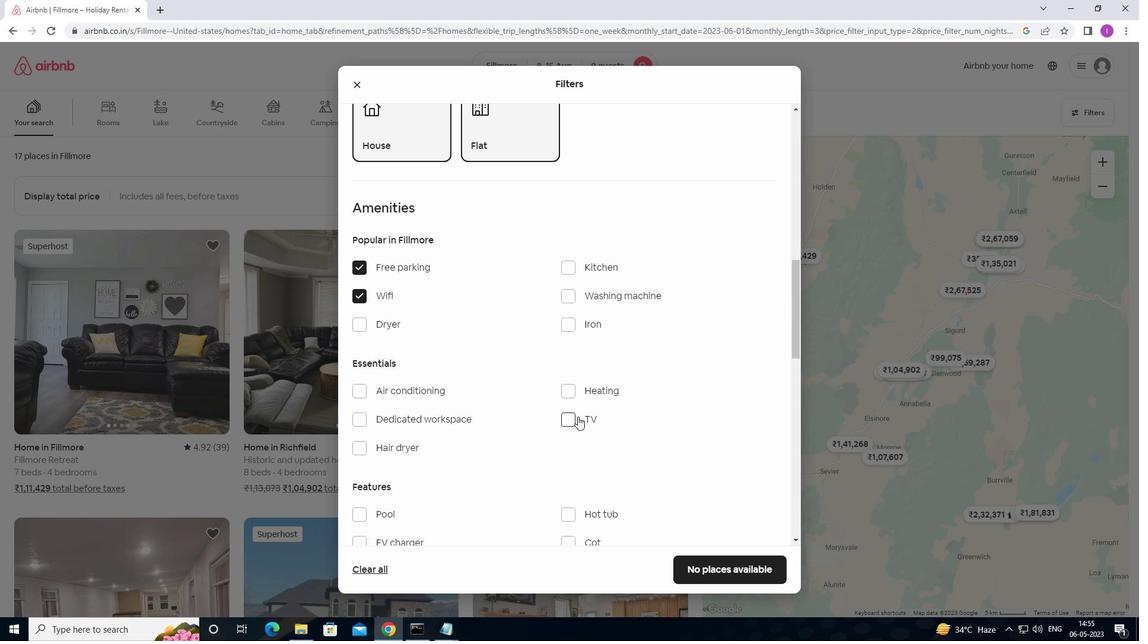 
Action: Mouse pressed left at (578, 416)
Screenshot: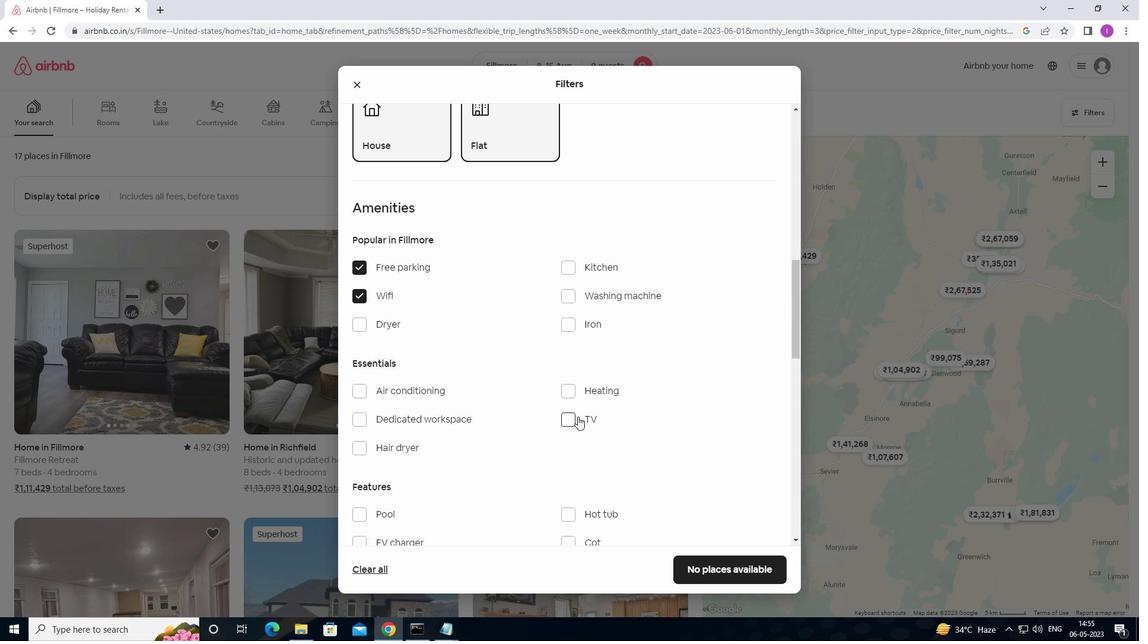 
Action: Mouse moved to (469, 422)
Screenshot: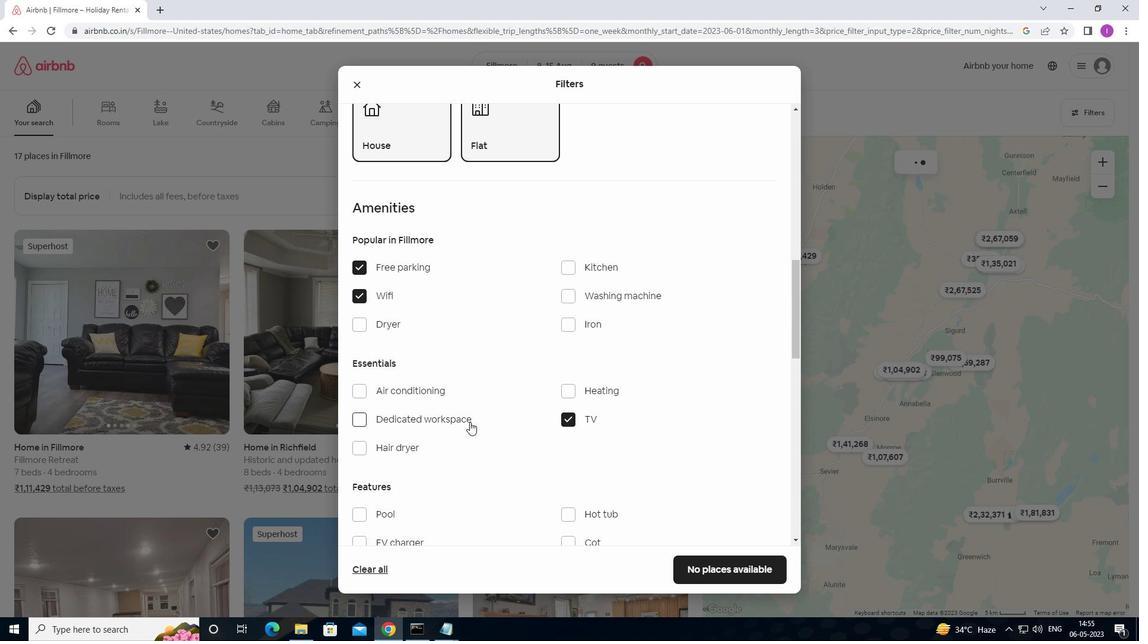 
Action: Mouse scrolled (469, 422) with delta (0, 0)
Screenshot: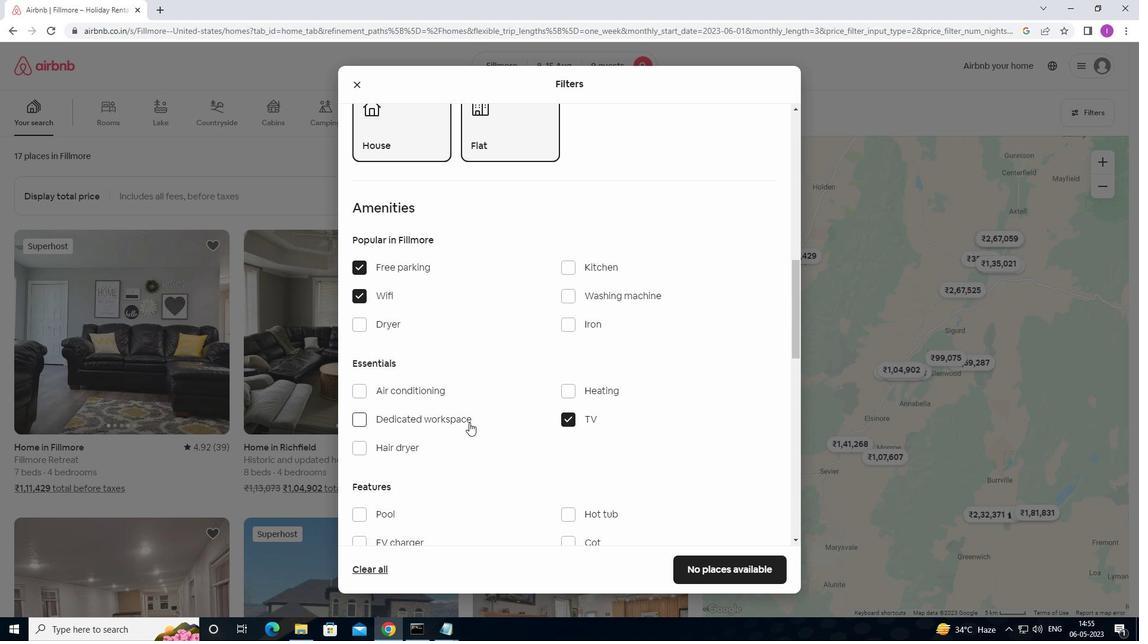 
Action: Mouse scrolled (469, 422) with delta (0, 0)
Screenshot: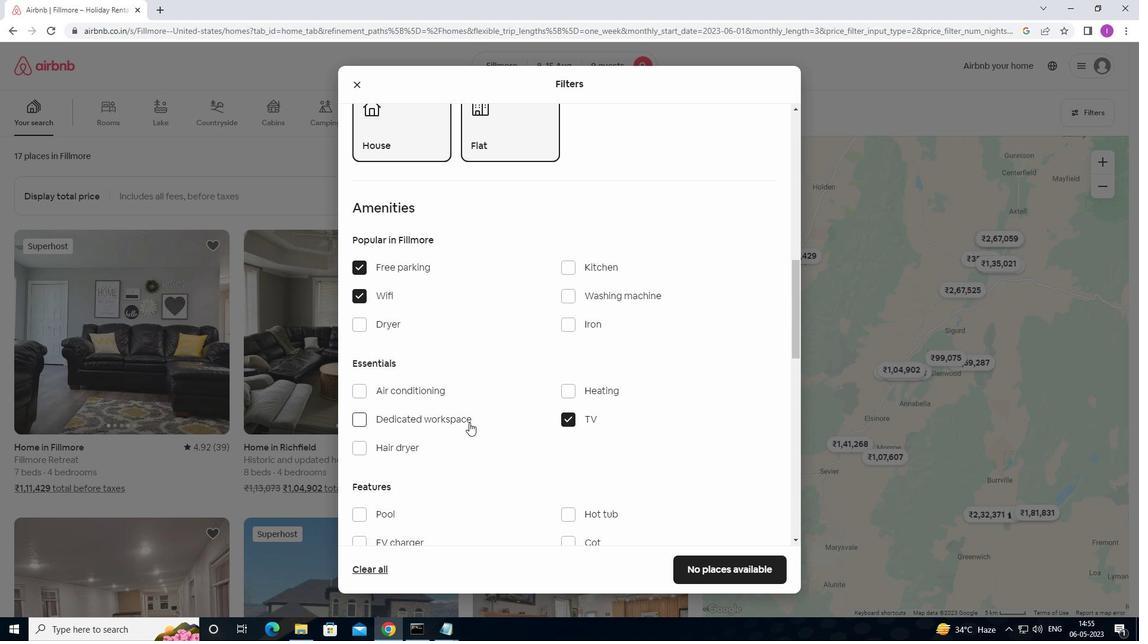 
Action: Mouse moved to (475, 412)
Screenshot: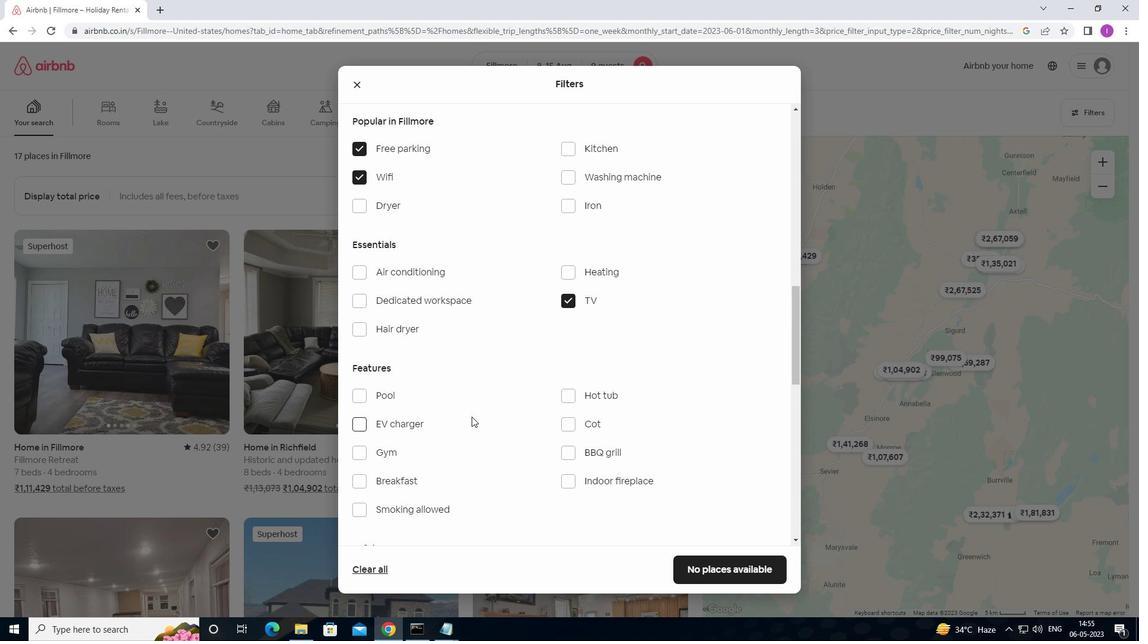 
Action: Mouse scrolled (475, 411) with delta (0, 0)
Screenshot: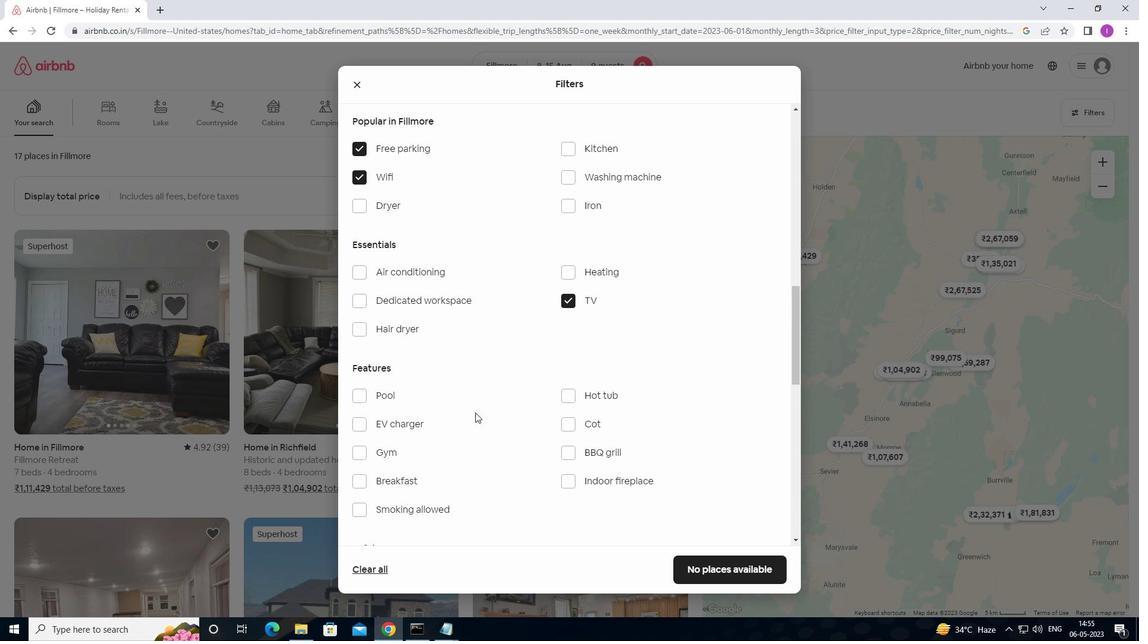 
Action: Mouse moved to (363, 389)
Screenshot: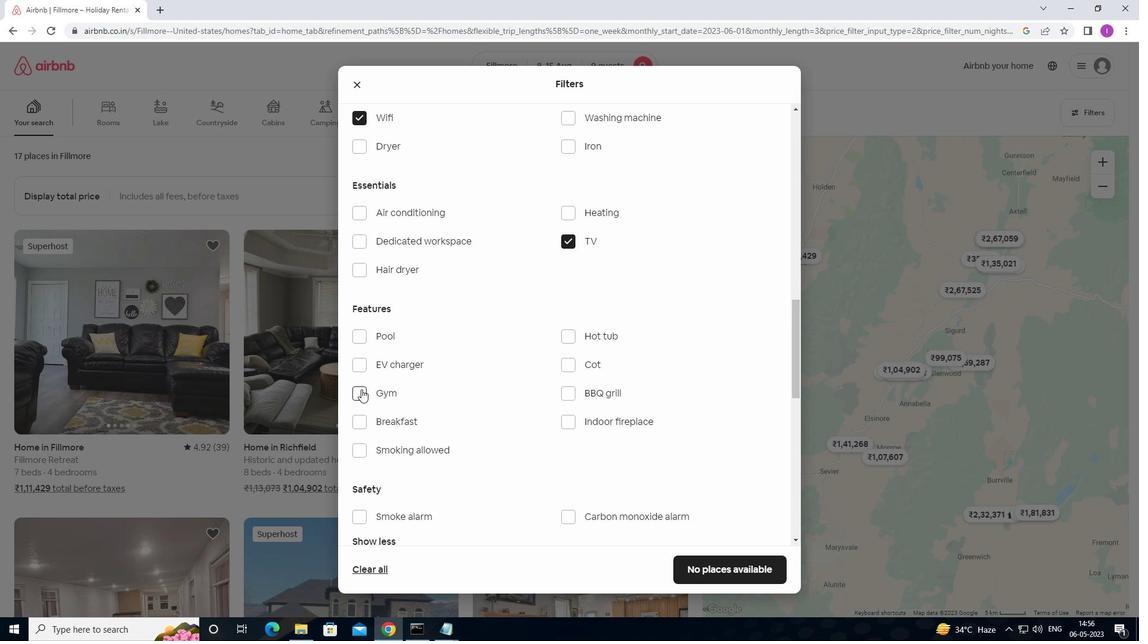 
Action: Mouse pressed left at (363, 389)
Screenshot: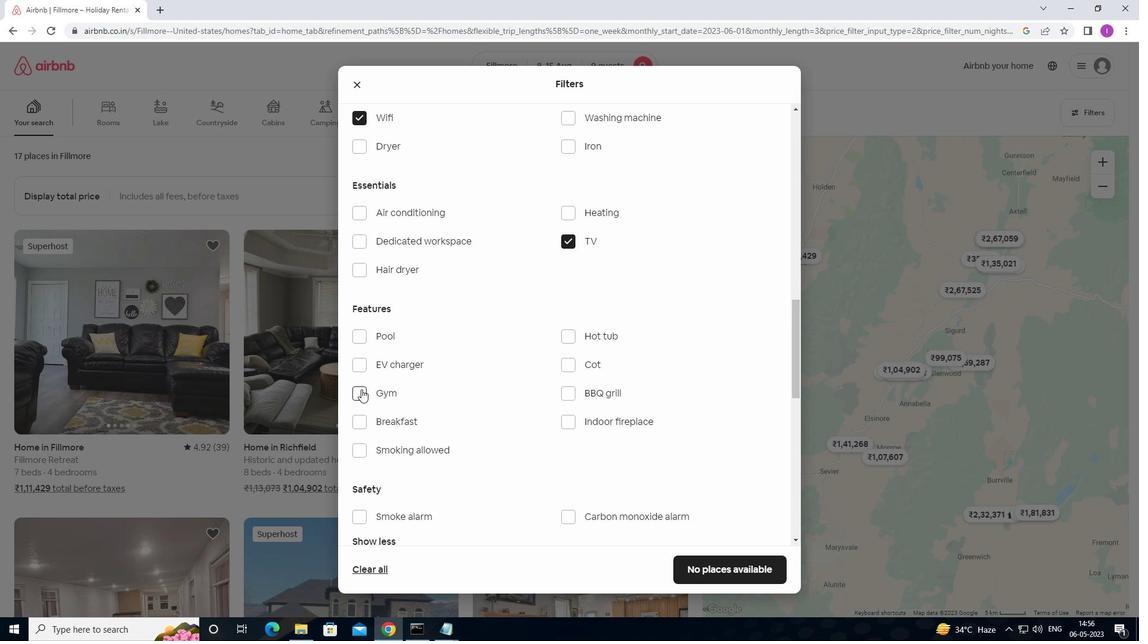 
Action: Mouse moved to (370, 424)
Screenshot: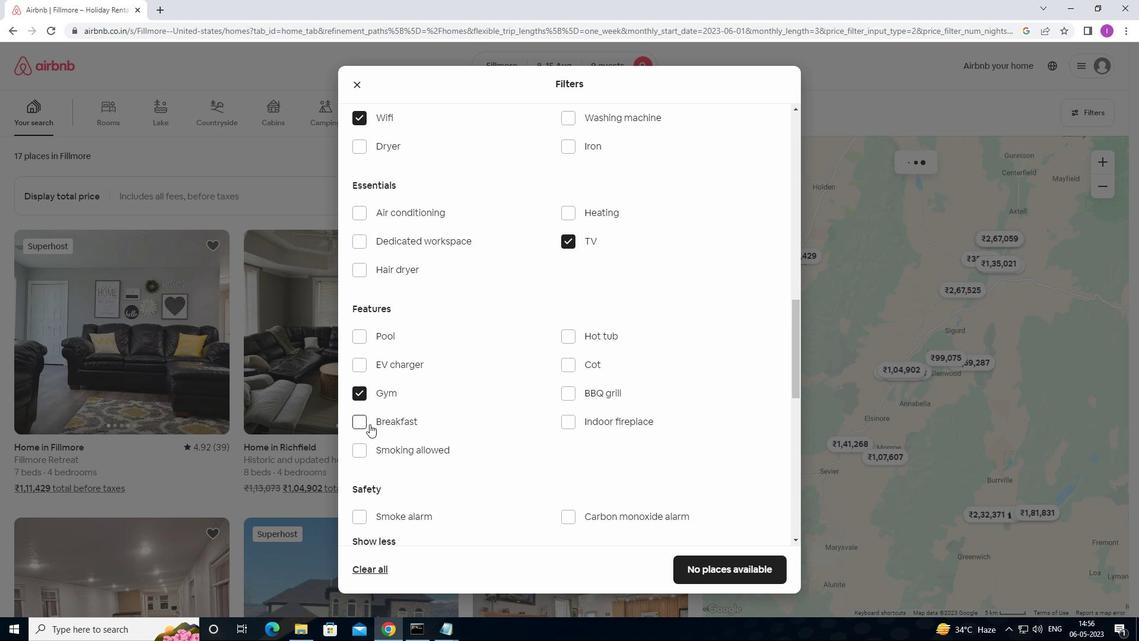 
Action: Mouse pressed left at (370, 424)
Screenshot: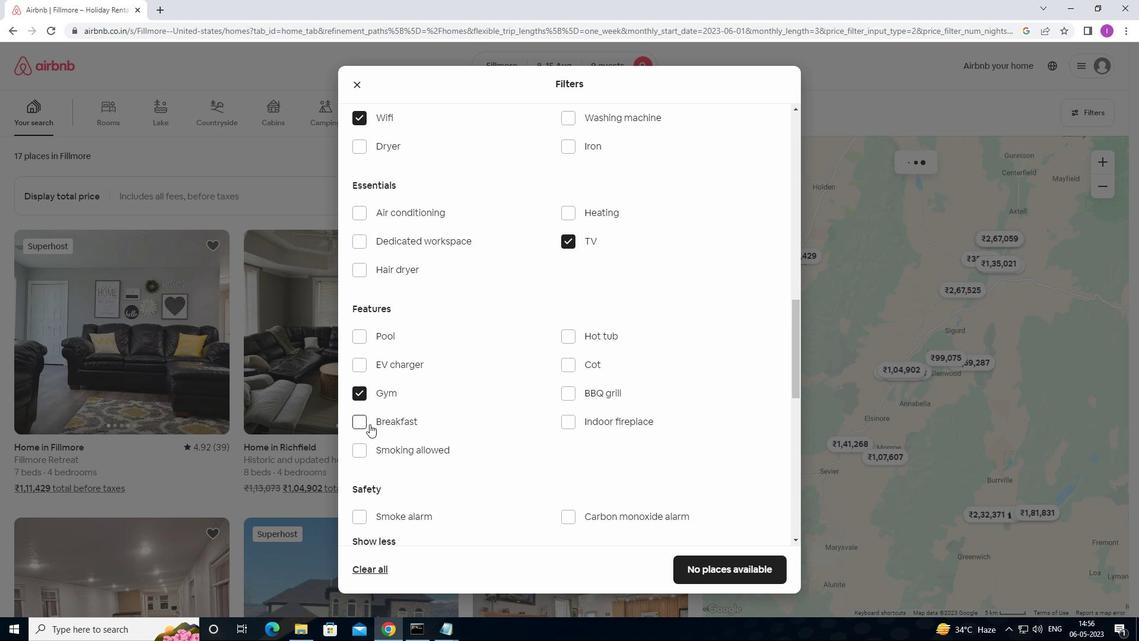 
Action: Mouse moved to (533, 389)
Screenshot: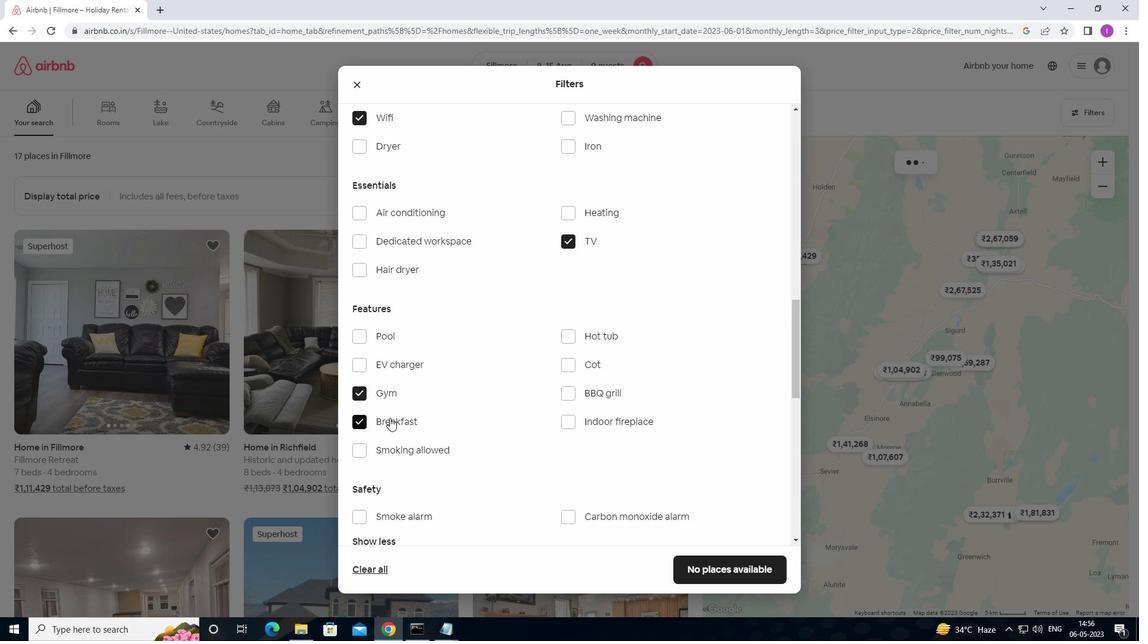 
Action: Mouse scrolled (533, 389) with delta (0, 0)
Screenshot: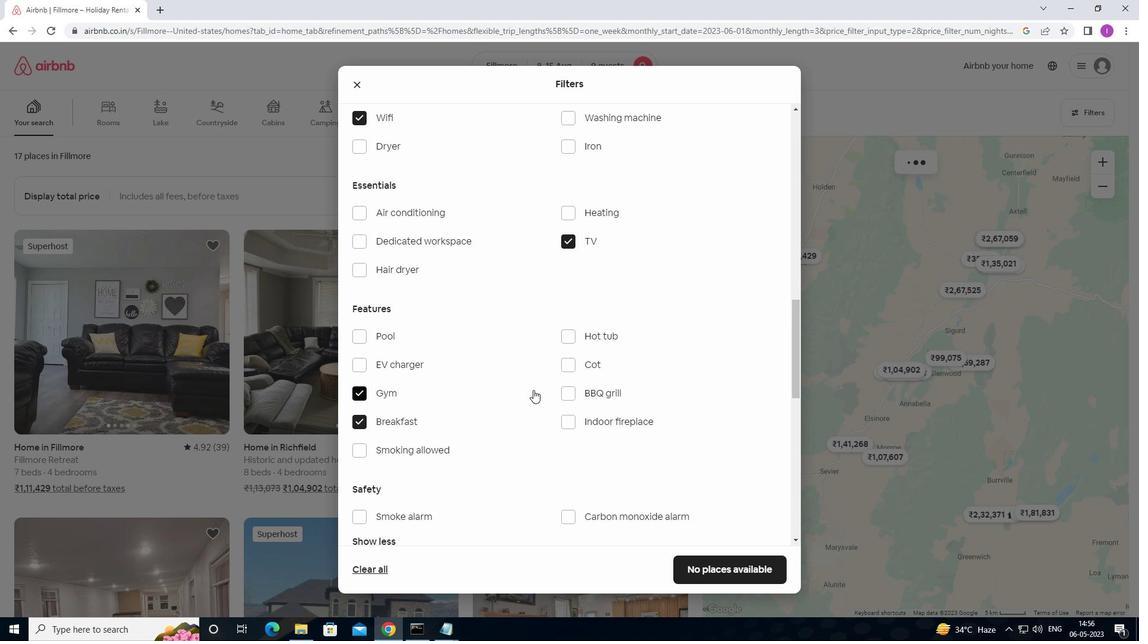 
Action: Mouse scrolled (533, 389) with delta (0, 0)
Screenshot: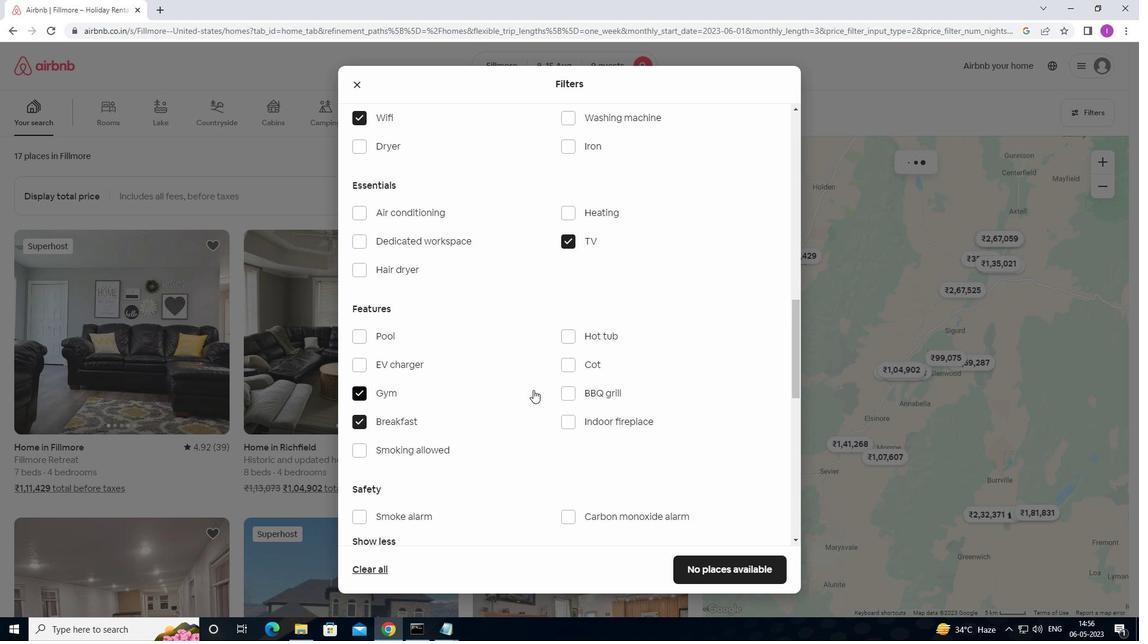 
Action: Mouse moved to (535, 389)
Screenshot: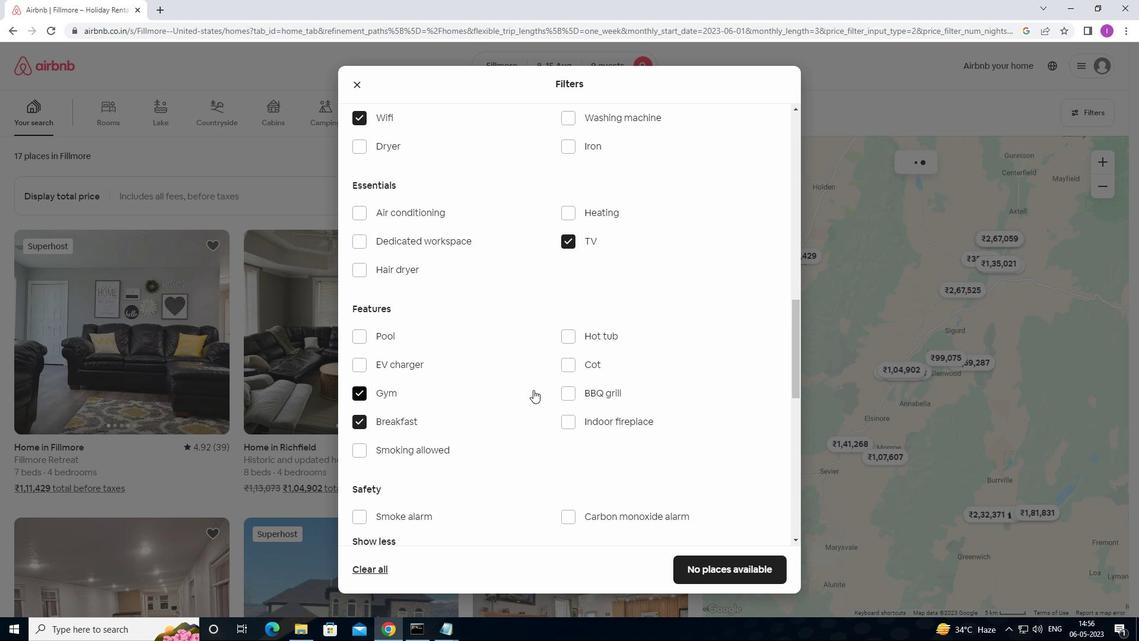 
Action: Mouse scrolled (535, 388) with delta (0, 0)
Screenshot: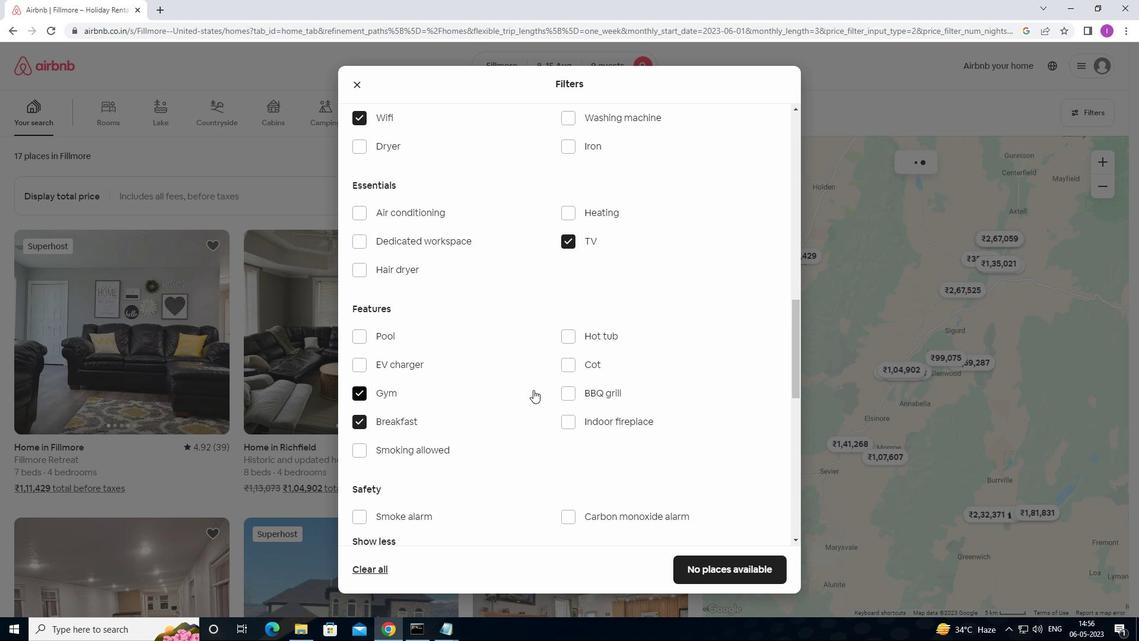 
Action: Mouse moved to (540, 381)
Screenshot: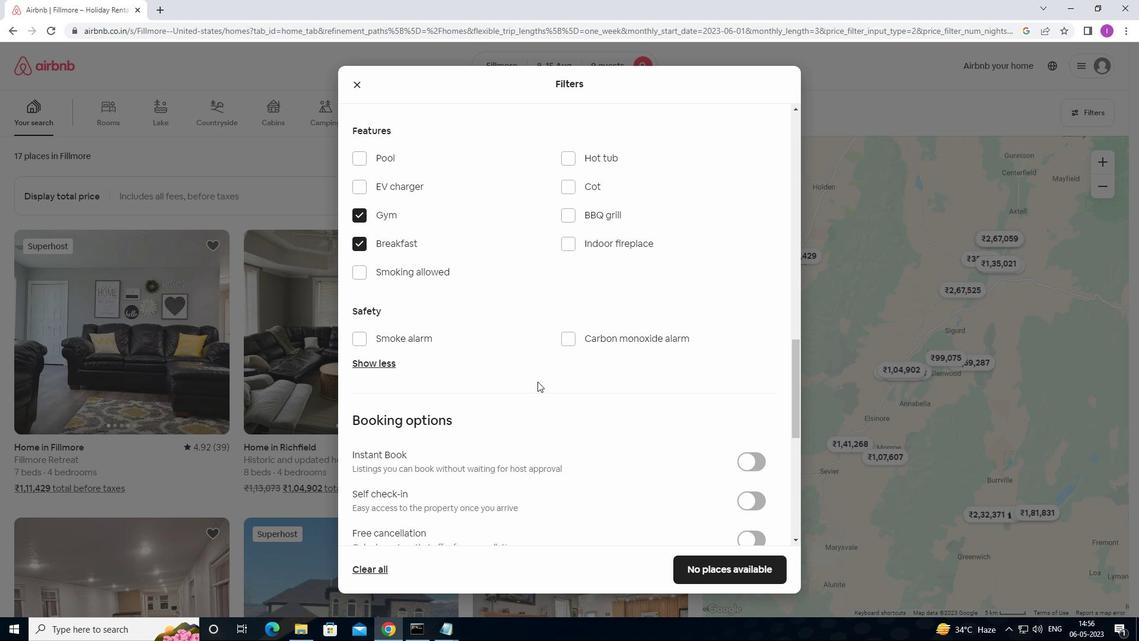 
Action: Mouse scrolled (540, 381) with delta (0, 0)
Screenshot: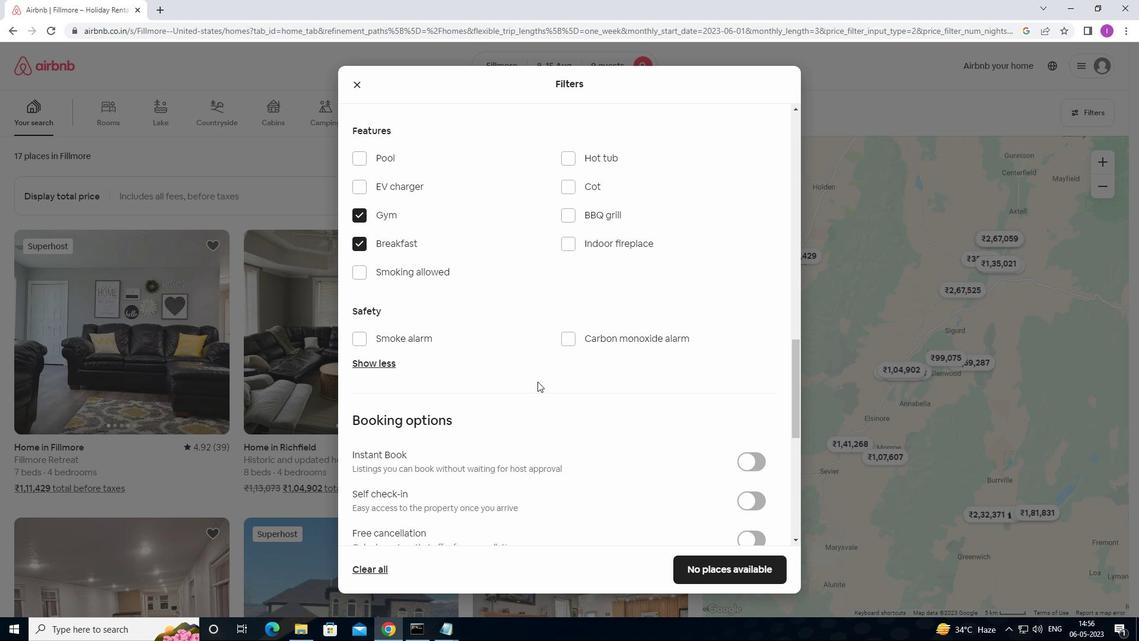 
Action: Mouse moved to (540, 381)
Screenshot: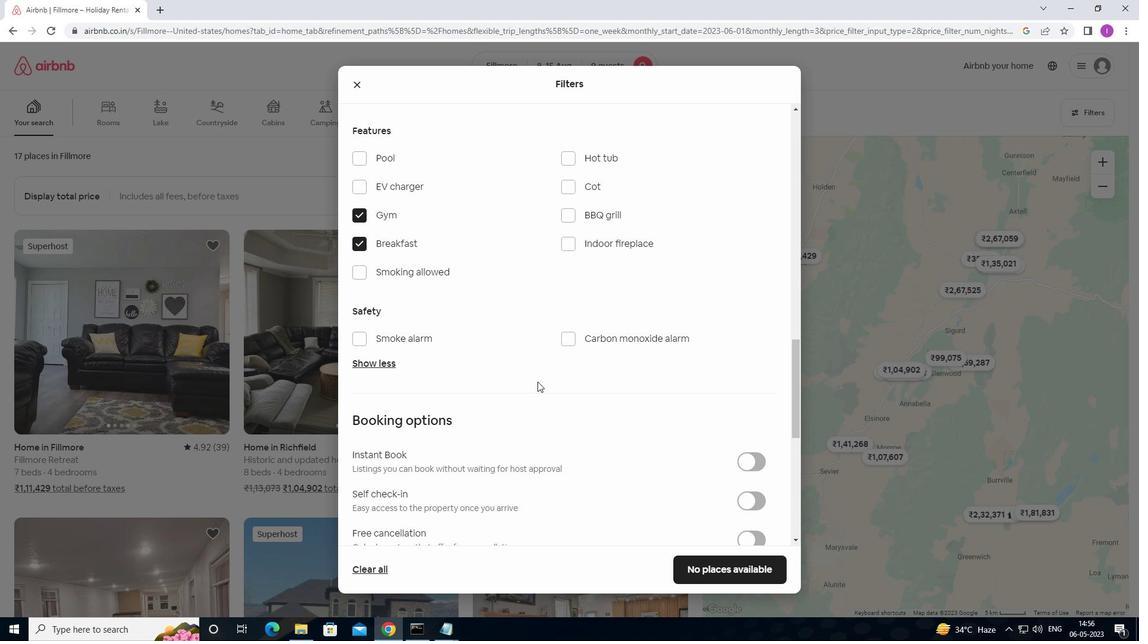
Action: Mouse scrolled (540, 380) with delta (0, 0)
Screenshot: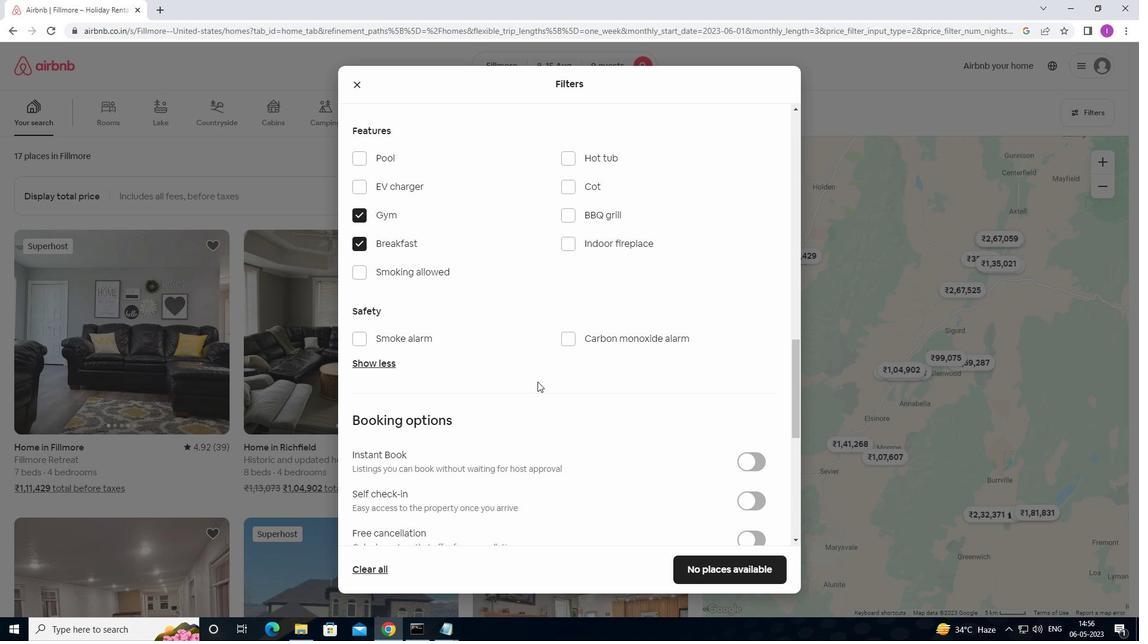 
Action: Mouse moved to (753, 385)
Screenshot: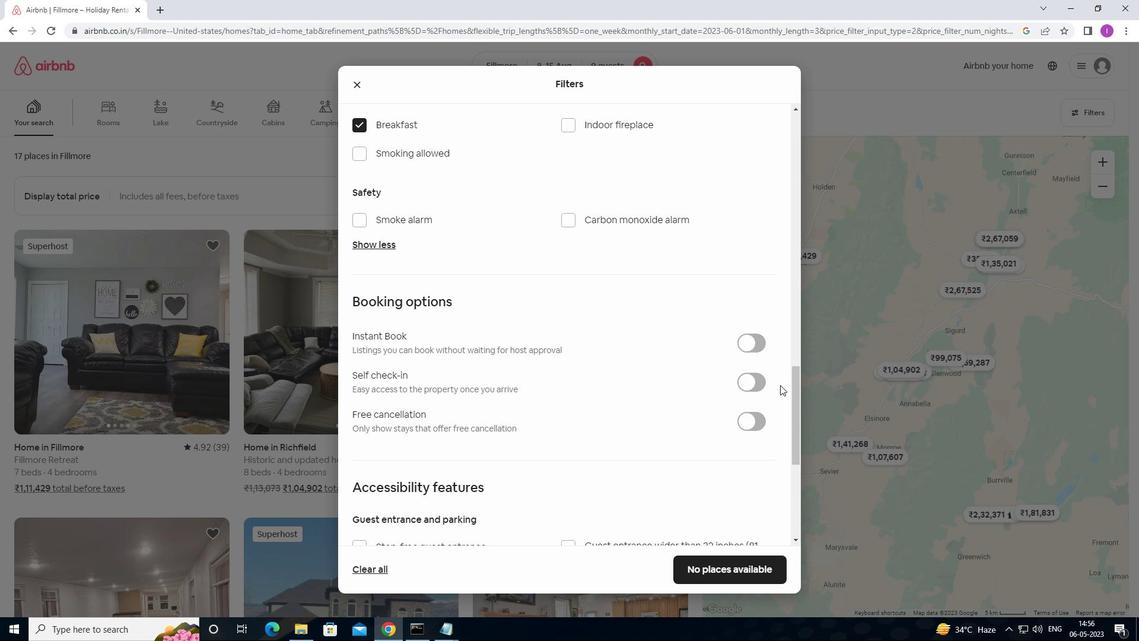 
Action: Mouse pressed left at (753, 385)
Screenshot: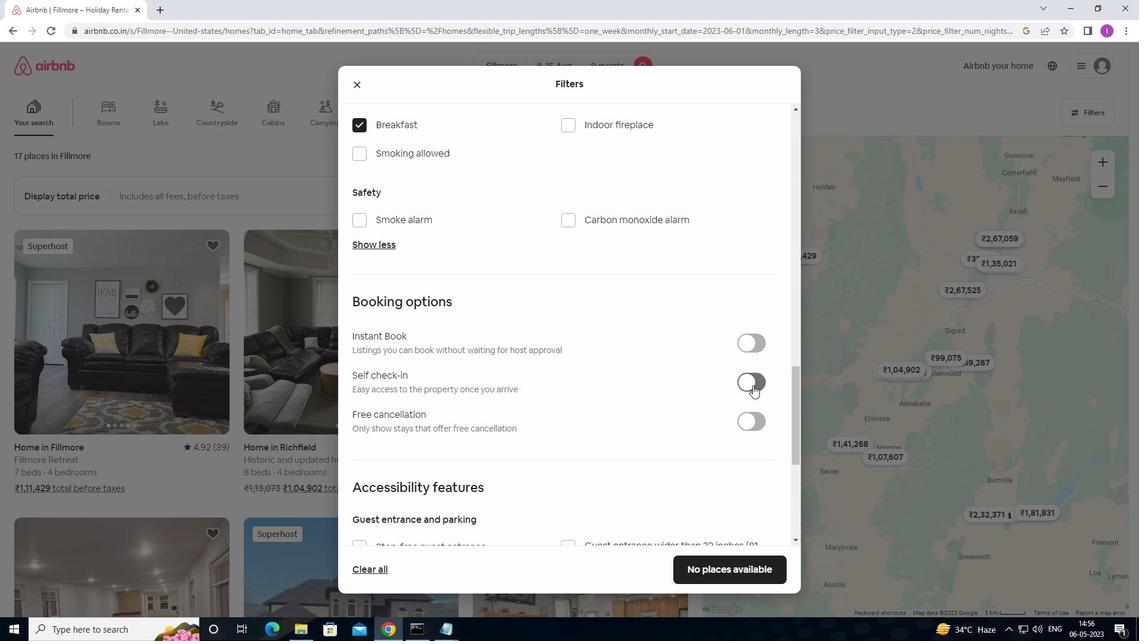 
Action: Mouse moved to (540, 416)
Screenshot: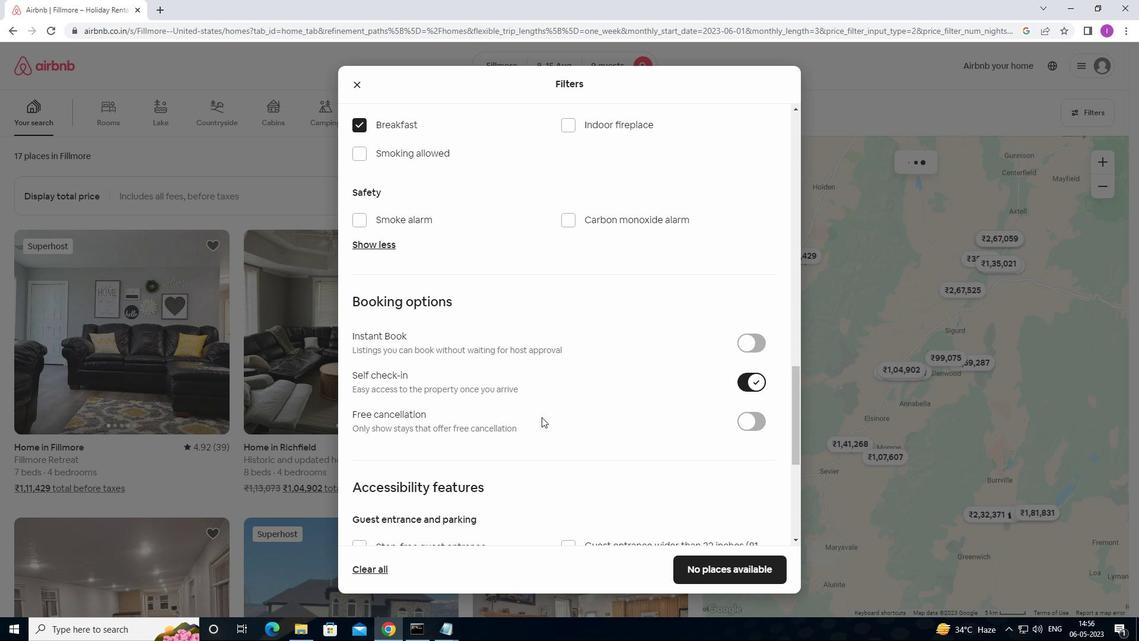 
Action: Mouse scrolled (540, 415) with delta (0, 0)
Screenshot: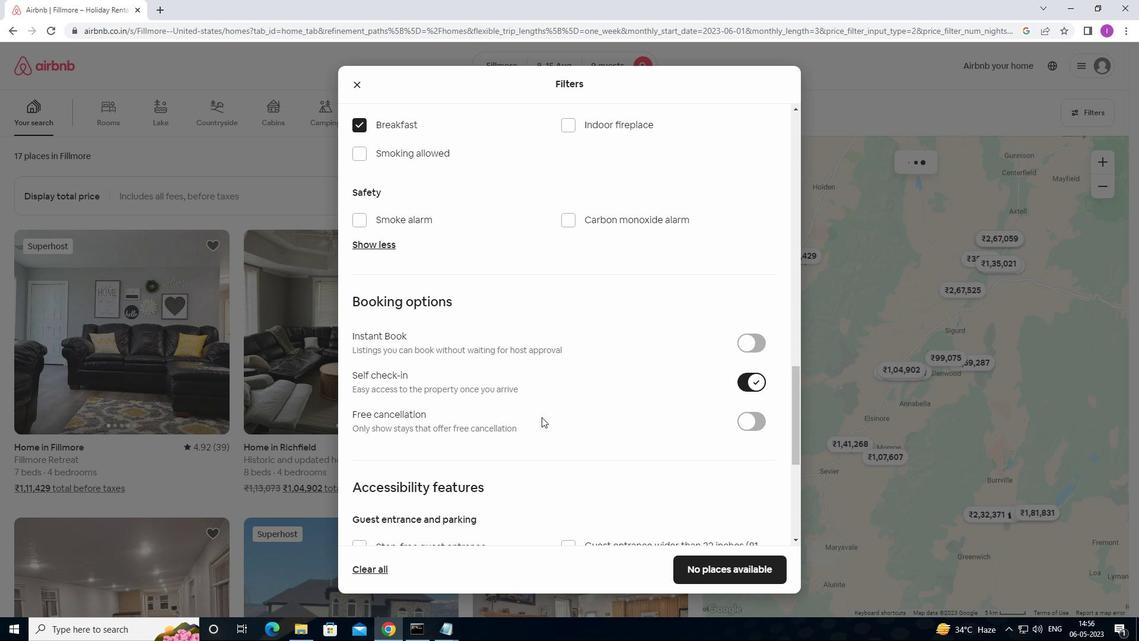 
Action: Mouse moved to (541, 416)
Screenshot: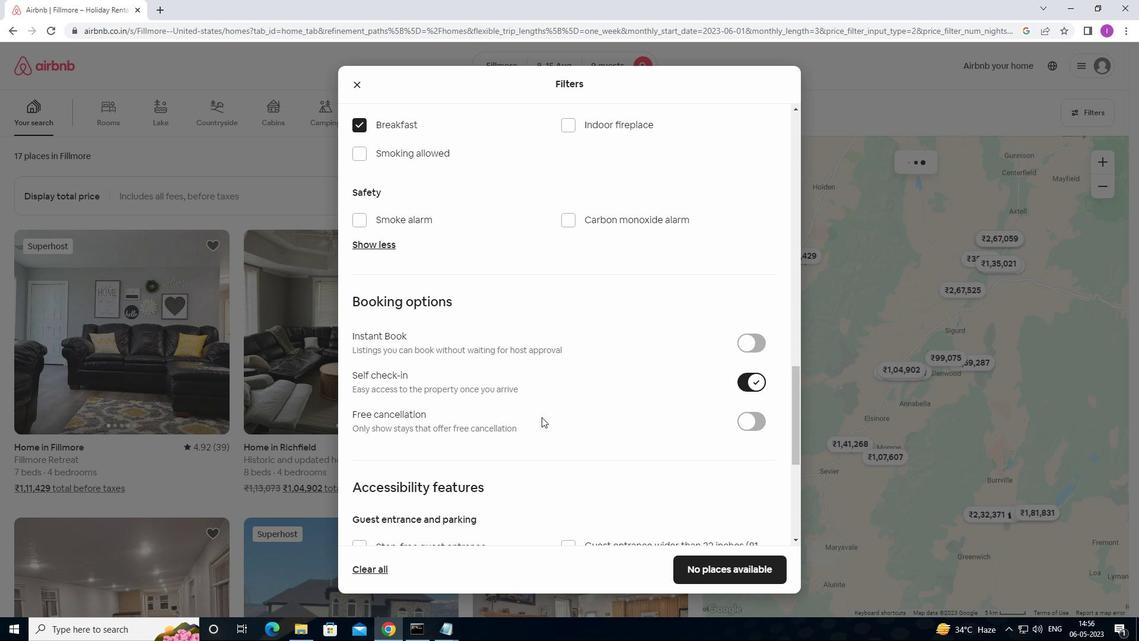 
Action: Mouse scrolled (541, 415) with delta (0, 0)
Screenshot: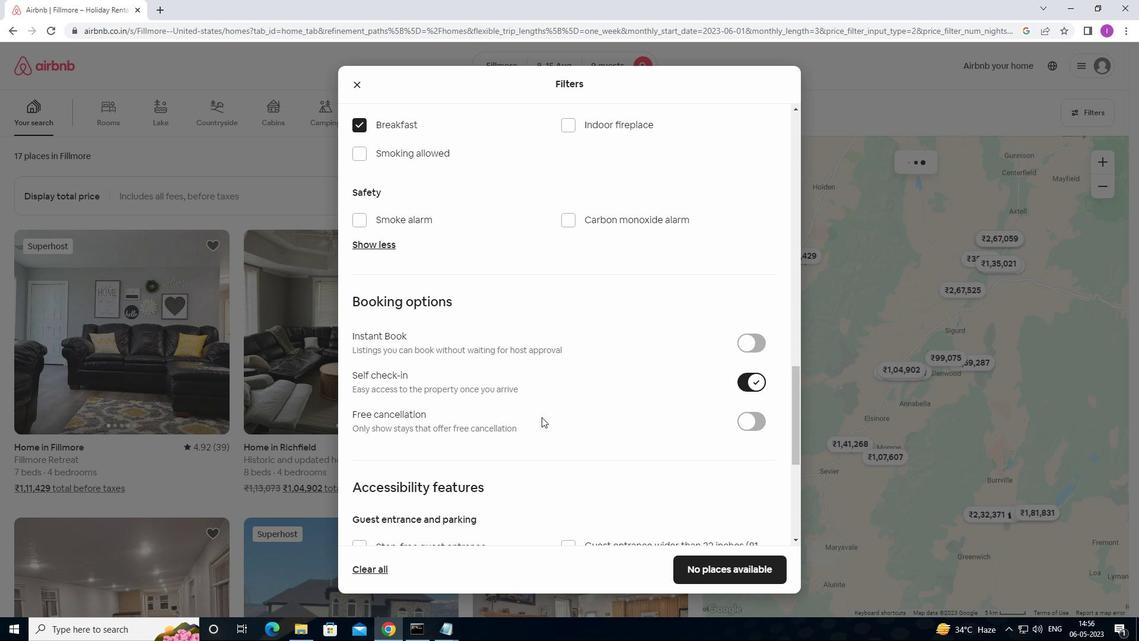 
Action: Mouse moved to (545, 414)
Screenshot: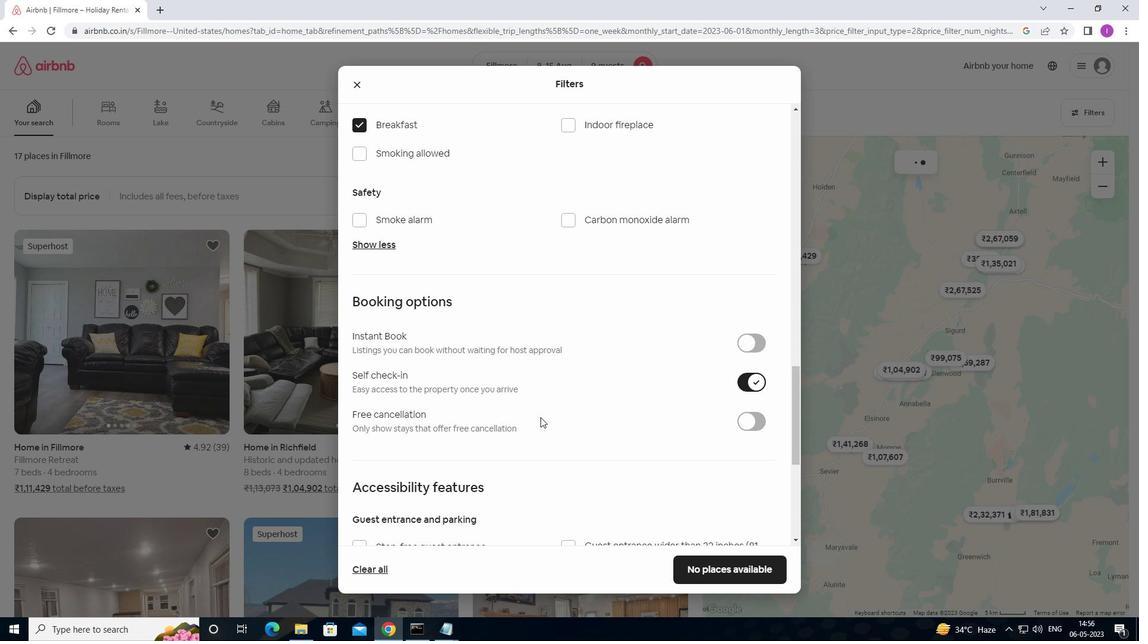 
Action: Mouse scrolled (545, 413) with delta (0, 0)
Screenshot: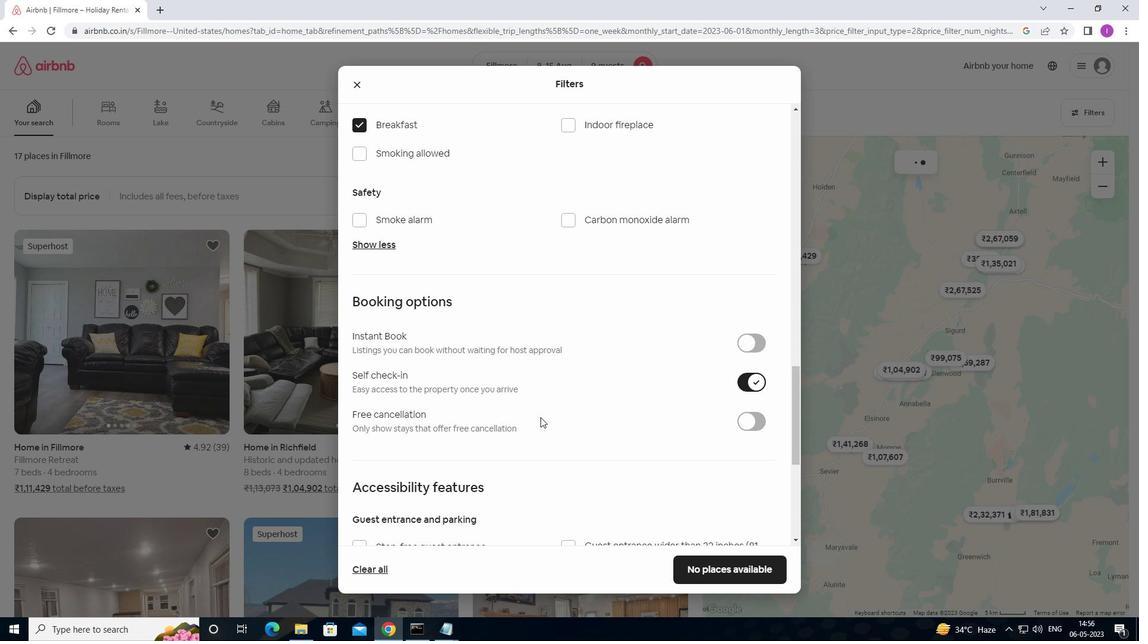 
Action: Mouse moved to (547, 413)
Screenshot: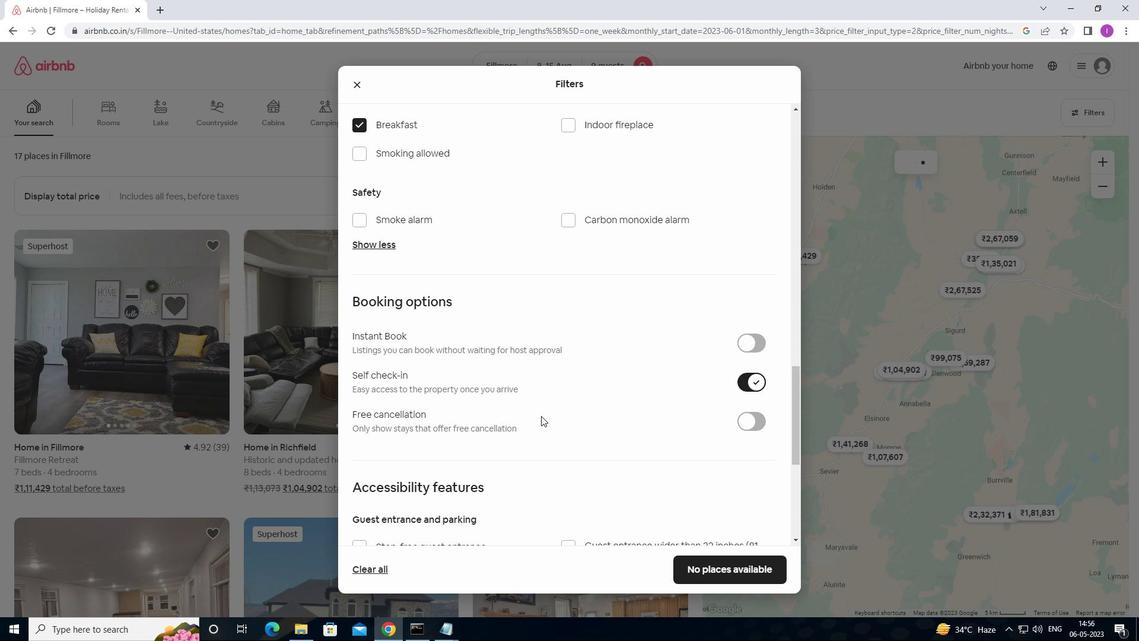 
Action: Mouse scrolled (547, 413) with delta (0, 0)
Screenshot: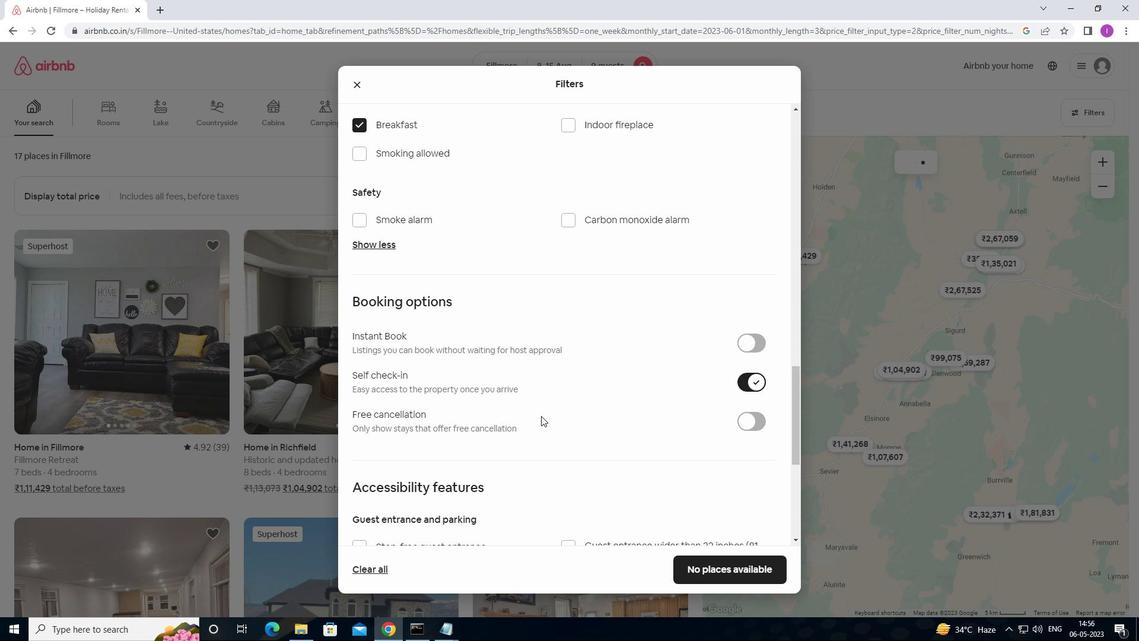 
Action: Mouse moved to (594, 395)
Screenshot: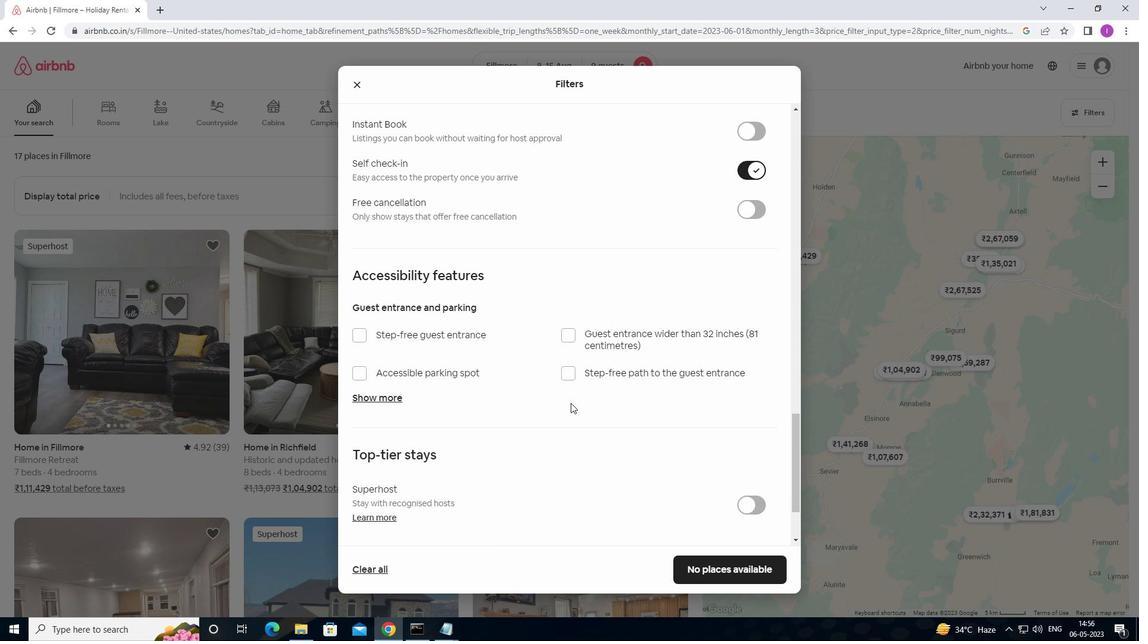
Action: Mouse scrolled (594, 394) with delta (0, 0)
Screenshot: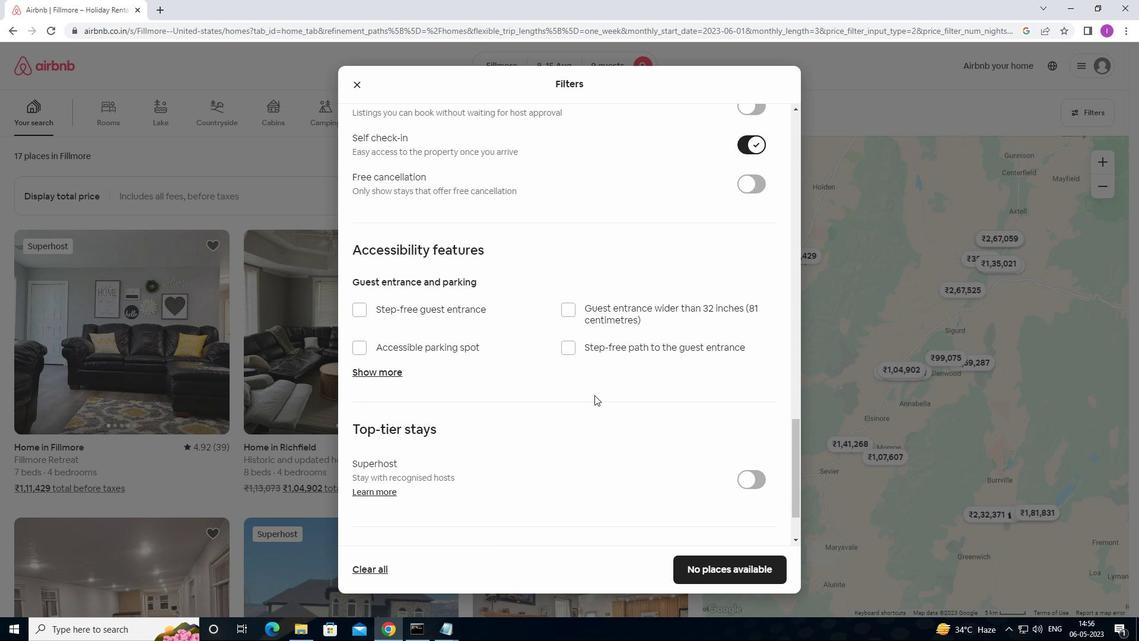 
Action: Mouse scrolled (594, 394) with delta (0, 0)
Screenshot: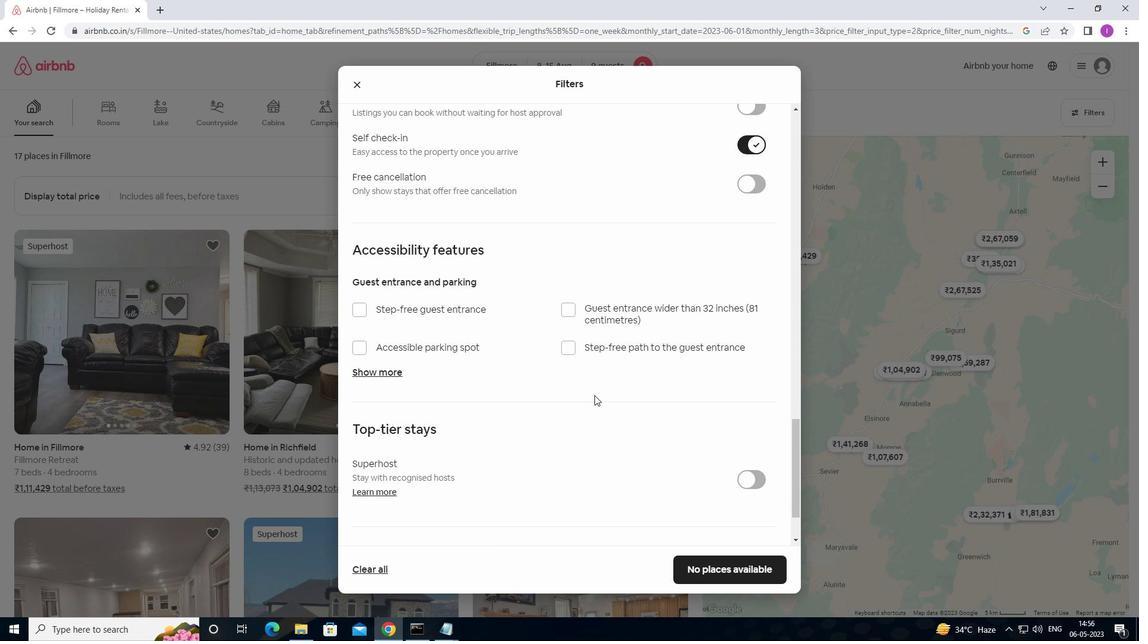 
Action: Mouse moved to (643, 403)
Screenshot: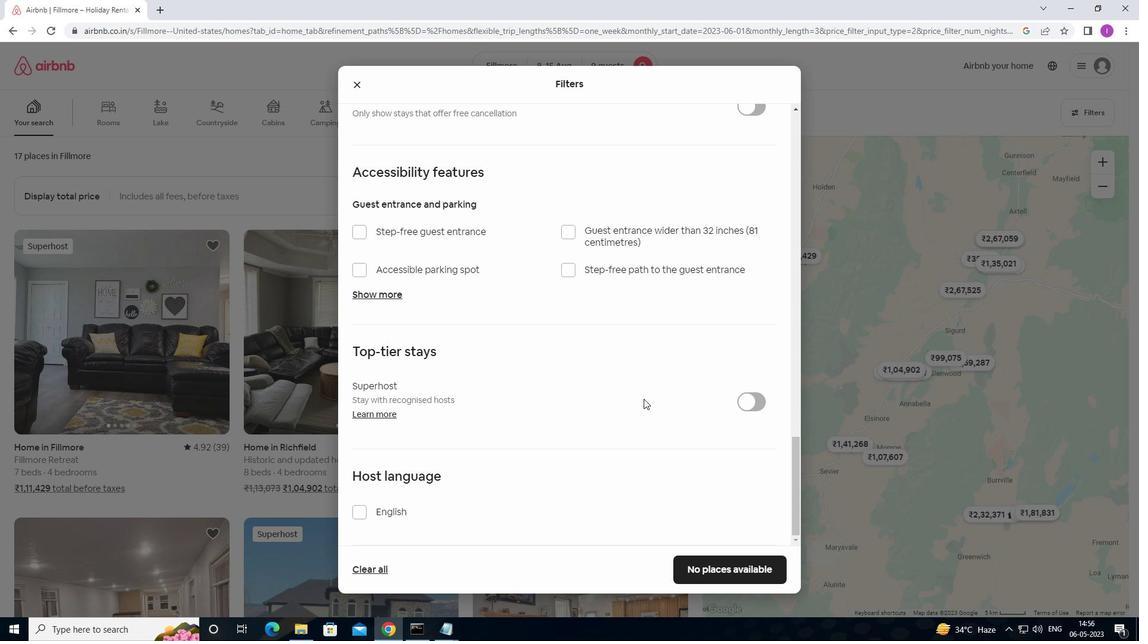 
Action: Mouse scrolled (643, 403) with delta (0, 0)
Screenshot: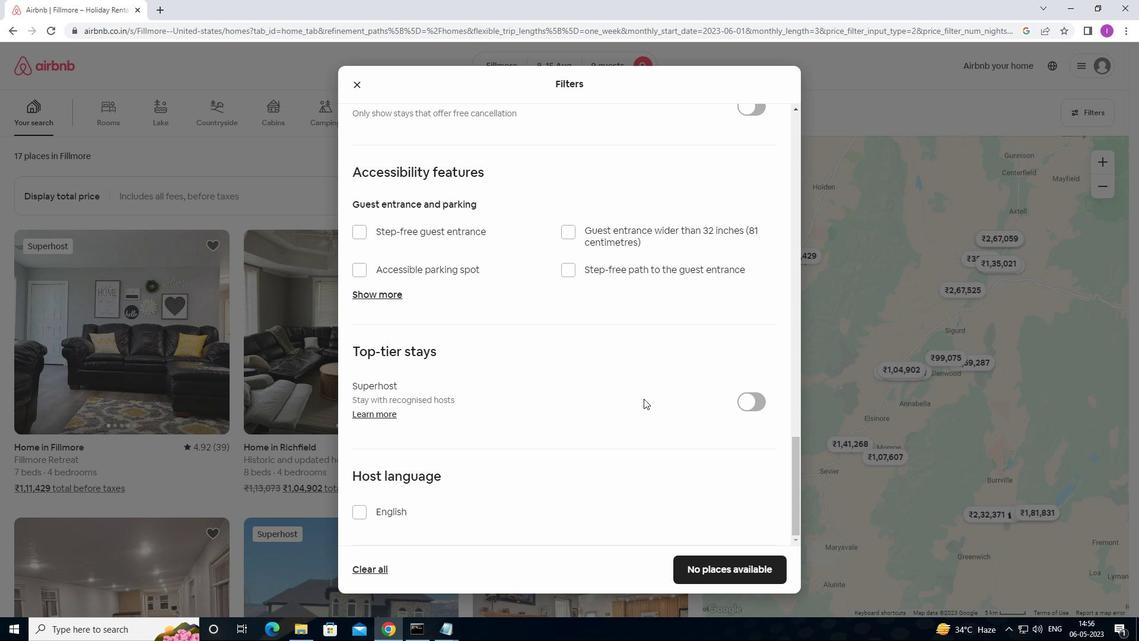 
Action: Mouse scrolled (643, 403) with delta (0, 0)
Screenshot: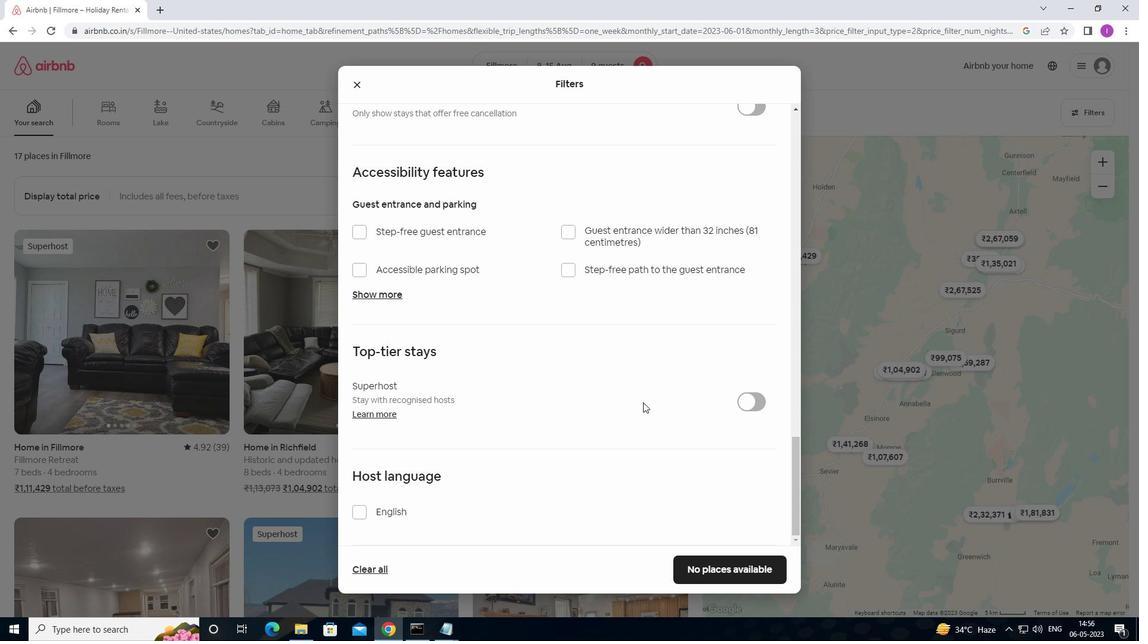 
Action: Mouse moved to (636, 400)
Screenshot: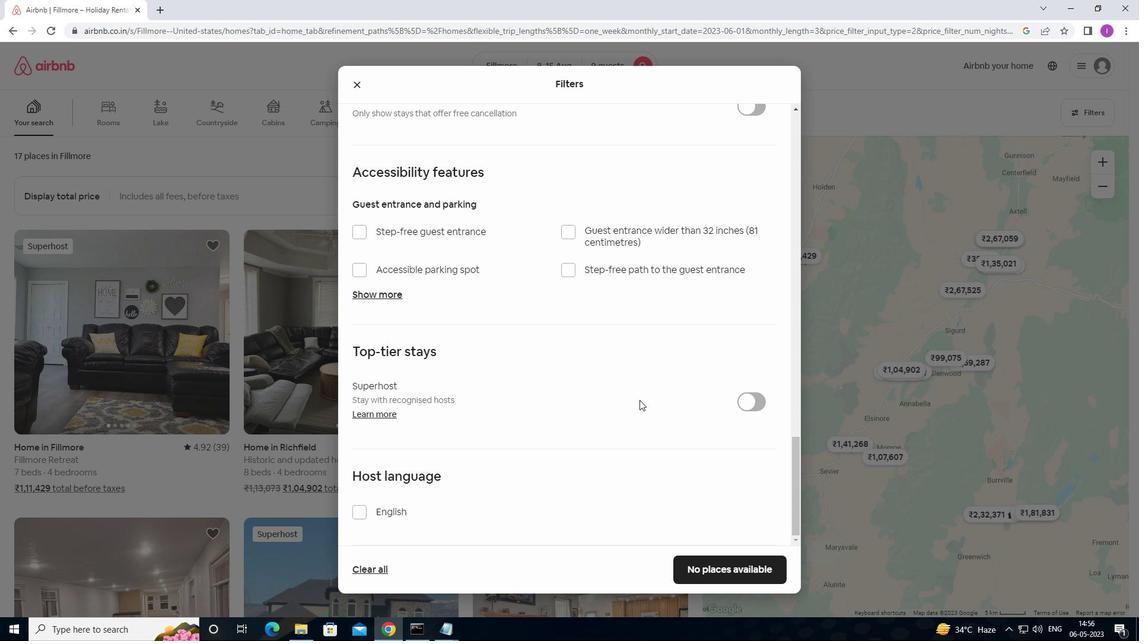 
Action: Mouse scrolled (636, 399) with delta (0, 0)
Screenshot: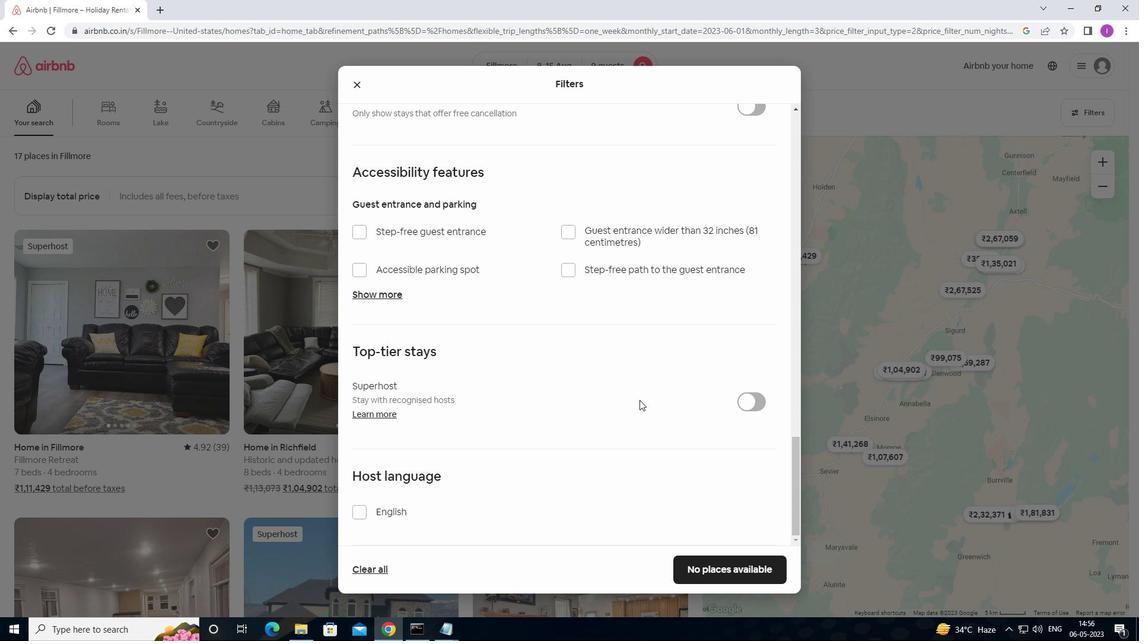 
Action: Mouse moved to (355, 514)
Screenshot: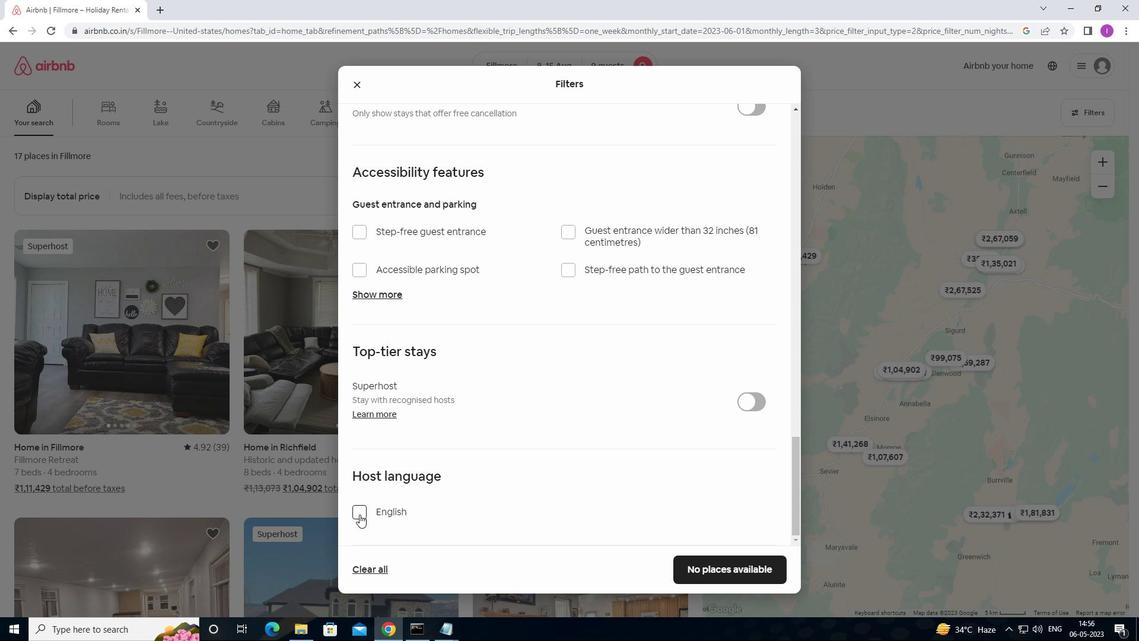 
Action: Mouse pressed left at (355, 514)
Screenshot: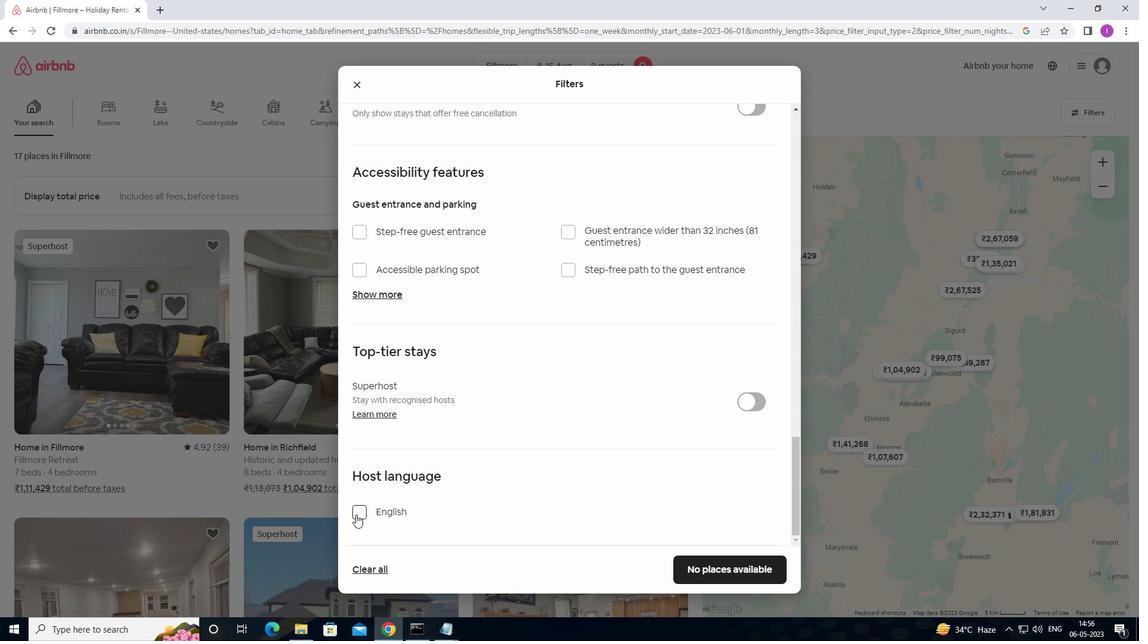 
Action: Mouse moved to (703, 572)
Screenshot: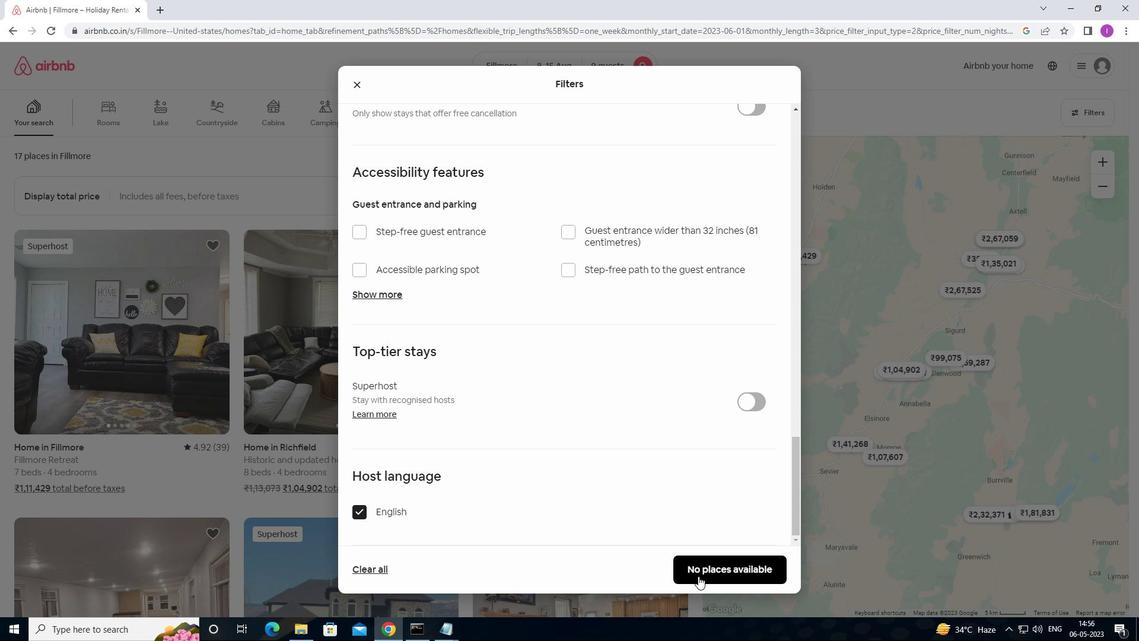 
Action: Mouse pressed left at (703, 572)
Screenshot: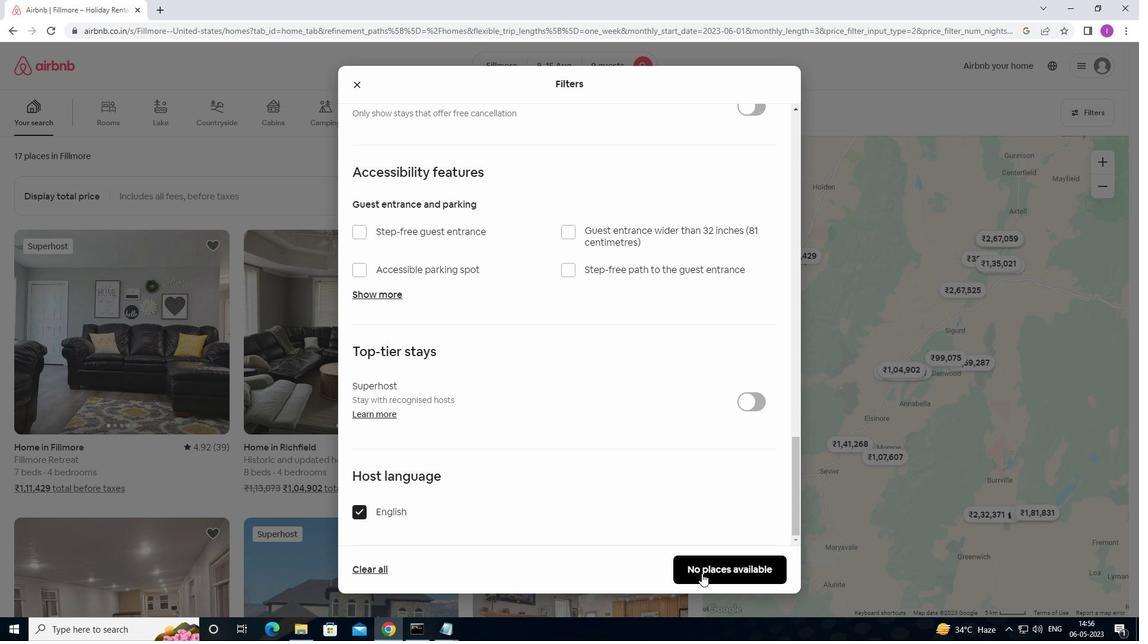 
Action: Mouse moved to (749, 441)
Screenshot: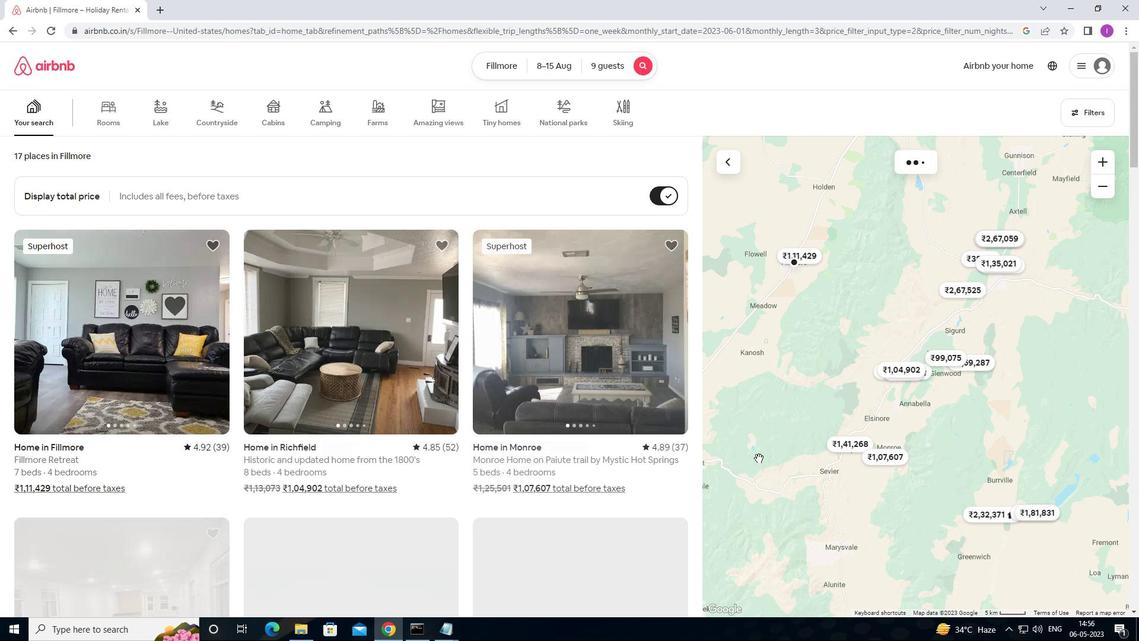 
Action: Key pressed <Key.f8>
Screenshot: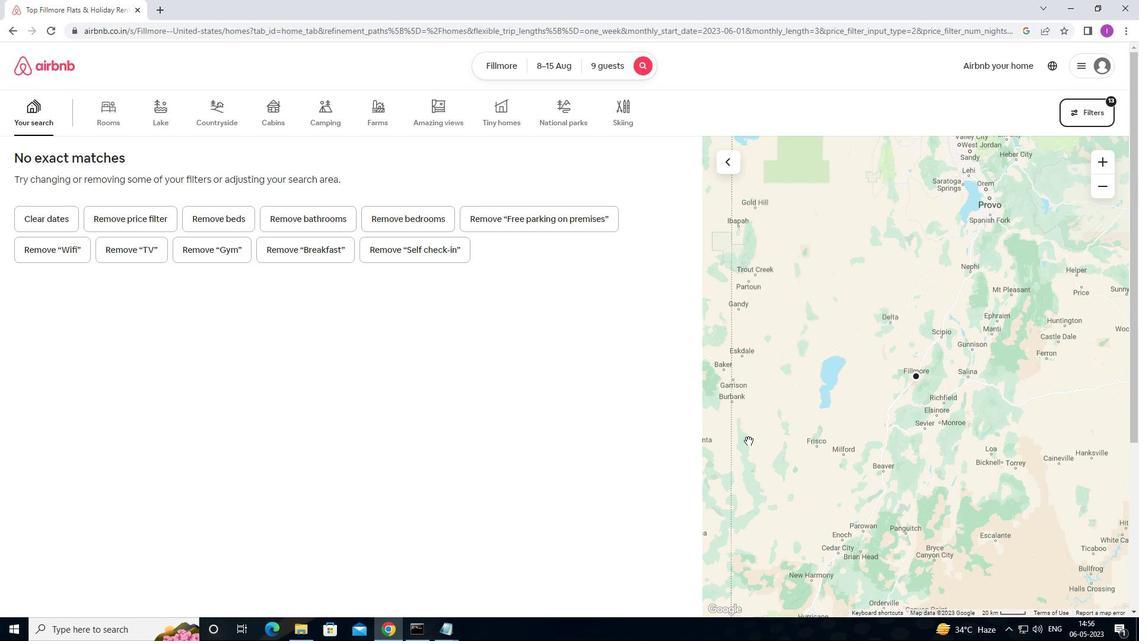 
